 Task: Create new contact,   with mail id: 'Sadie_Williams@bloomingdales.com', first name: 'Sadie', Last name: 'Williams', Job Title: CRM Specialist, Phone number (305) 555-6789. Change life cycle stage to  'Lead' and lead status to 'New'. Add new company to the associated contact: coach.com and type: Other. Logged in from softage.10@softage.net
Action: Mouse moved to (95, 62)
Screenshot: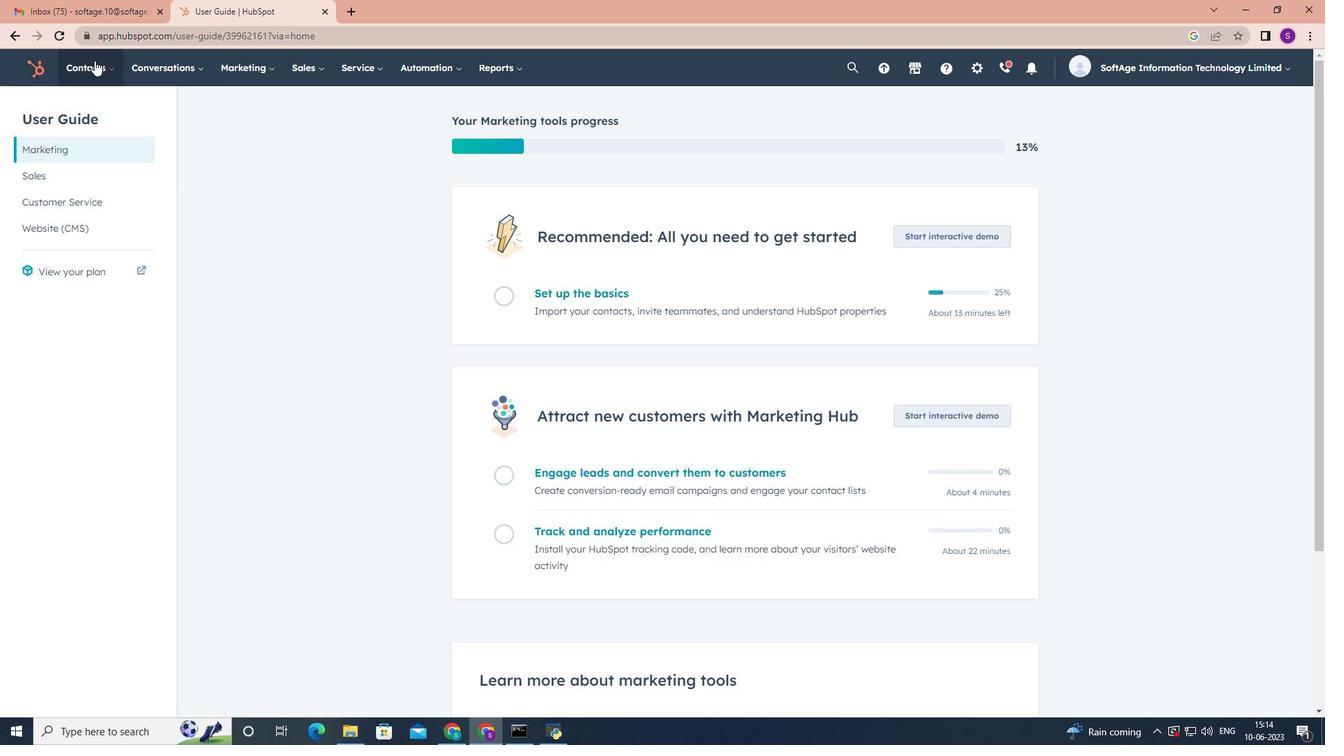 
Action: Mouse pressed left at (95, 62)
Screenshot: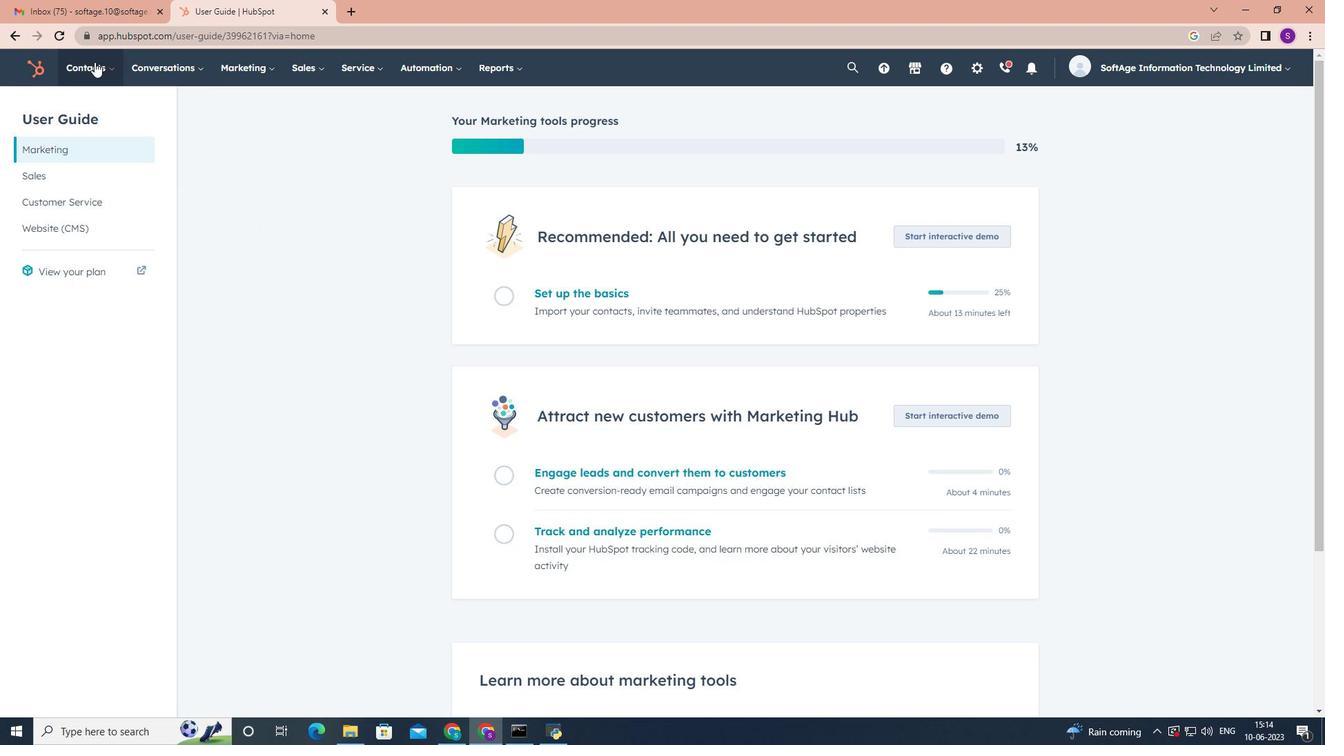 
Action: Mouse moved to (105, 107)
Screenshot: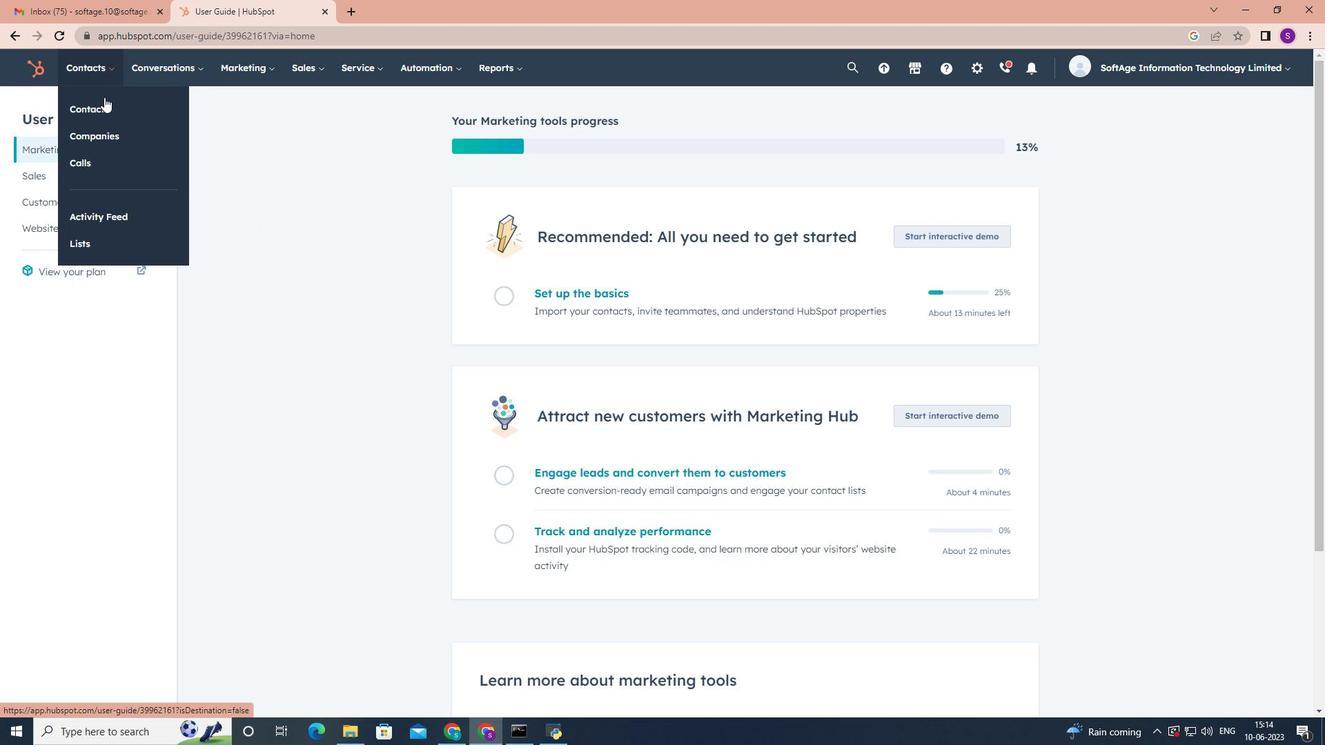 
Action: Mouse pressed left at (105, 107)
Screenshot: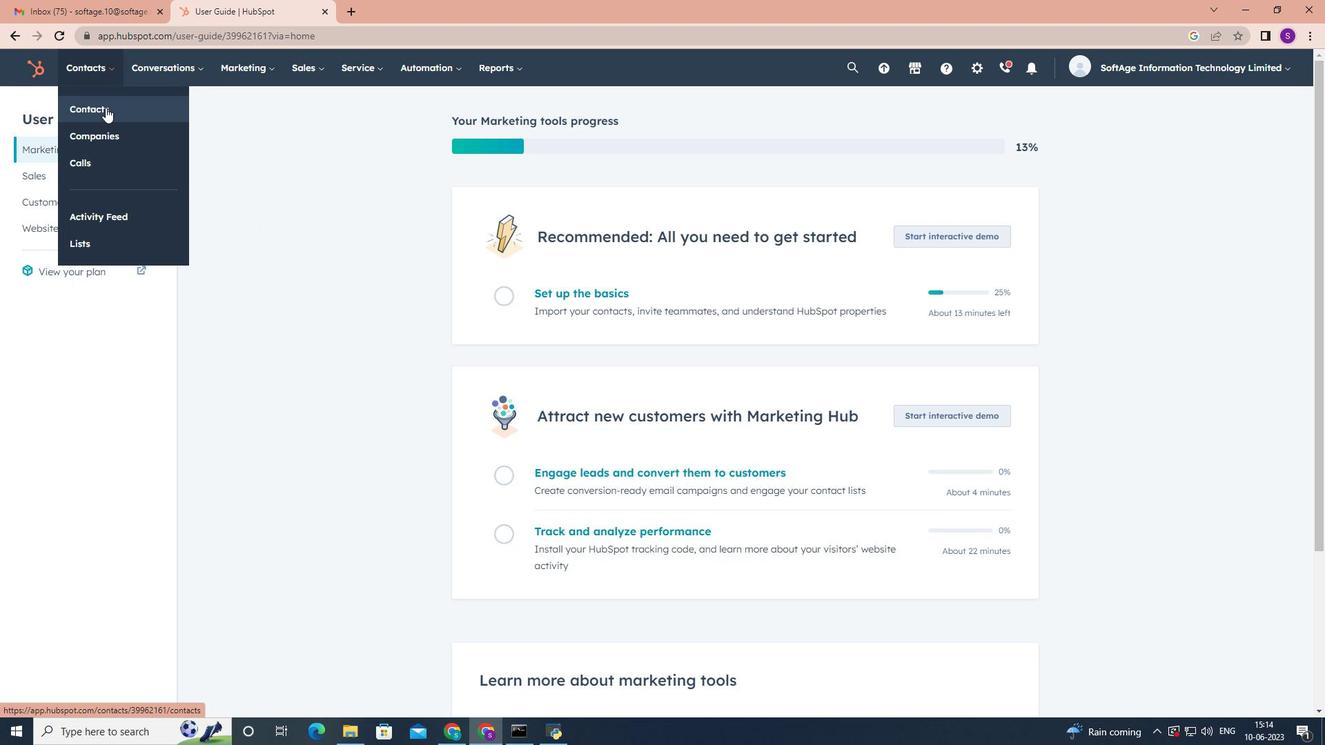 
Action: Mouse moved to (1235, 122)
Screenshot: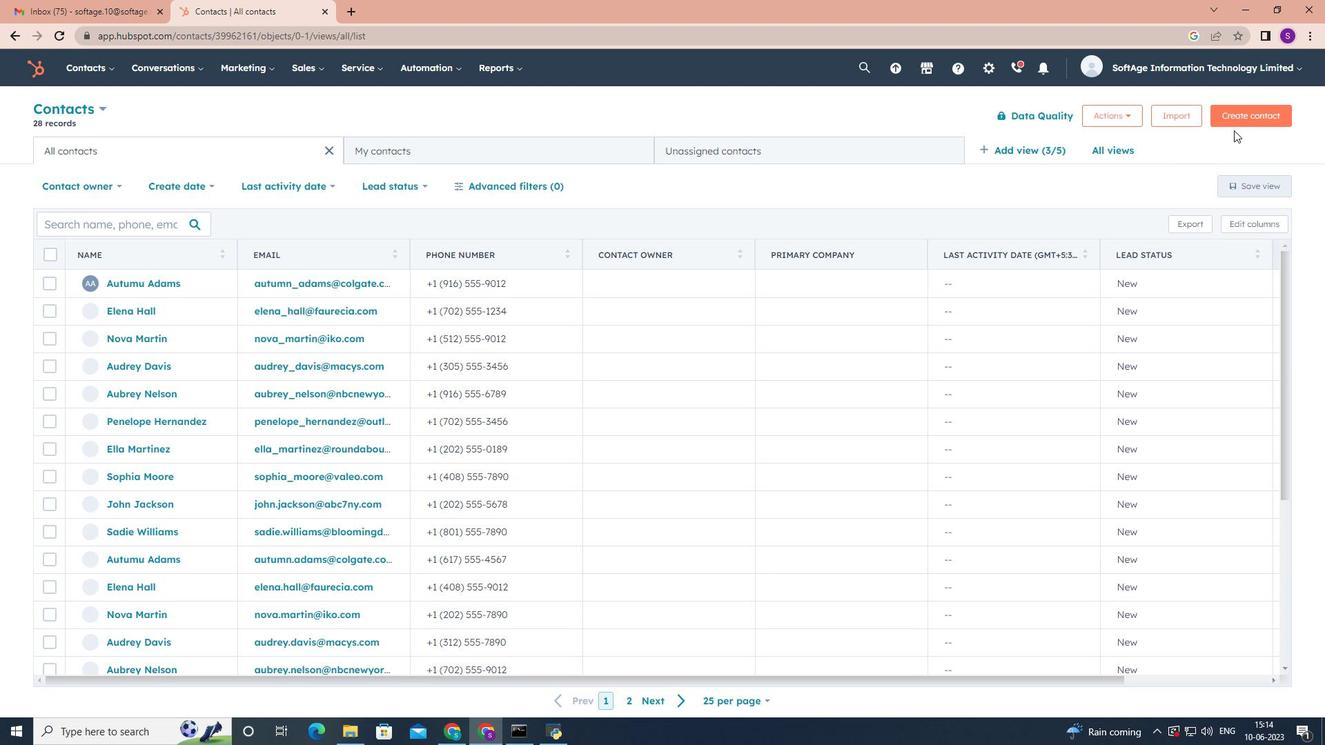 
Action: Mouse pressed left at (1235, 122)
Screenshot: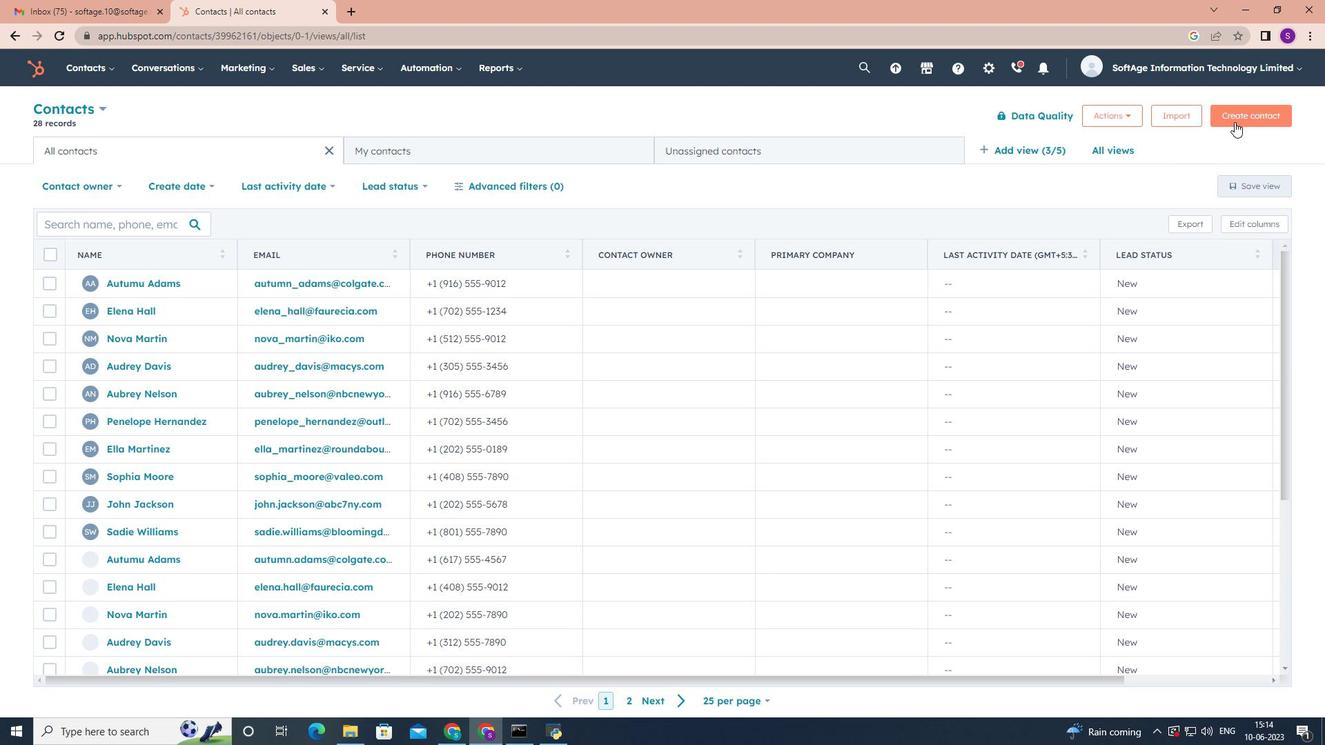 
Action: Mouse moved to (1022, 171)
Screenshot: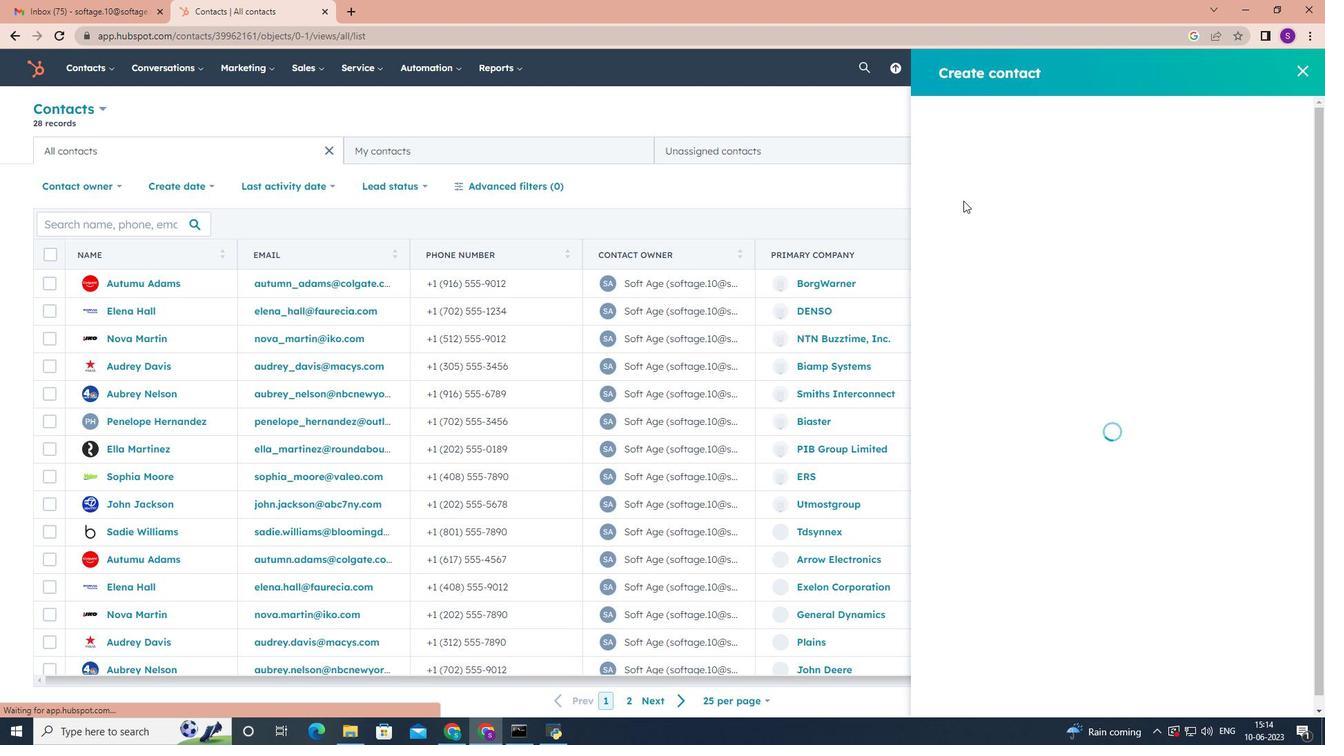 
Action: Mouse pressed left at (1022, 171)
Screenshot: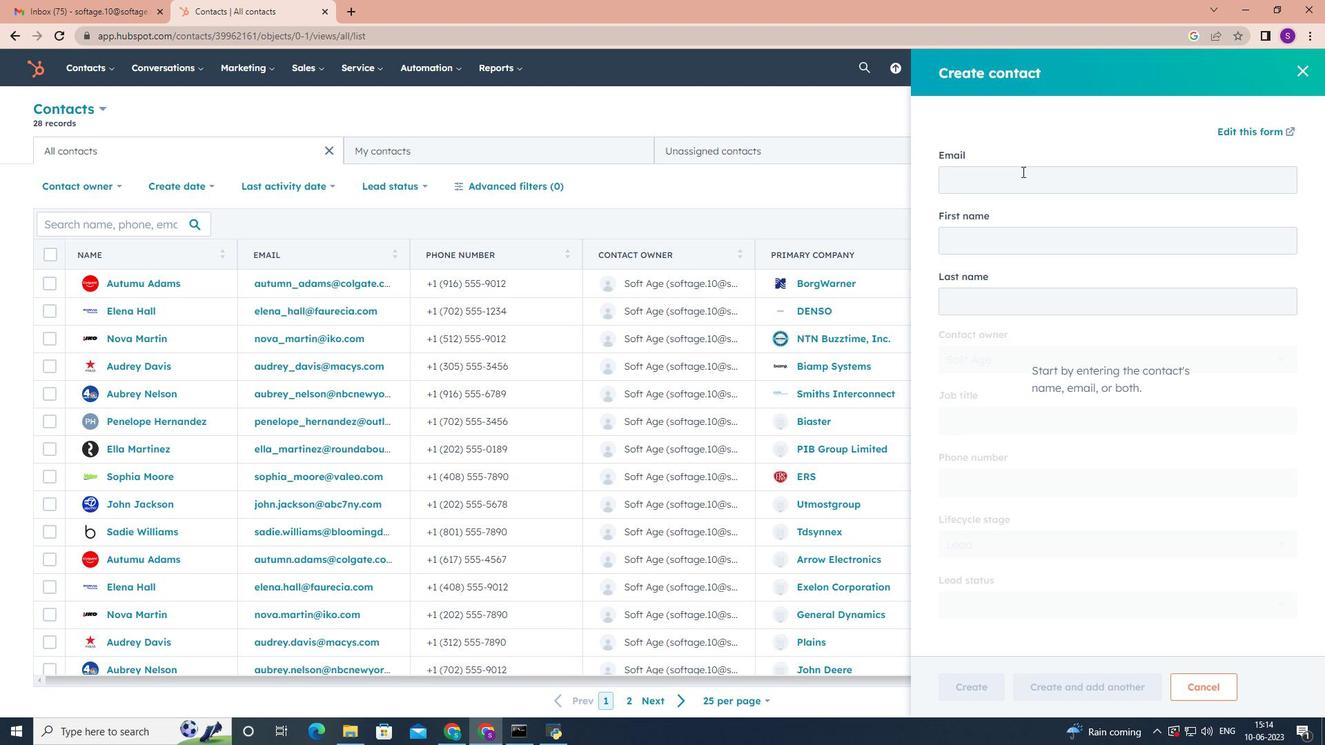 
Action: Key pressed <Key.shift>Sadie<Key.shift>_<Key.shift>Williams<Key.shift>@bloomingdales.com<Key.tab><Key.shift><Key.shift><Key.shift><Key.shift><Key.shift><Key.shift><Key.shift><Key.shift><Key.shift>Sadie<Key.tab><Key.shift><Key.shift><Key.shift><Key.shift><Key.shift>Williams<Key.tab><Key.tab><Key.shift><Key.shift><Key.shift><Key.shift>CRM<Key.space><Key.shift>Specialist<Key.tab>3055556789<Key.tab><Key.tab><Key.tab><Key.tab><Key.enter>
Screenshot: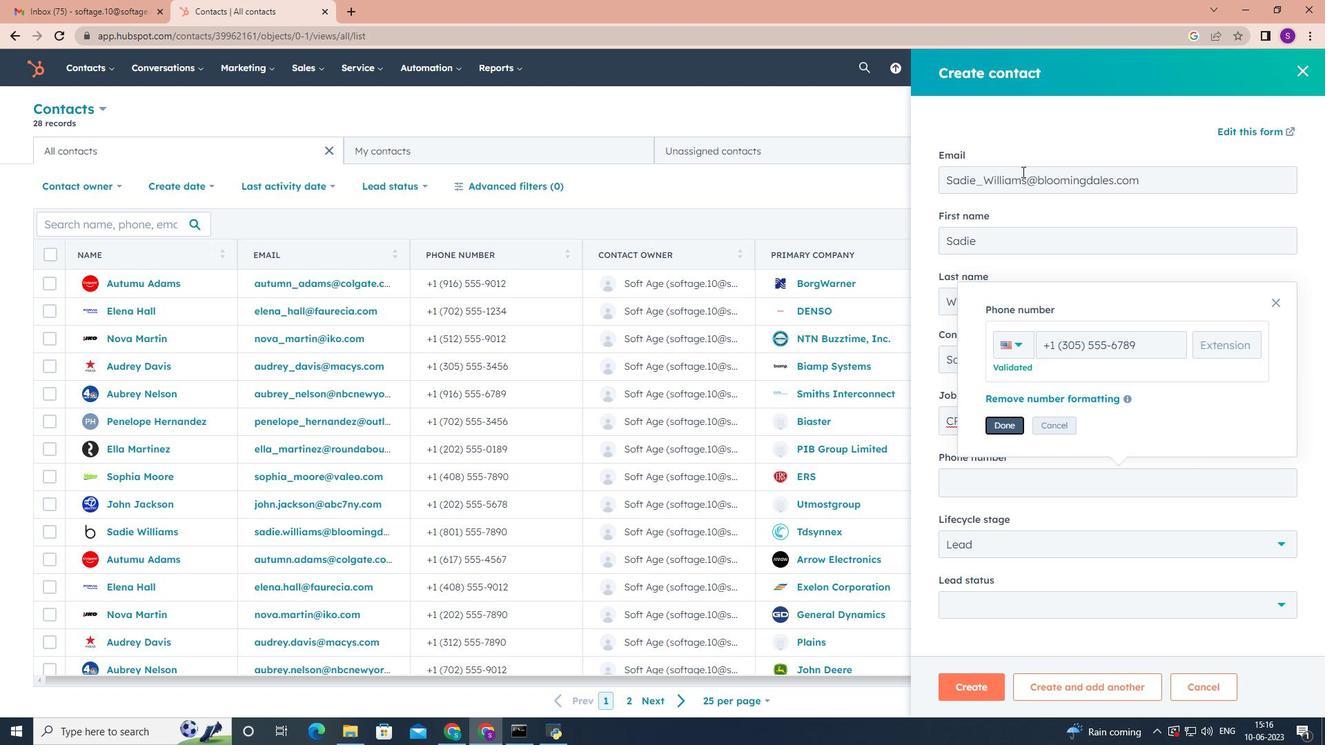 
Action: Mouse moved to (1280, 544)
Screenshot: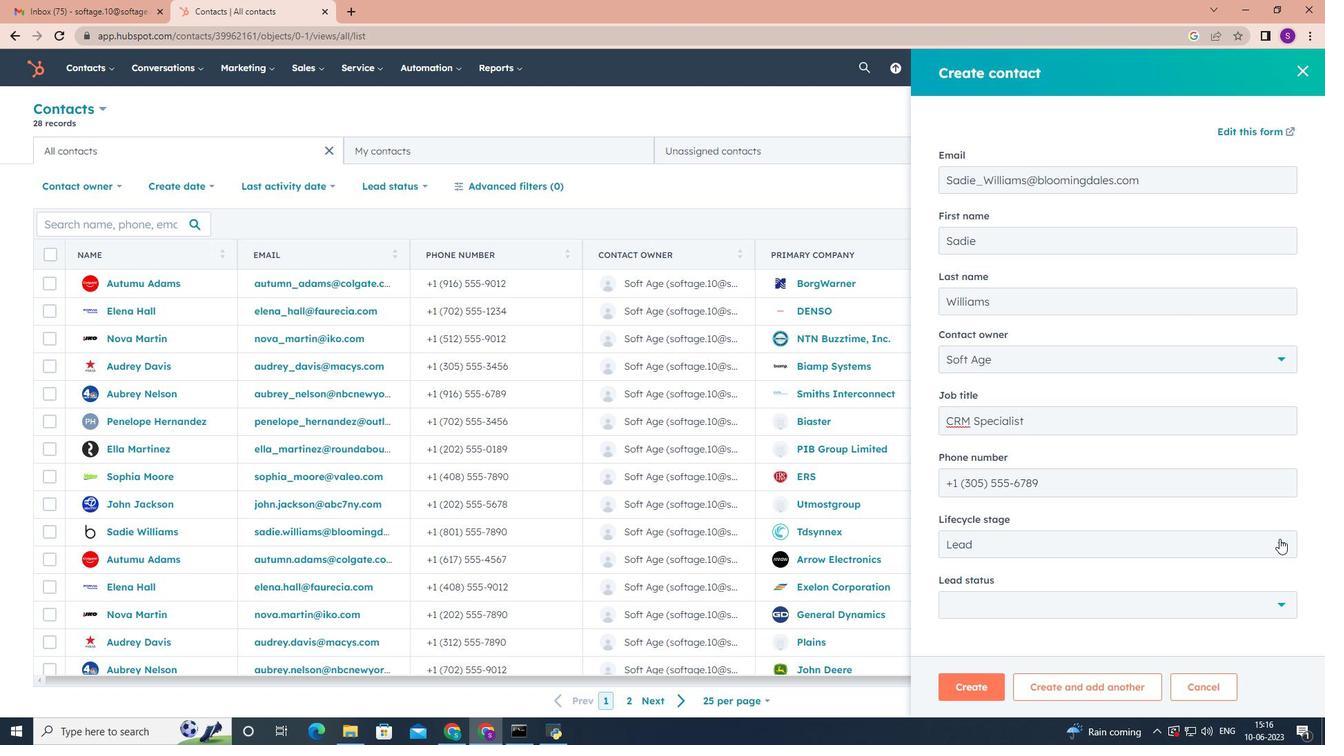 
Action: Mouse pressed left at (1280, 544)
Screenshot: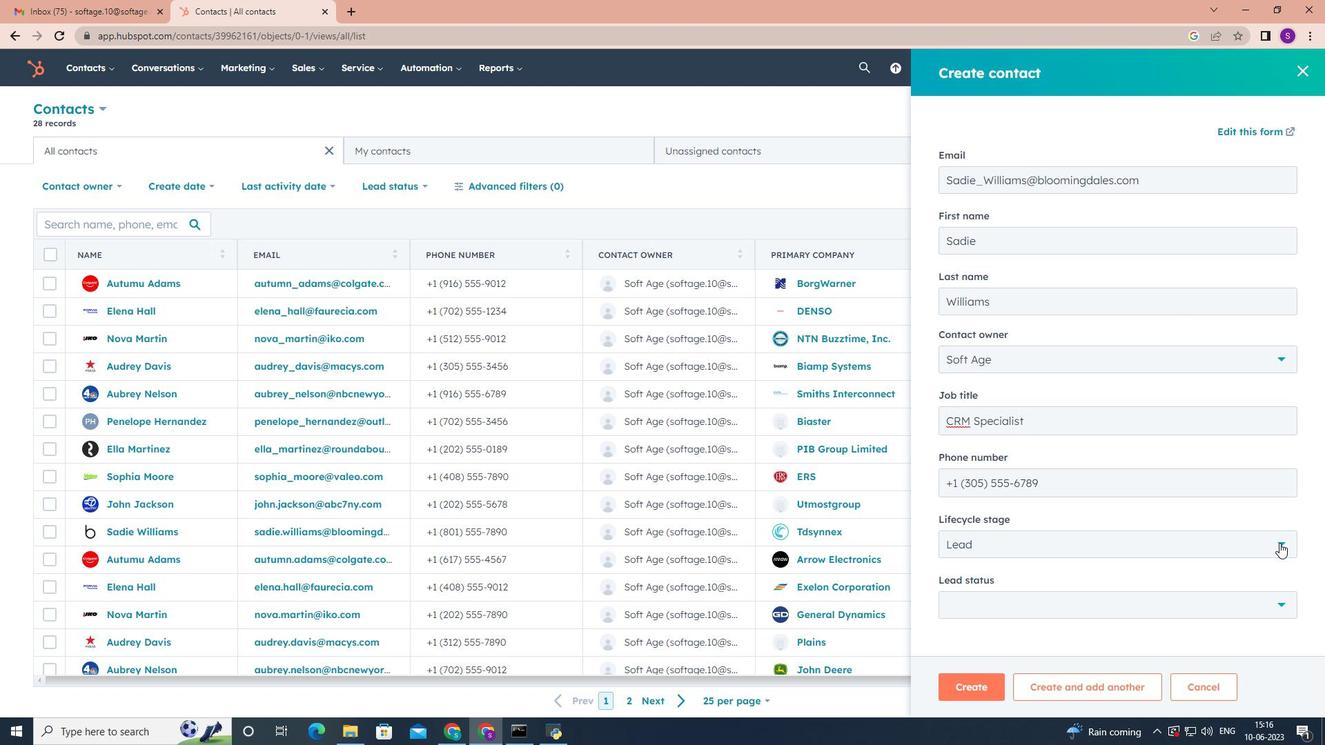 
Action: Mouse moved to (1114, 420)
Screenshot: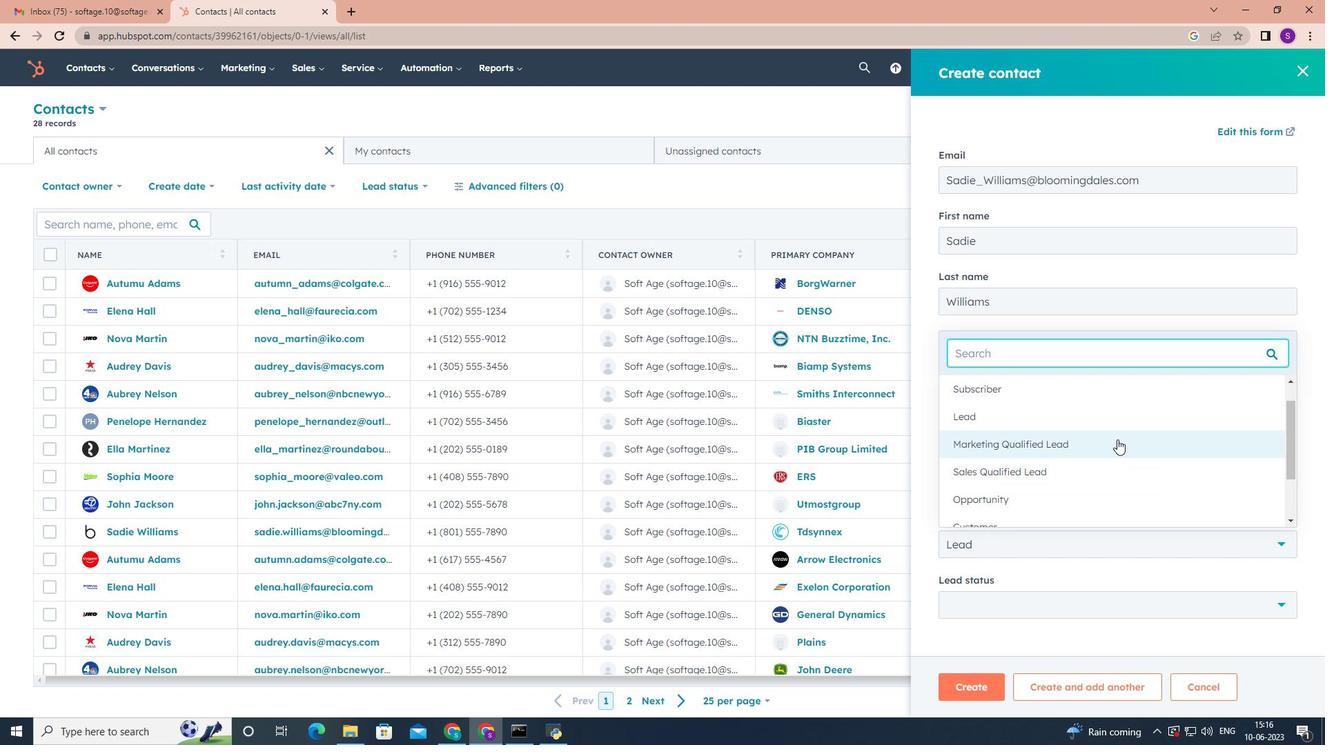 
Action: Mouse pressed left at (1114, 420)
Screenshot: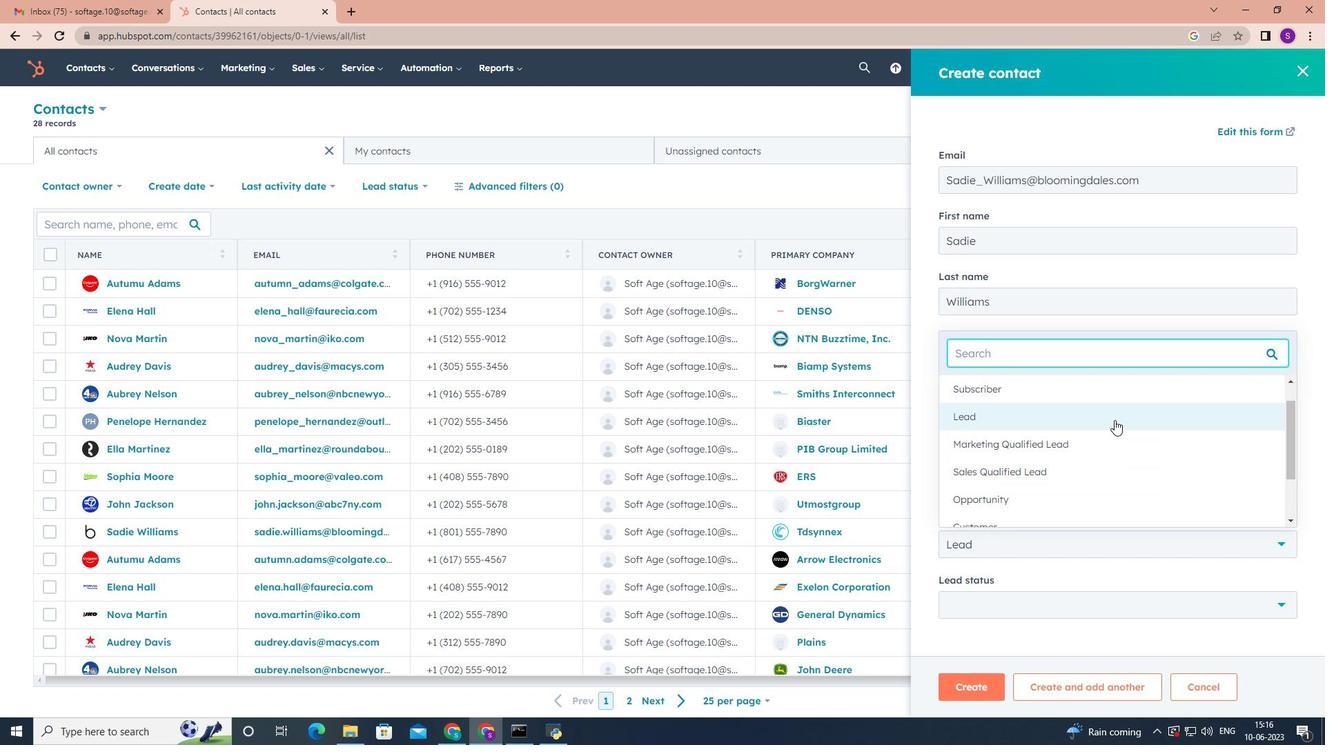
Action: Mouse moved to (1286, 602)
Screenshot: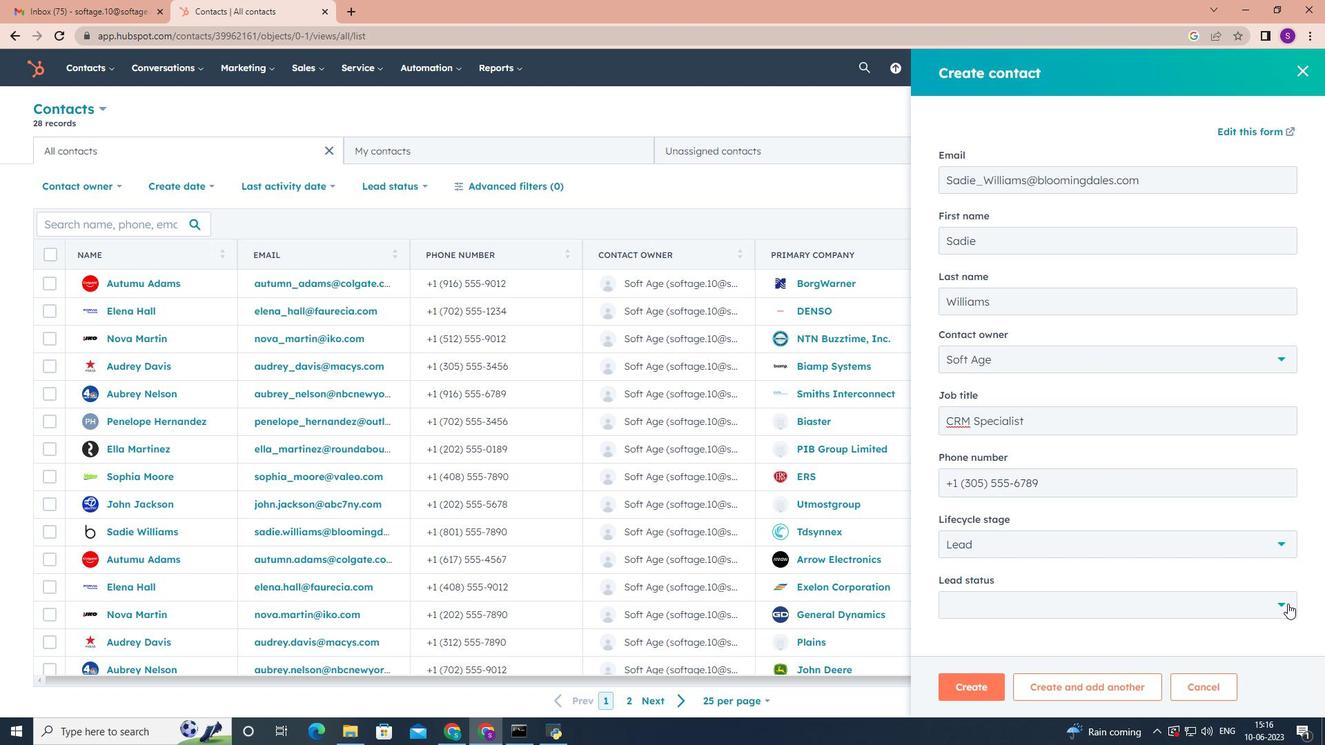 
Action: Mouse pressed left at (1286, 602)
Screenshot: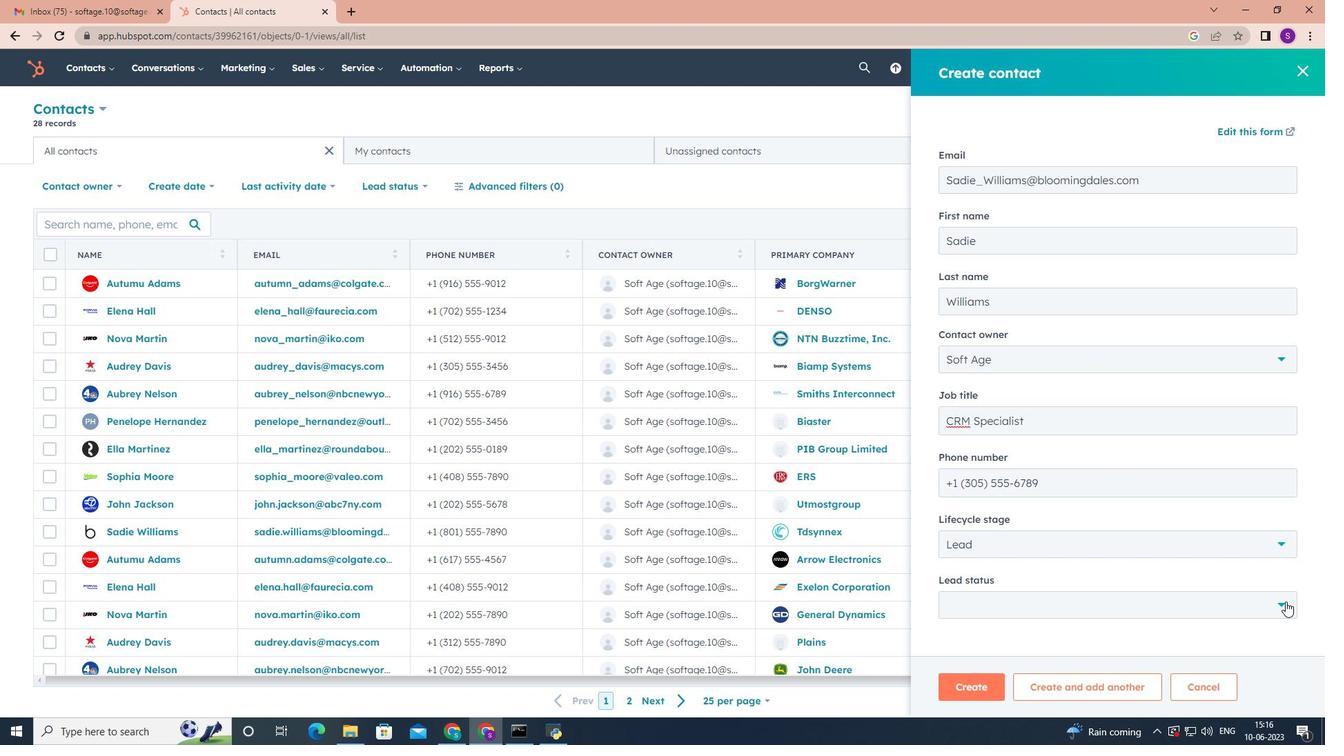 
Action: Mouse moved to (1052, 481)
Screenshot: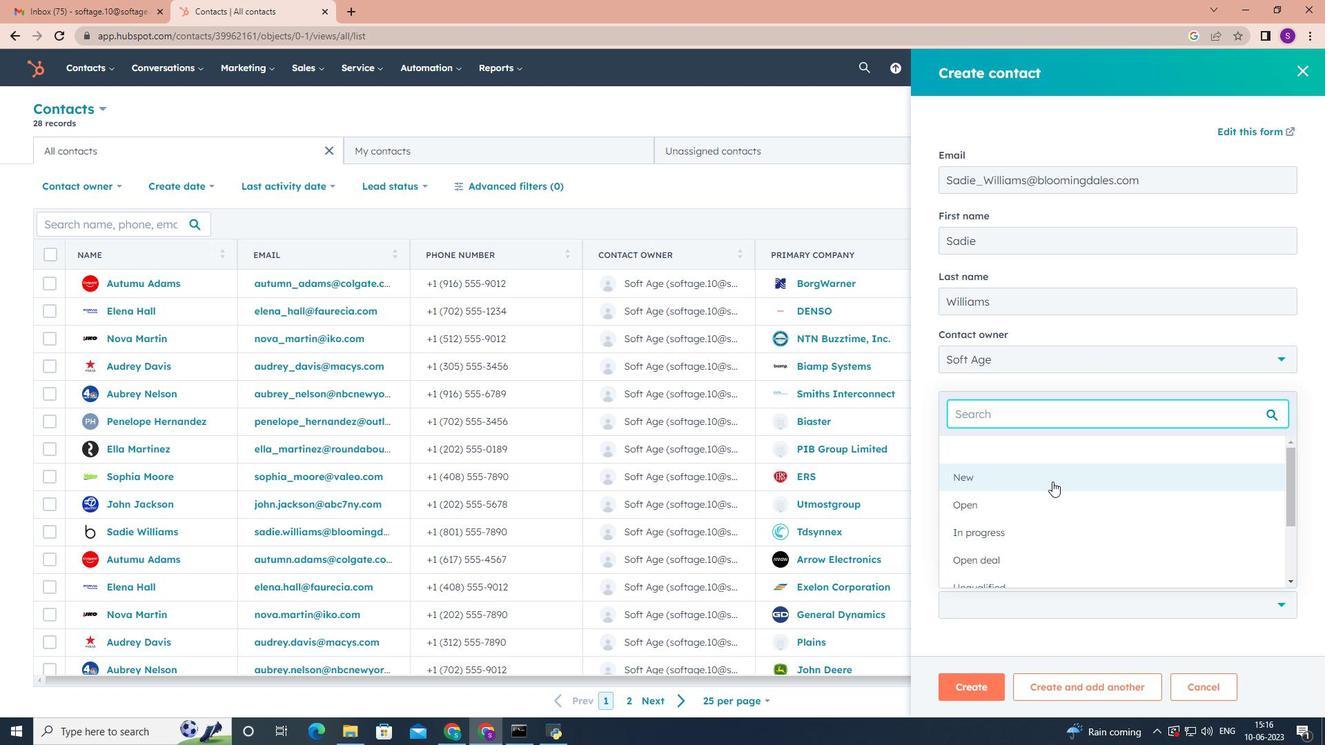 
Action: Mouse pressed left at (1052, 481)
Screenshot: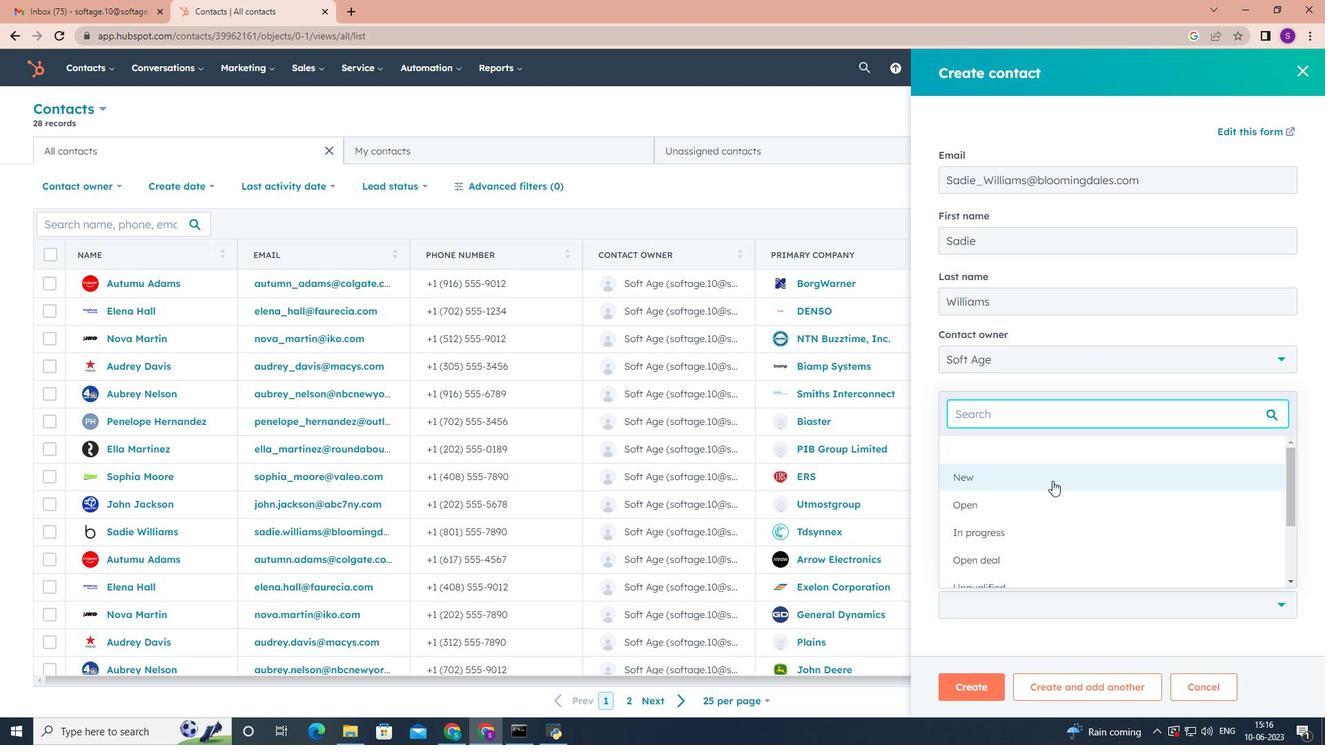 
Action: Mouse scrolled (1052, 480) with delta (0, 0)
Screenshot: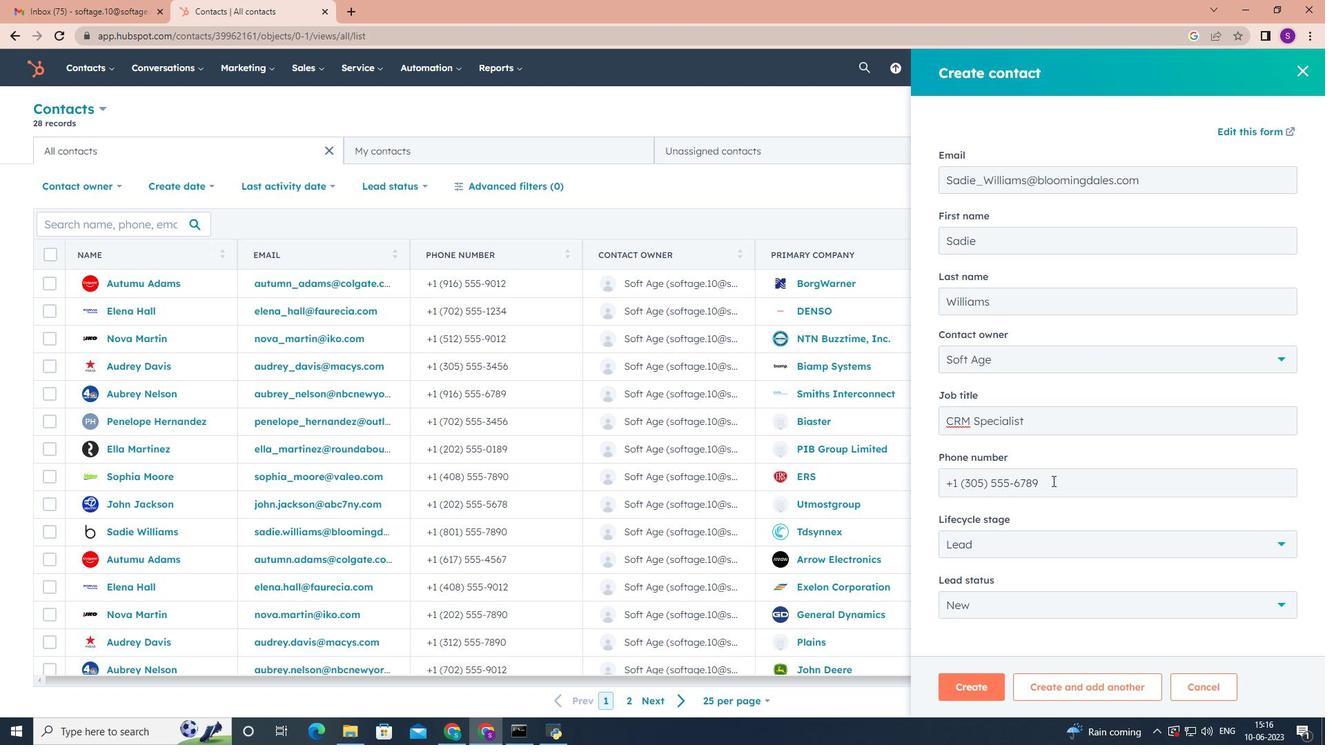
Action: Mouse scrolled (1052, 480) with delta (0, 0)
Screenshot: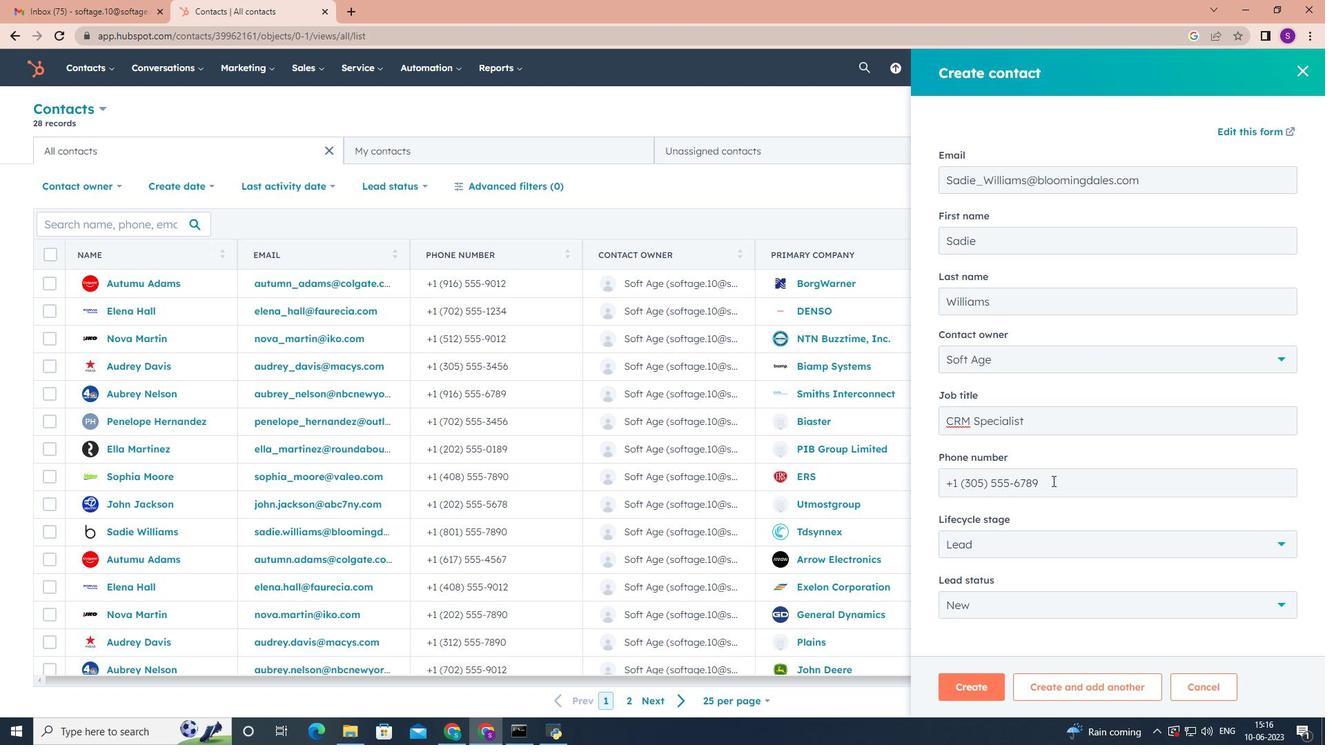 
Action: Mouse scrolled (1052, 480) with delta (0, 0)
Screenshot: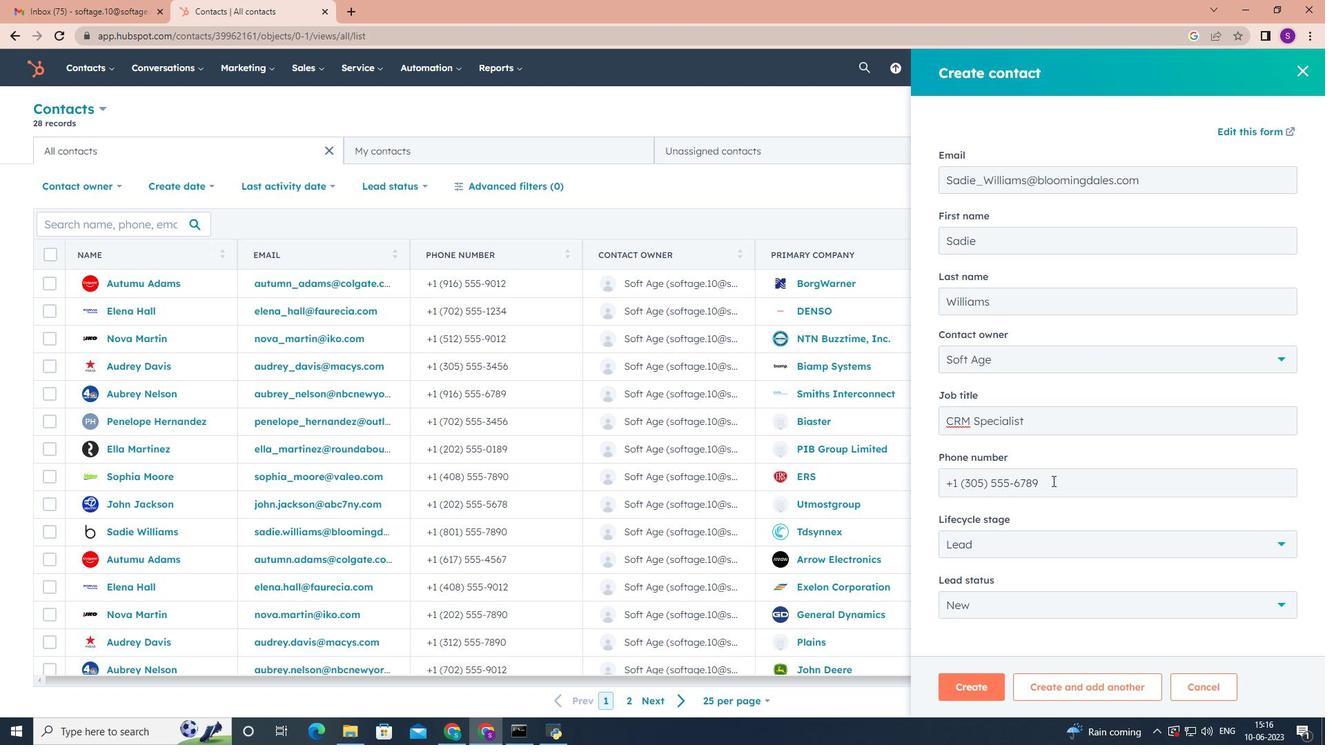 
Action: Mouse scrolled (1052, 480) with delta (0, 0)
Screenshot: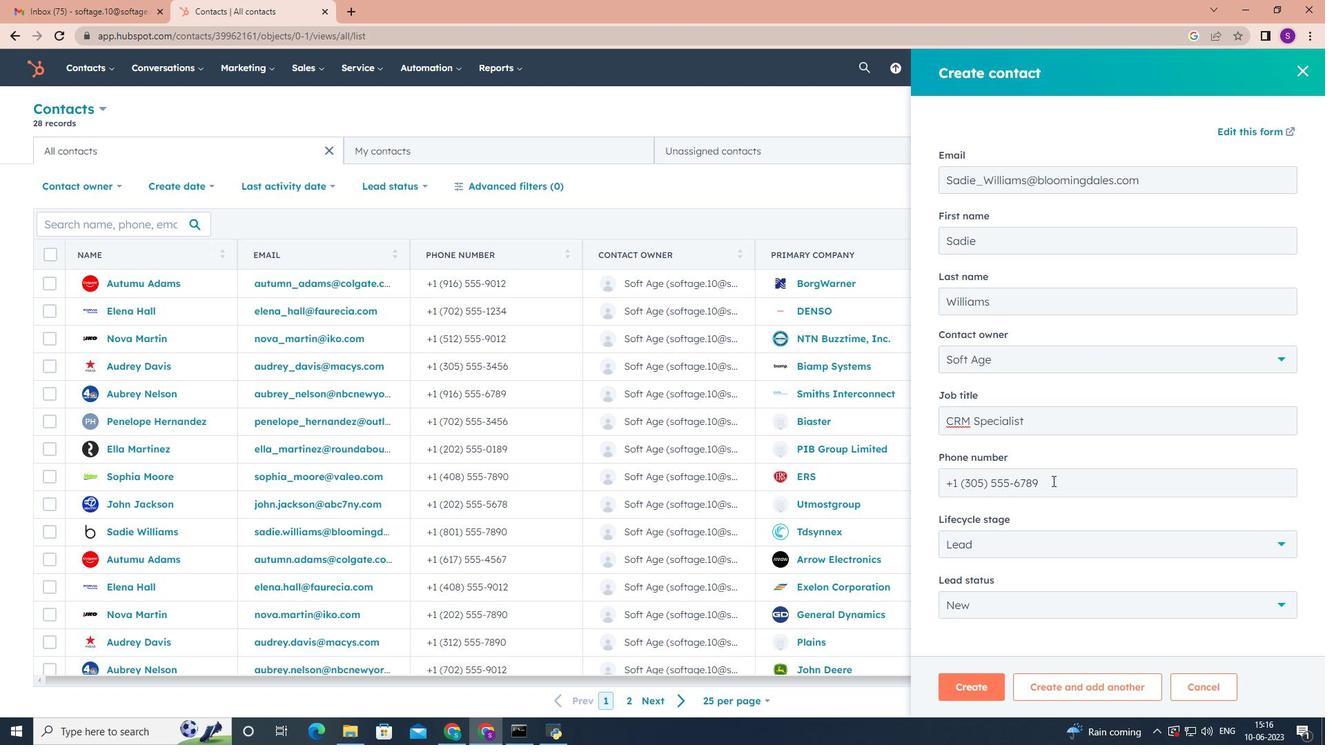 
Action: Mouse scrolled (1052, 480) with delta (0, 0)
Screenshot: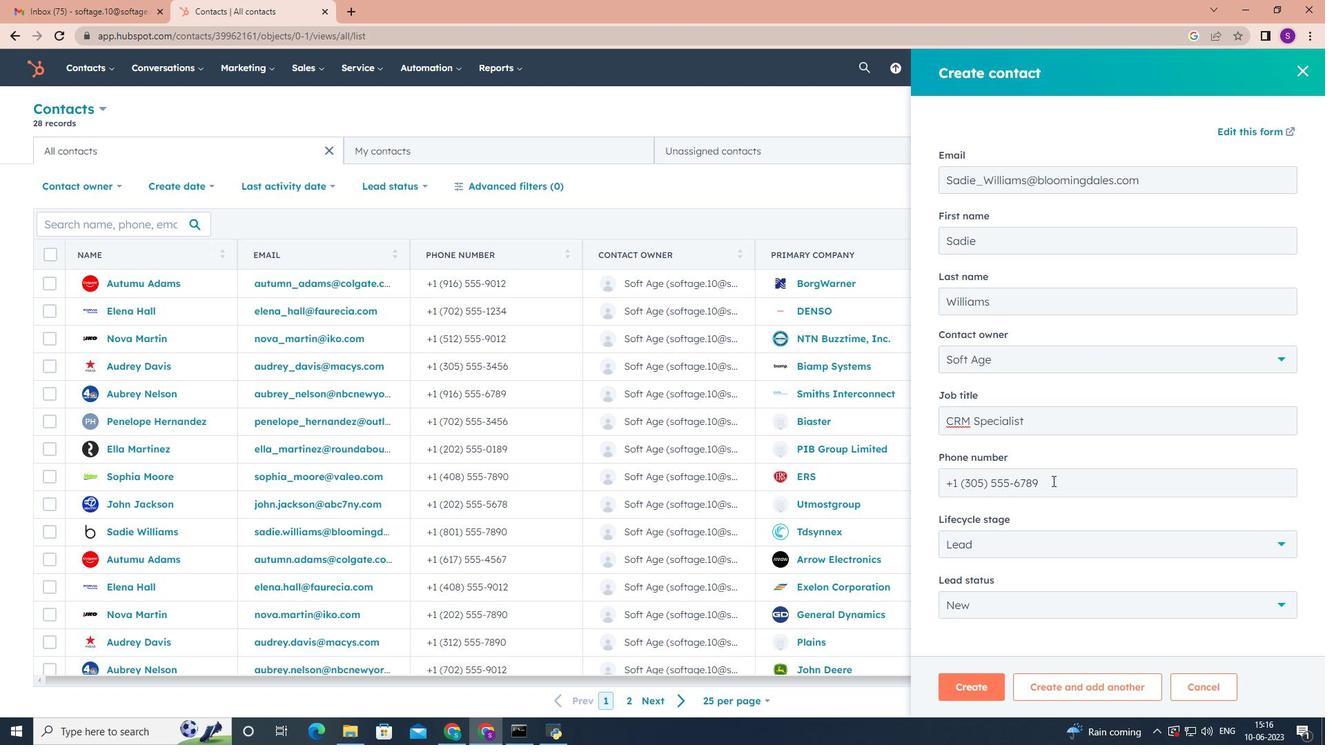 
Action: Mouse moved to (994, 684)
Screenshot: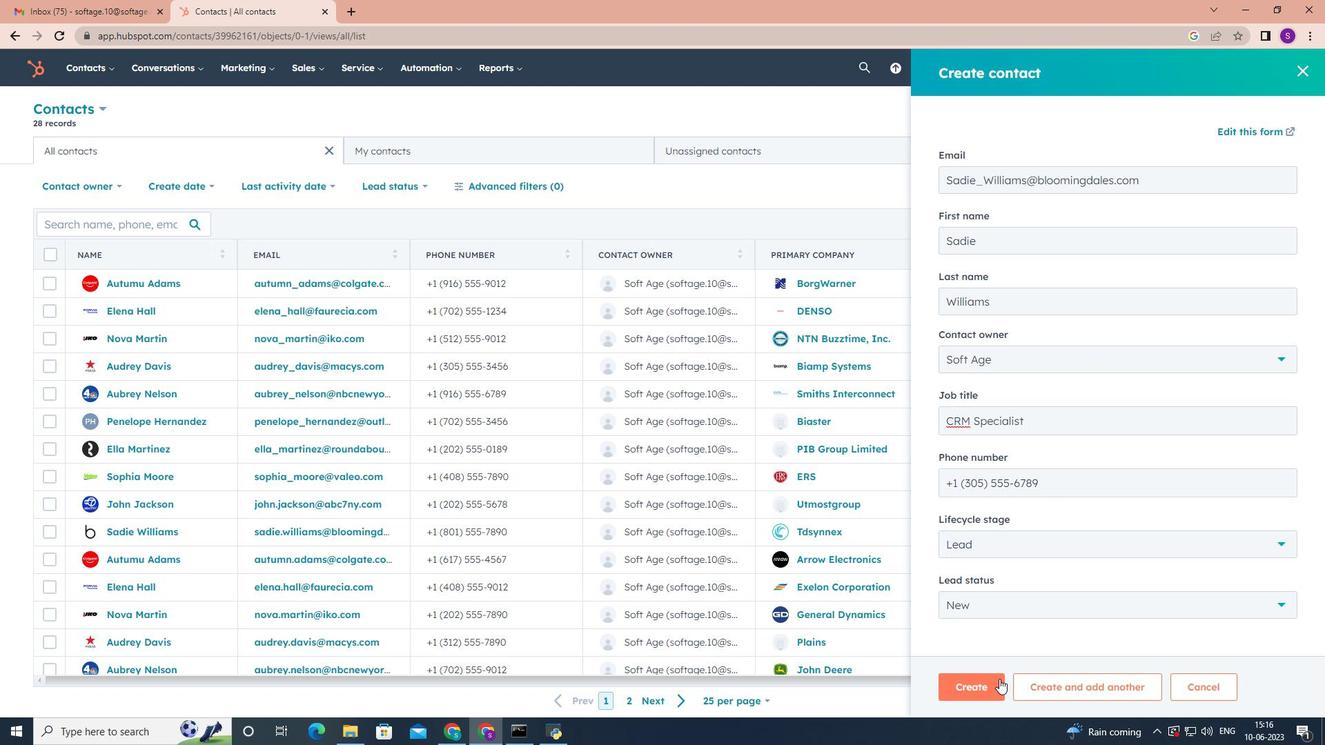 
Action: Mouse pressed left at (994, 684)
Screenshot: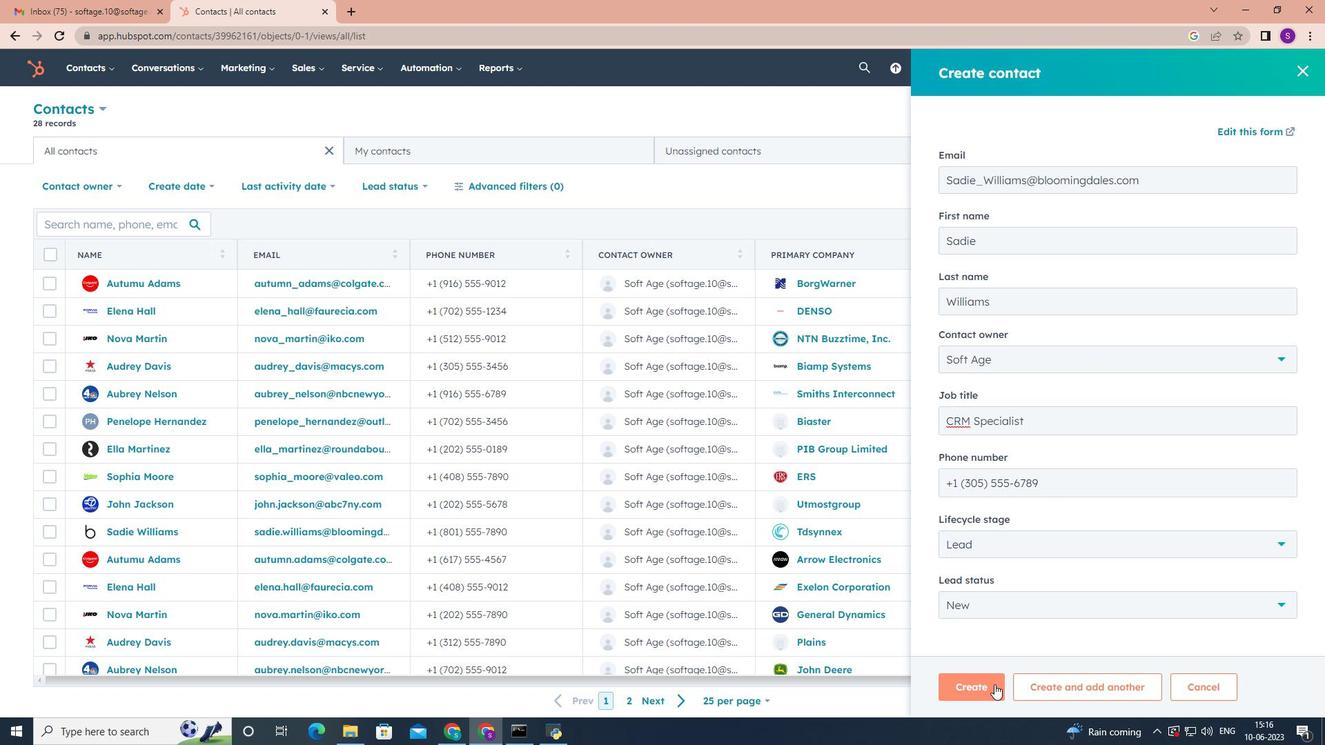 
Action: Mouse moved to (940, 441)
Screenshot: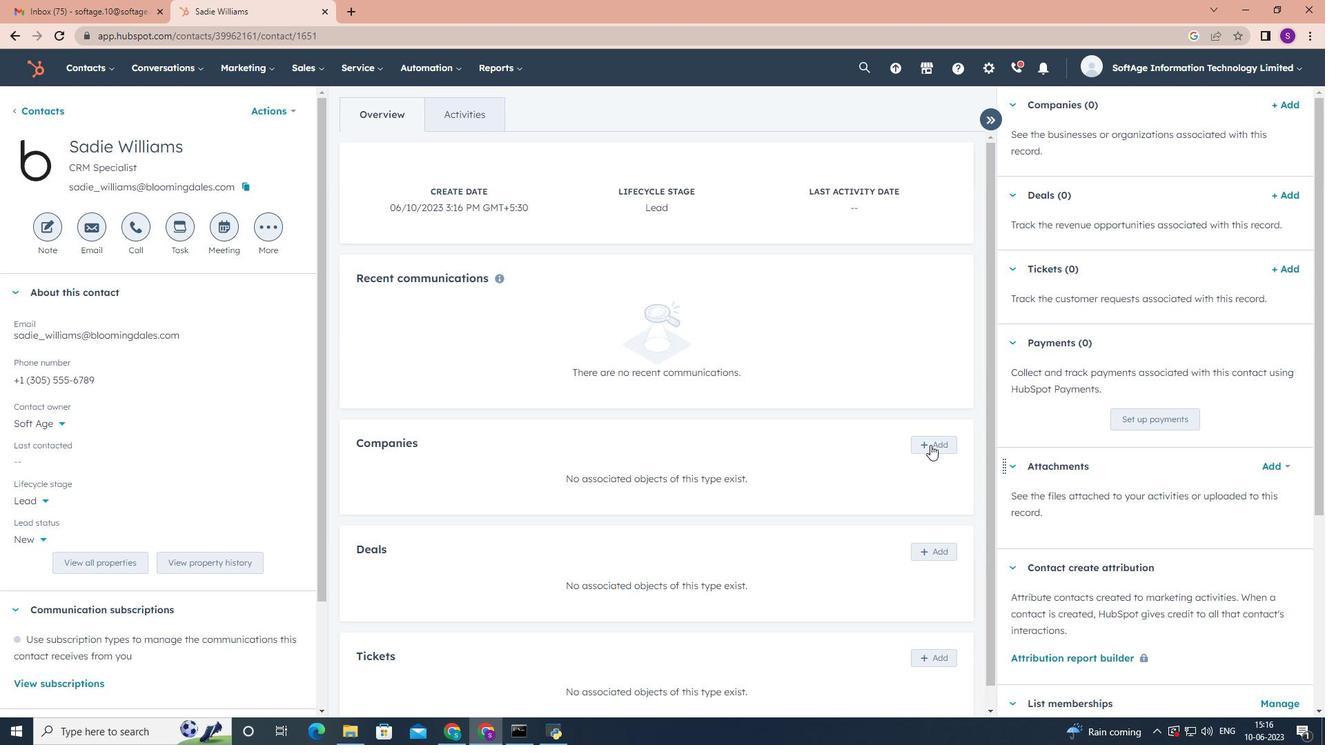 
Action: Mouse pressed left at (940, 441)
Screenshot: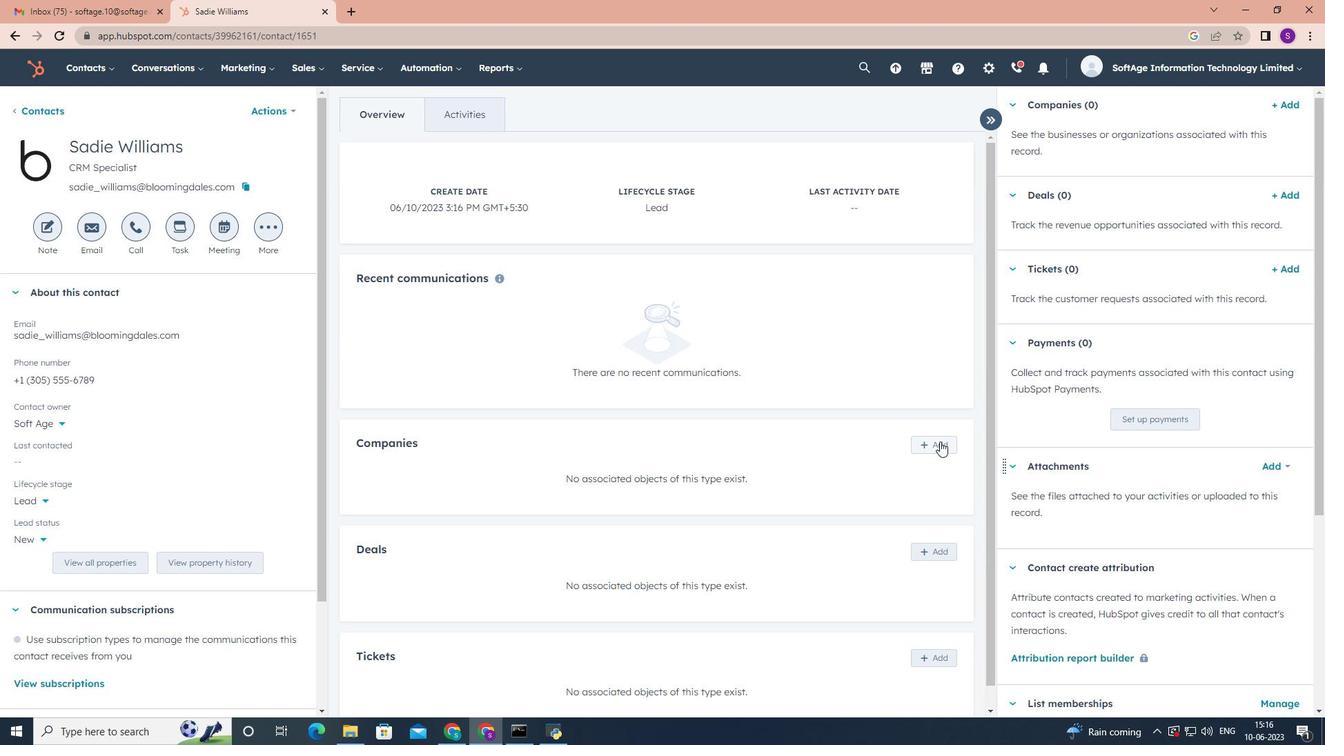 
Action: Mouse moved to (1019, 146)
Screenshot: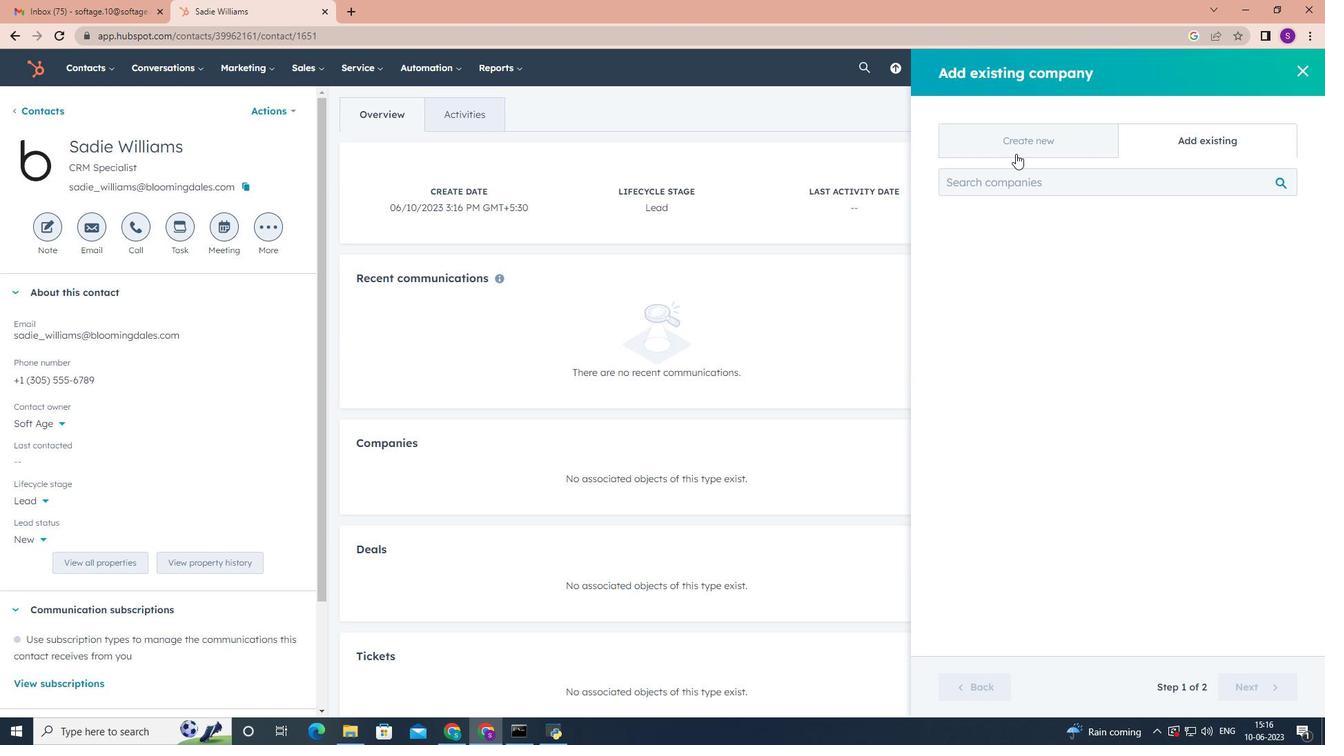 
Action: Mouse pressed left at (1019, 146)
Screenshot: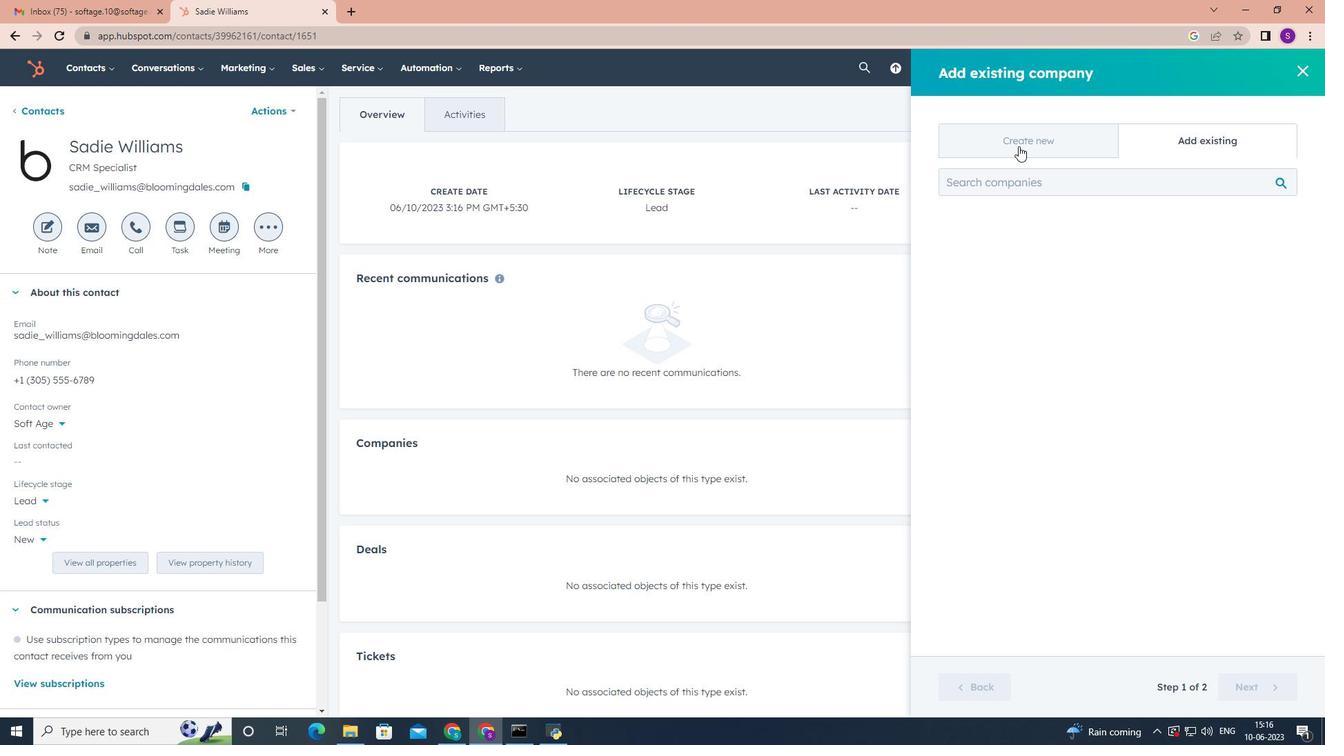 
Action: Mouse moved to (1032, 229)
Screenshot: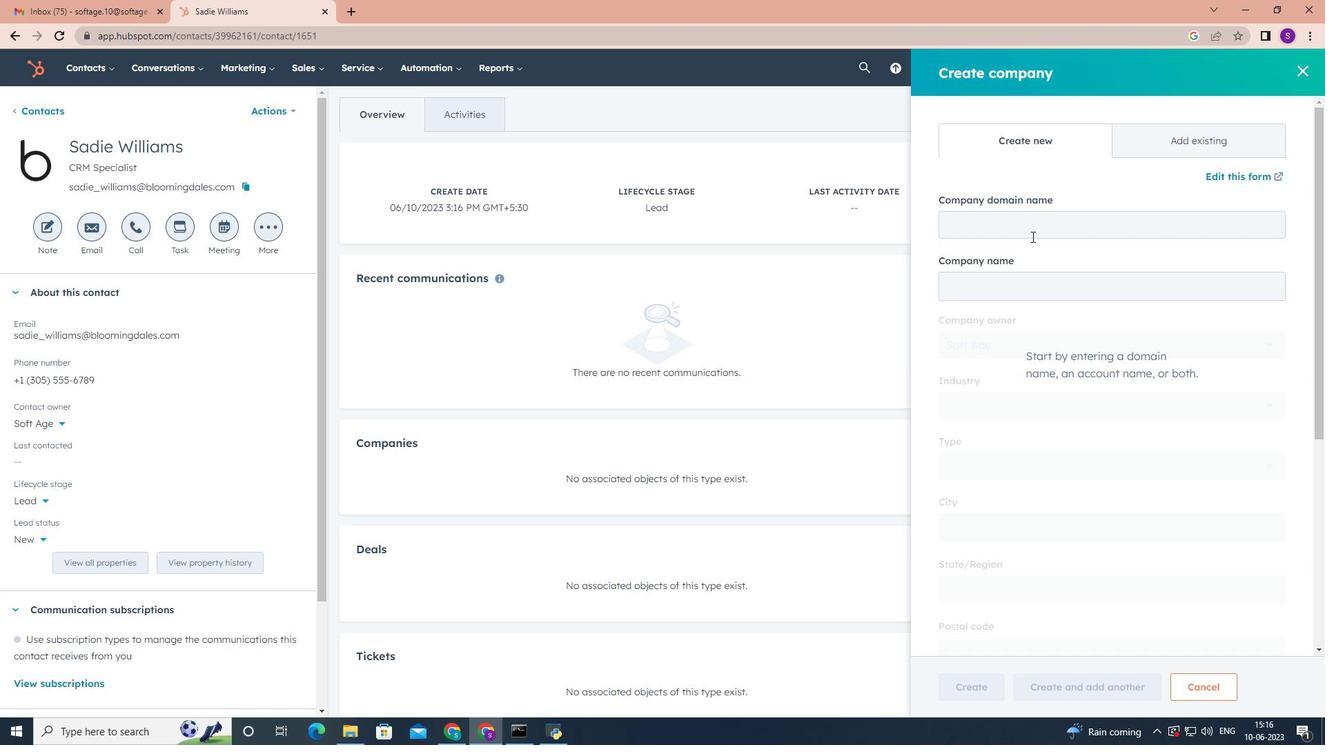 
Action: Mouse pressed left at (1032, 229)
Screenshot: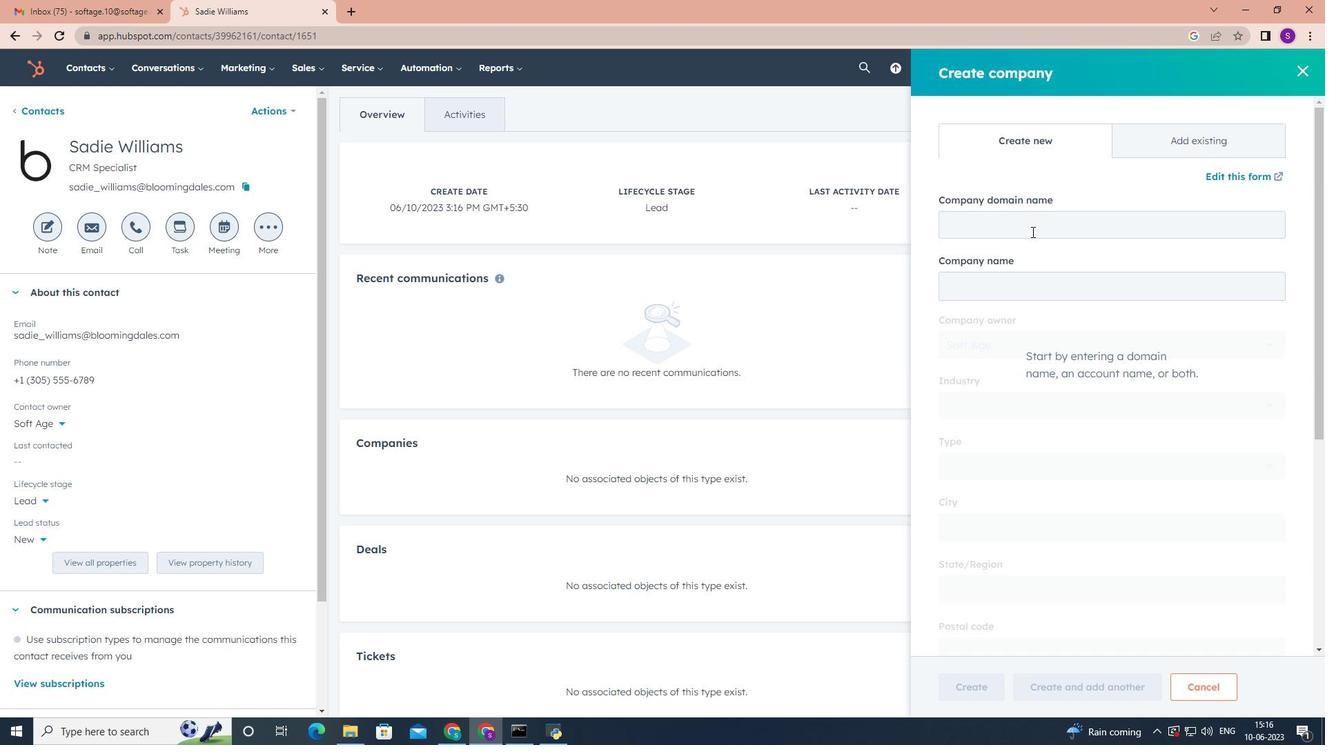 
Action: Key pressed coach.com
Screenshot: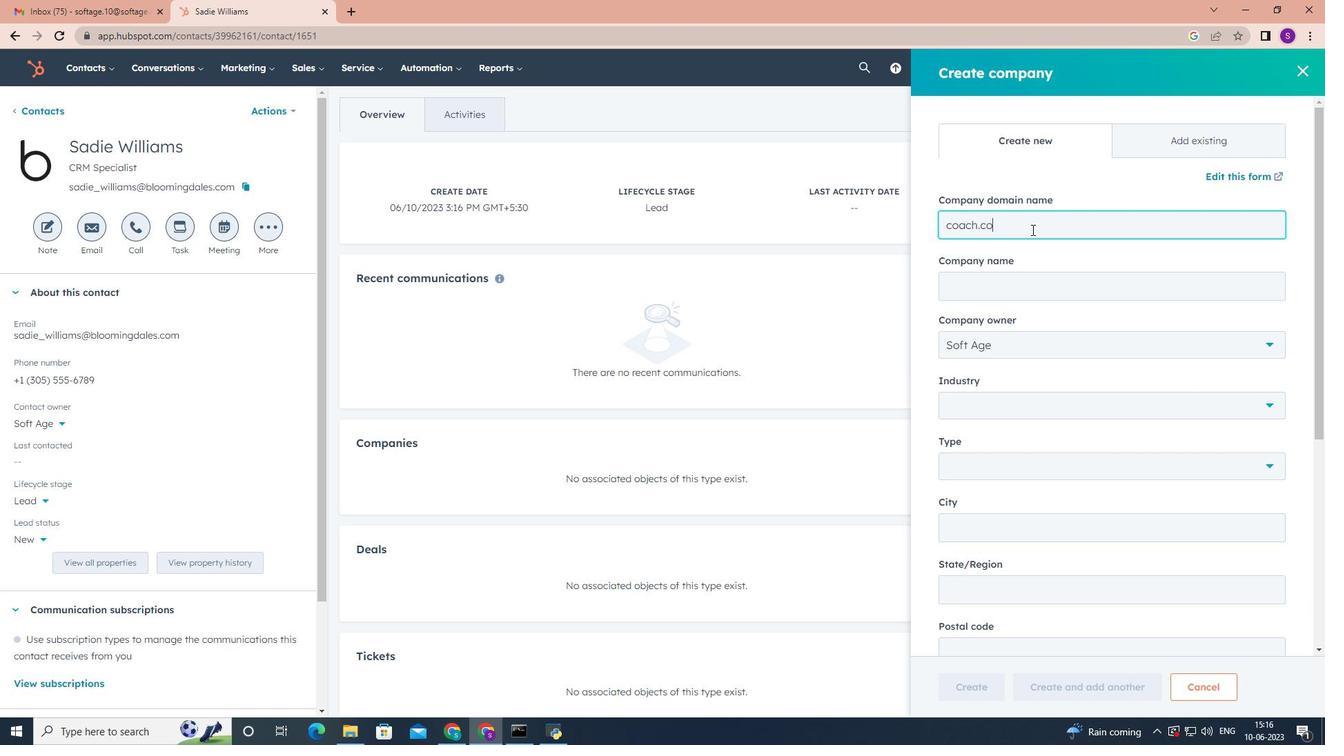 
Action: Mouse moved to (1063, 295)
Screenshot: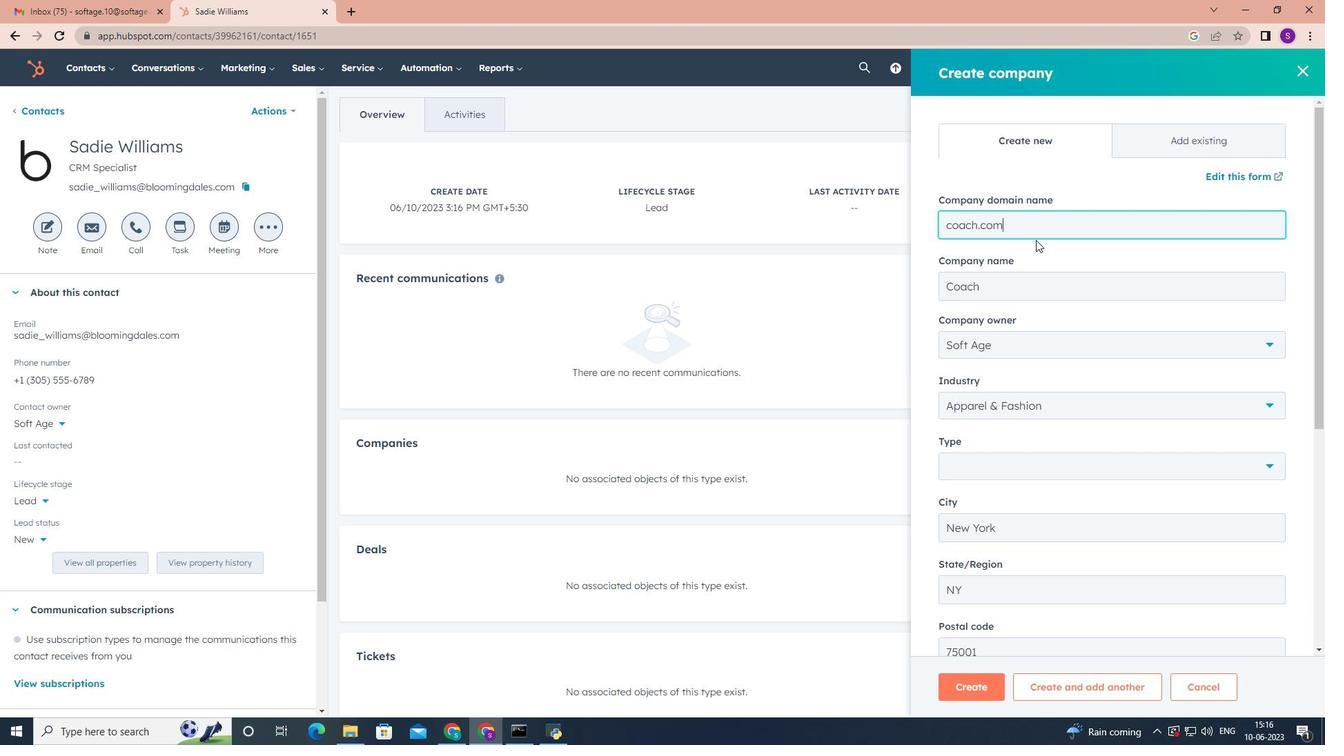 
Action: Mouse scrolled (1063, 294) with delta (0, 0)
Screenshot: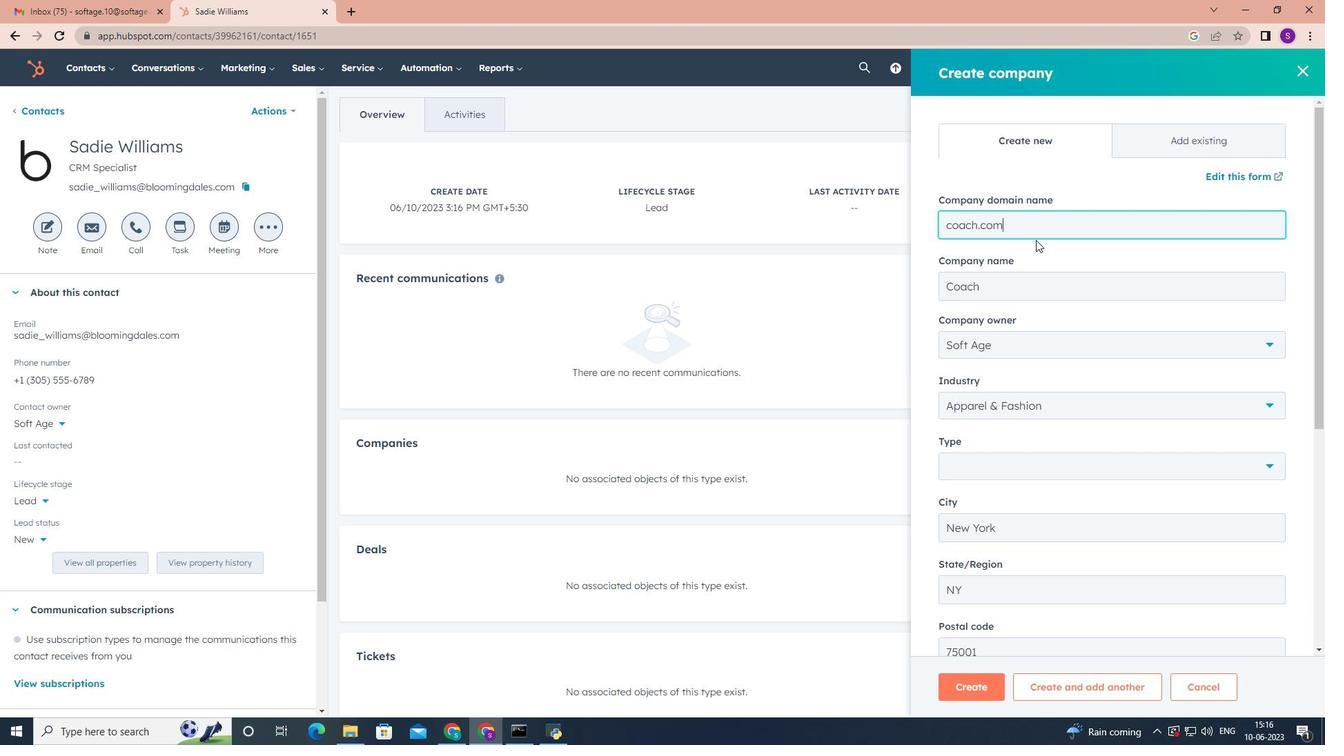
Action: Mouse scrolled (1063, 294) with delta (0, 0)
Screenshot: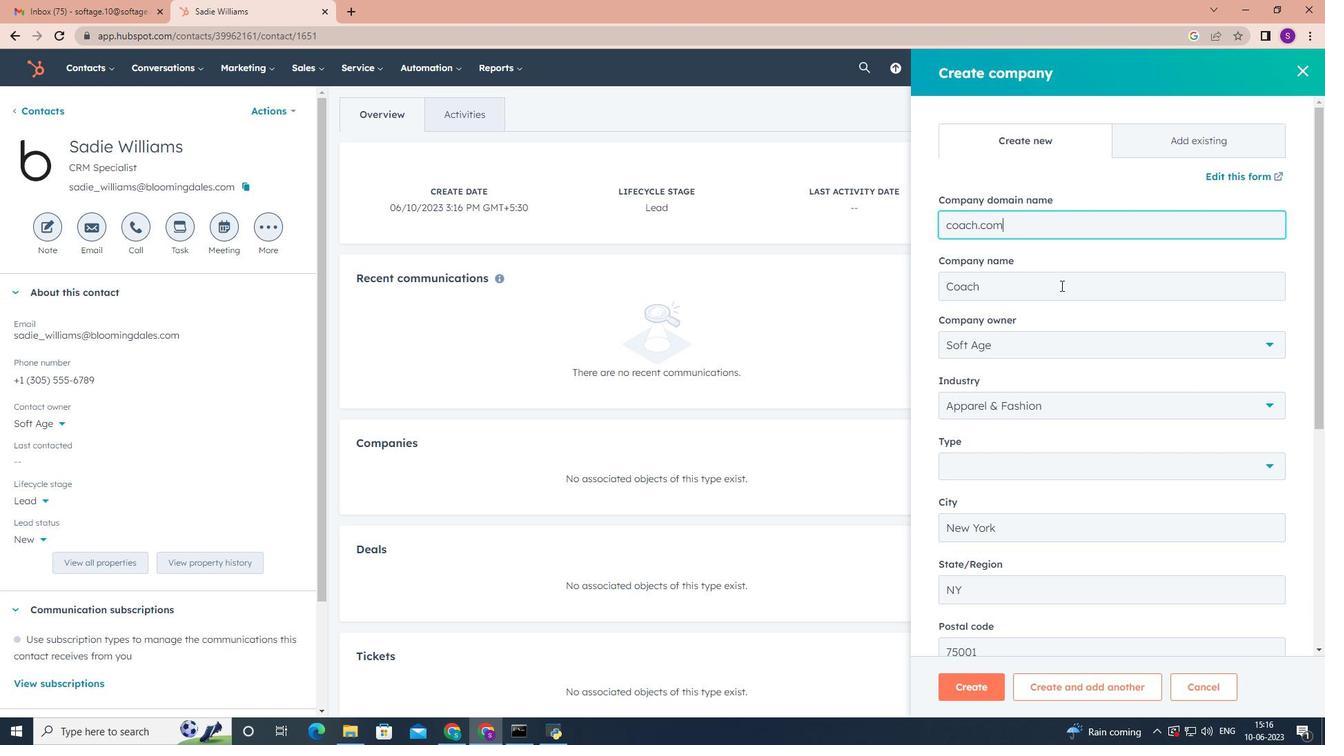 
Action: Mouse scrolled (1063, 294) with delta (0, 0)
Screenshot: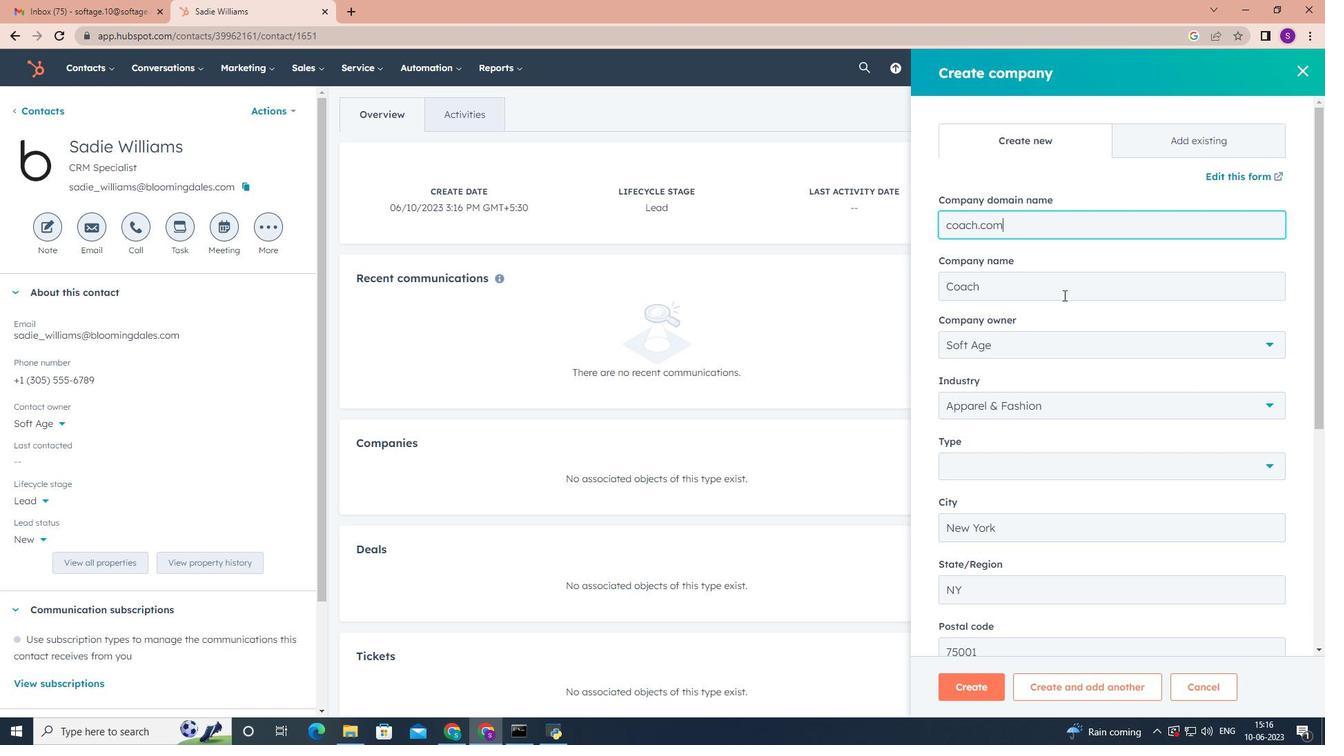 
Action: Mouse moved to (1262, 262)
Screenshot: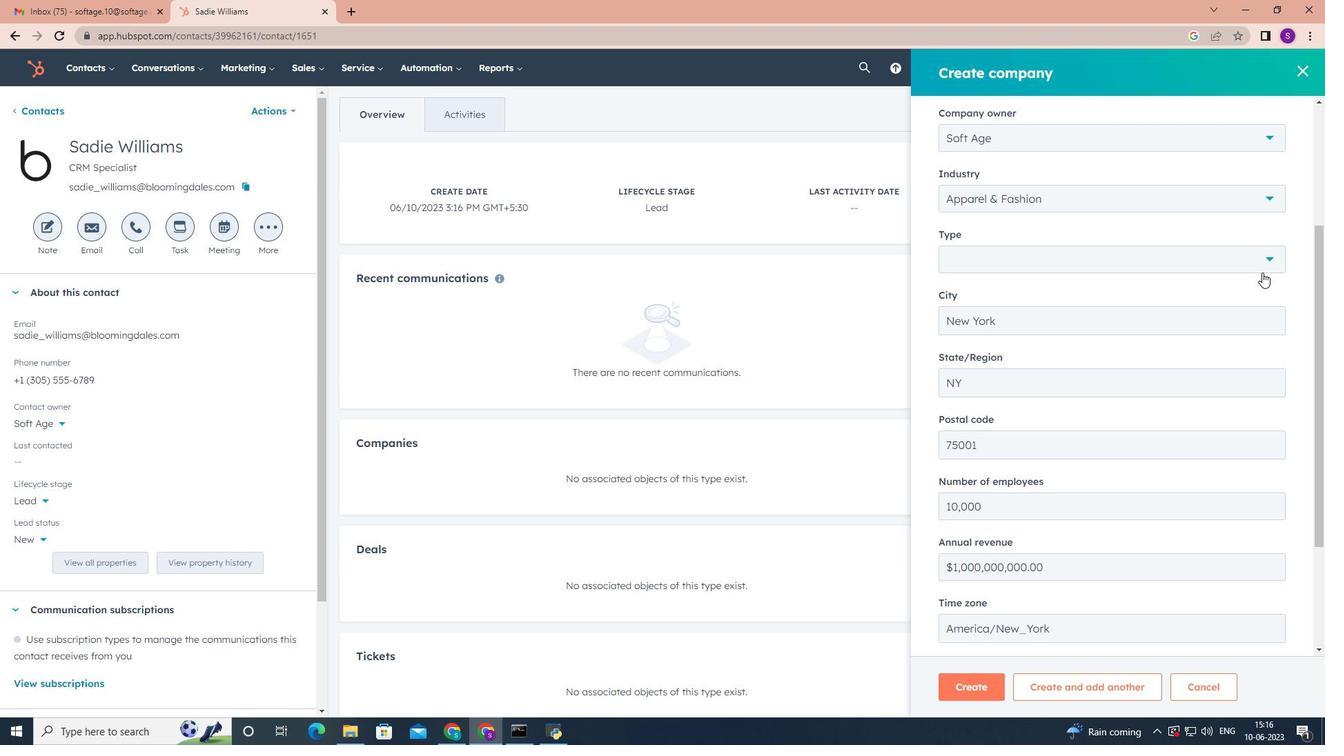 
Action: Mouse pressed left at (1262, 262)
Screenshot: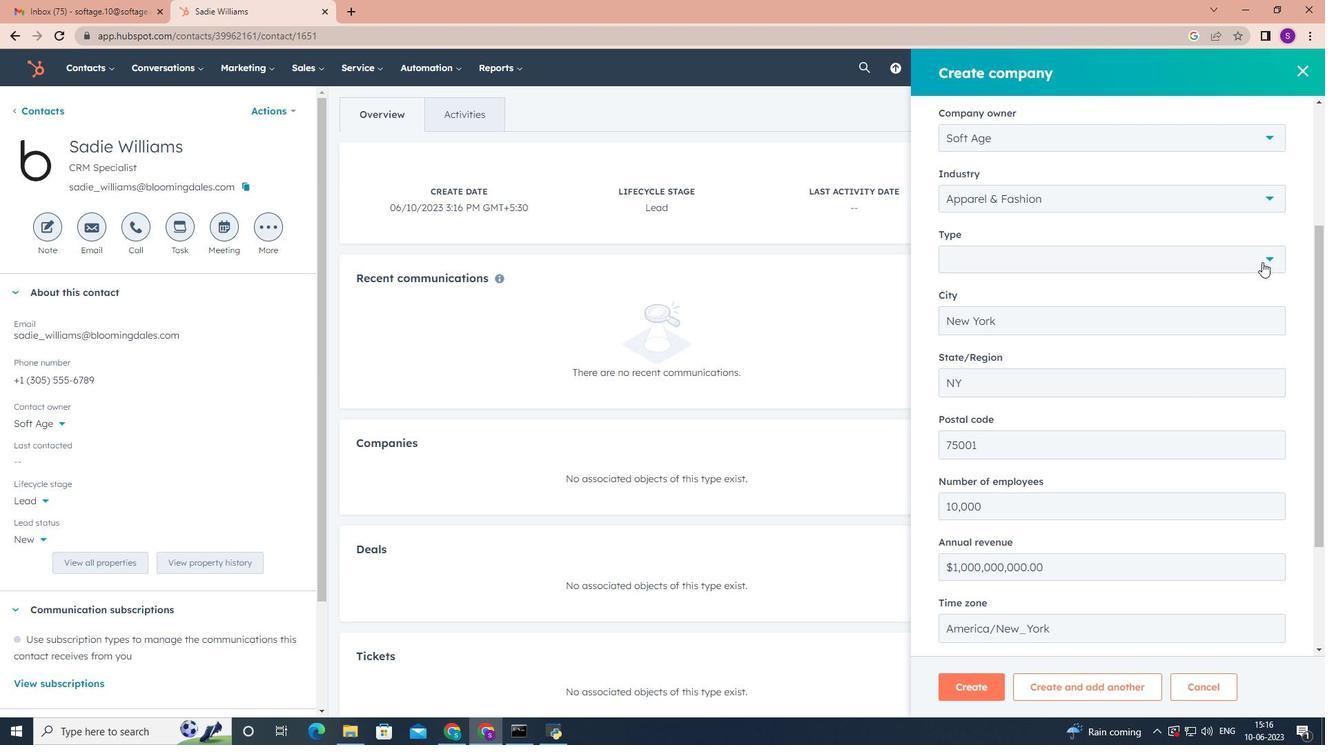
Action: Mouse moved to (1039, 334)
Screenshot: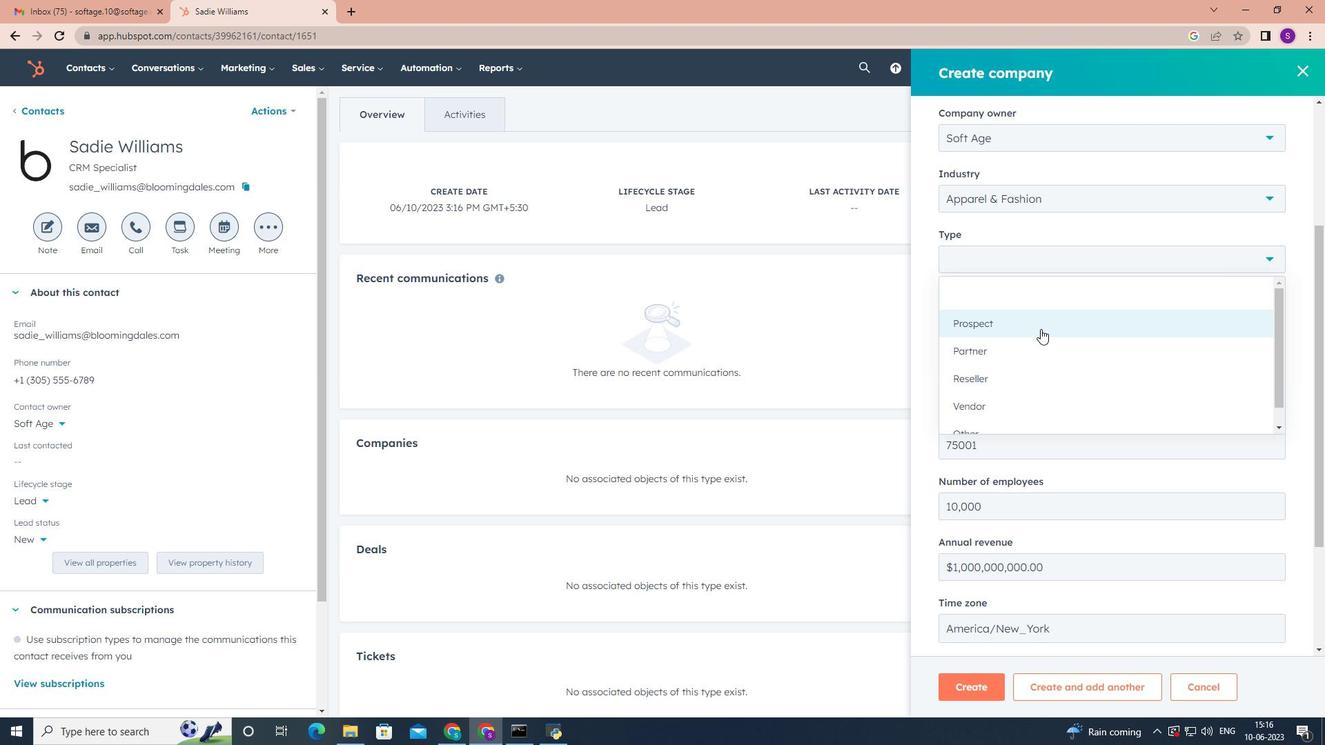 
Action: Mouse scrolled (1039, 334) with delta (0, 0)
Screenshot: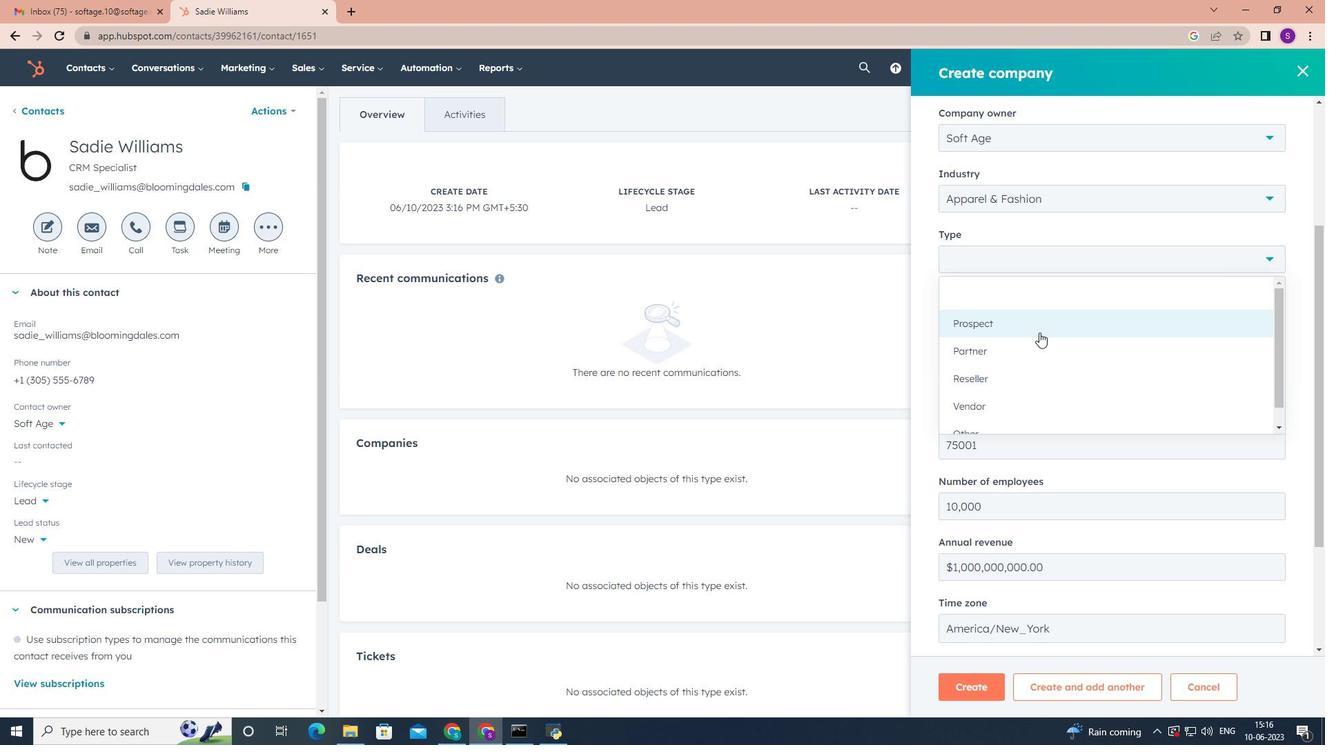 
Action: Mouse scrolled (1039, 334) with delta (0, 0)
Screenshot: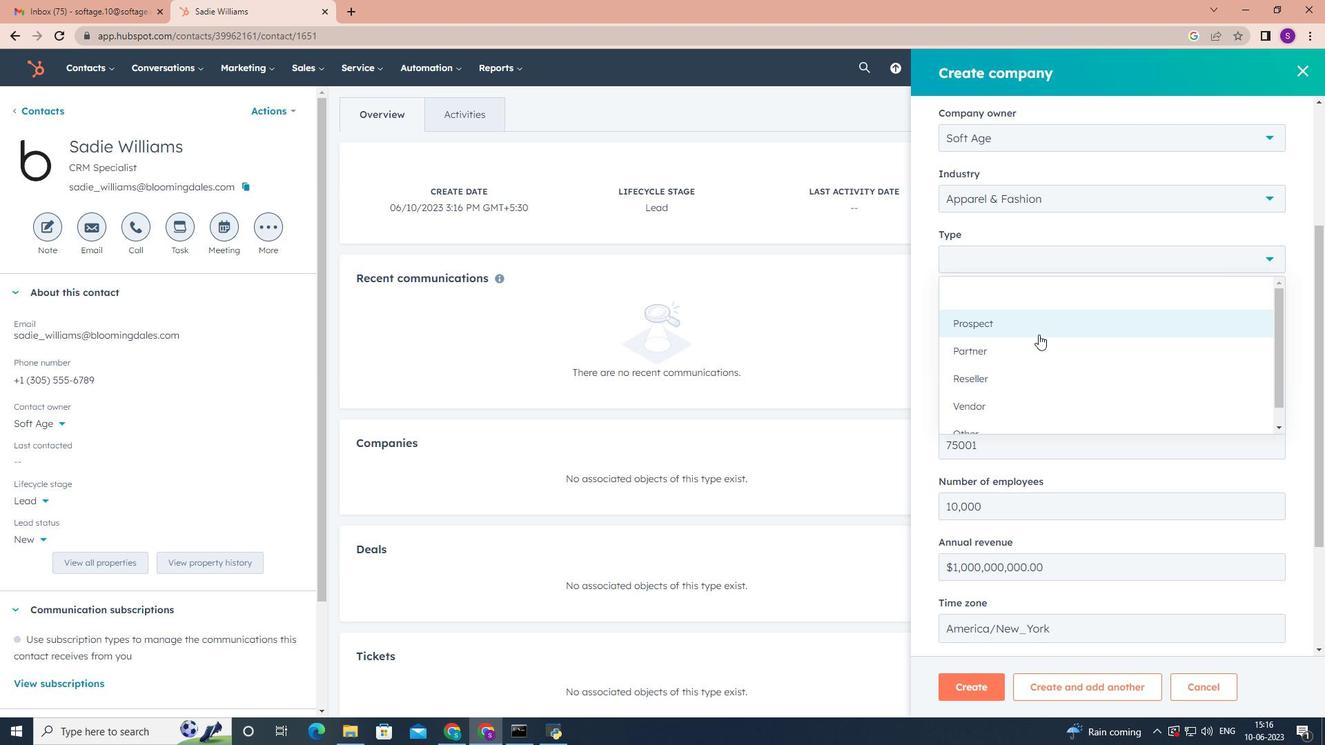 
Action: Mouse scrolled (1039, 334) with delta (0, 0)
Screenshot: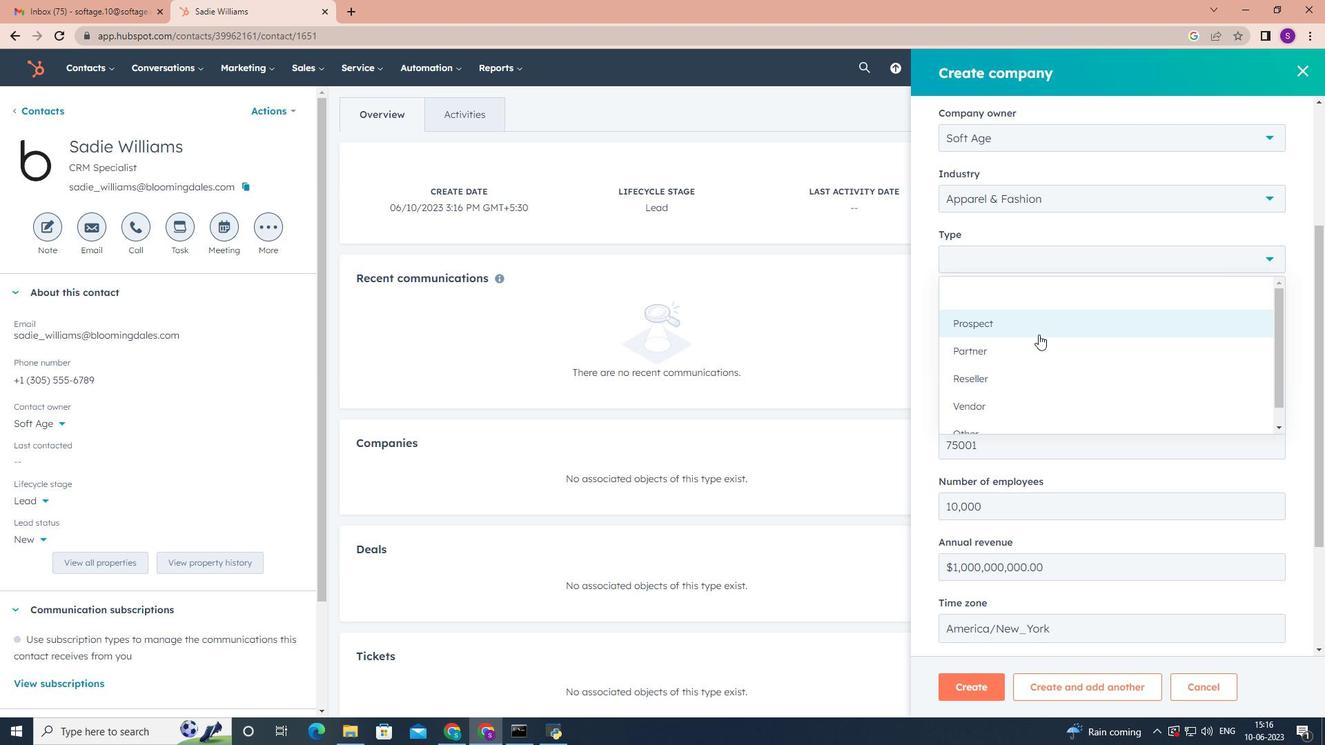 
Action: Mouse scrolled (1039, 334) with delta (0, 0)
Screenshot: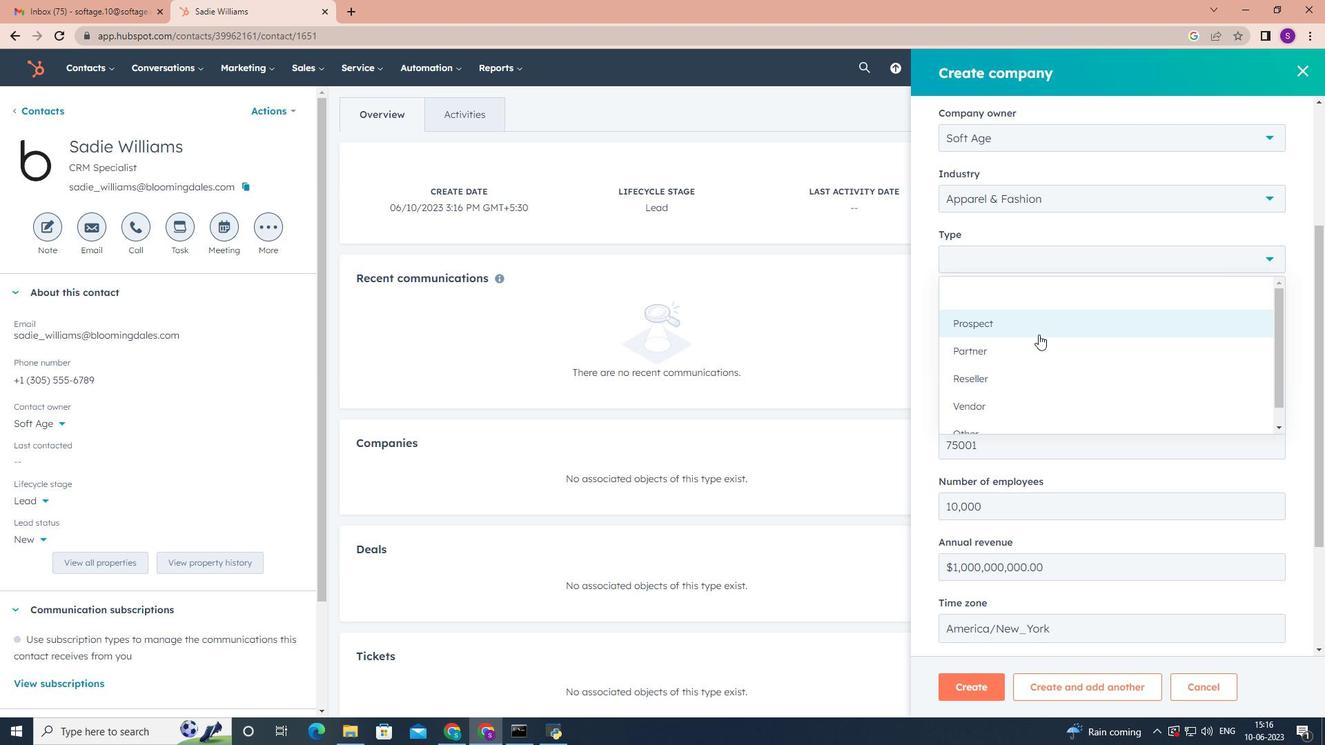 
Action: Mouse moved to (1016, 405)
Screenshot: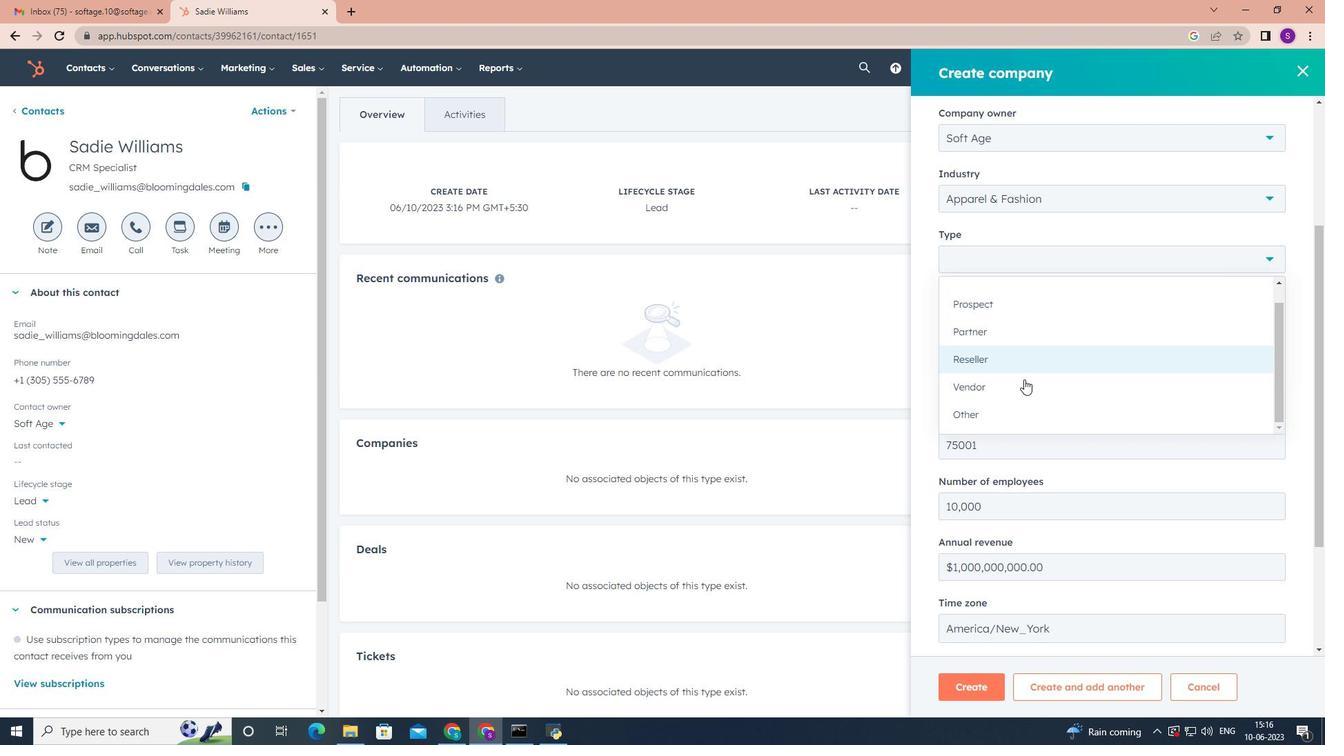 
Action: Mouse pressed left at (1016, 405)
Screenshot: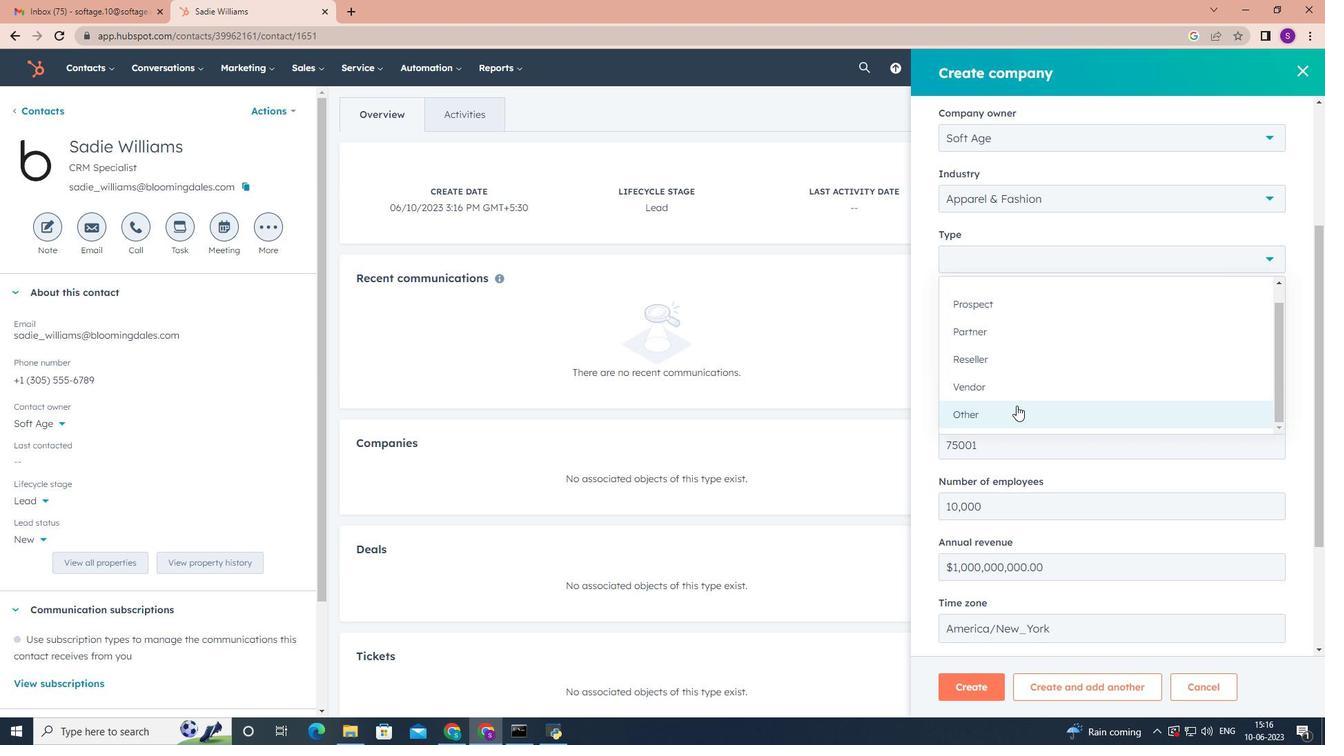 
Action: Mouse moved to (1045, 303)
Screenshot: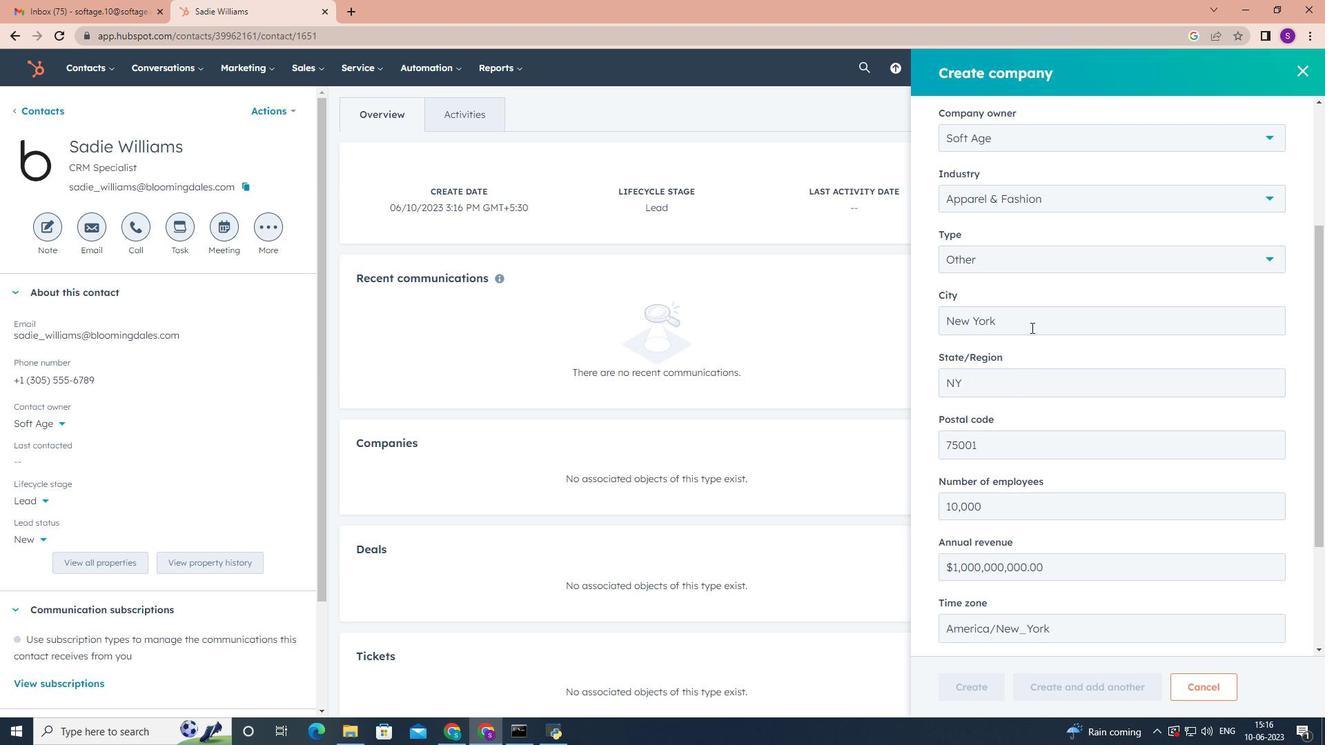 
Action: Mouse scrolled (1045, 303) with delta (0, 0)
Screenshot: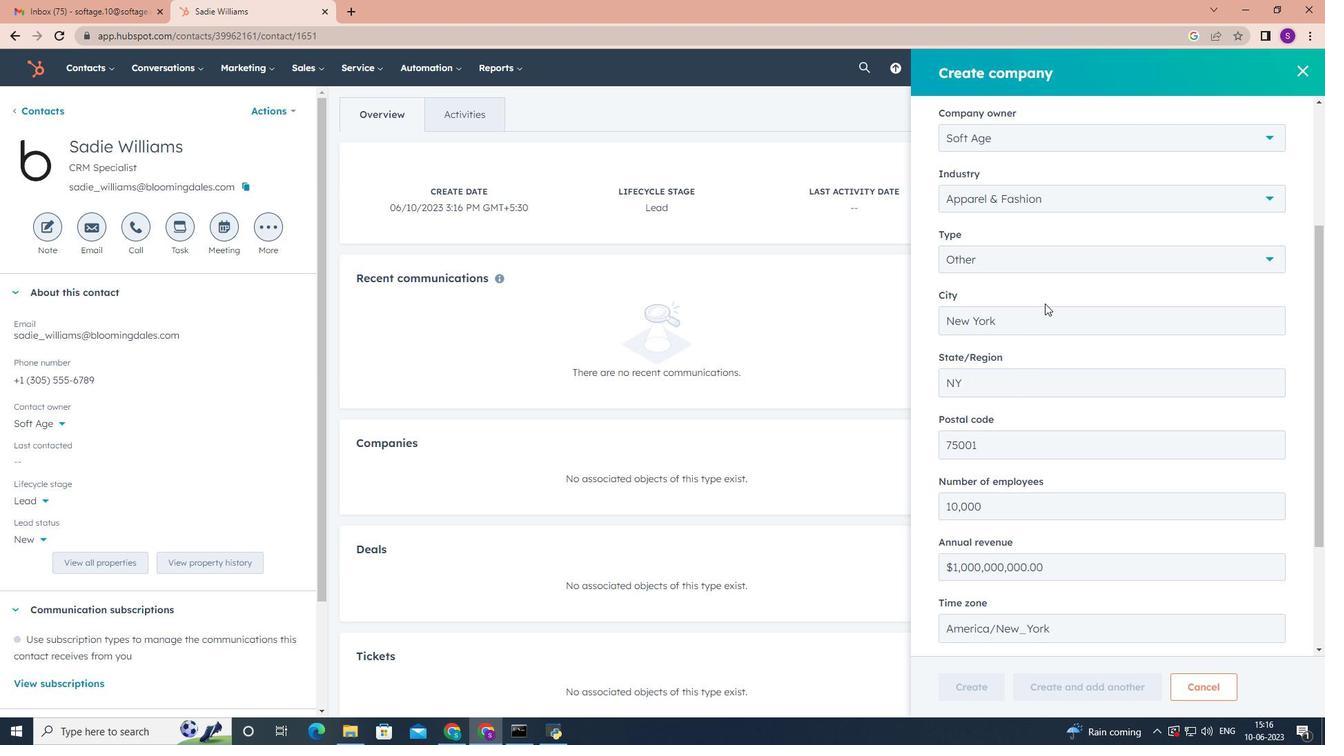 
Action: Mouse scrolled (1045, 303) with delta (0, 0)
Screenshot: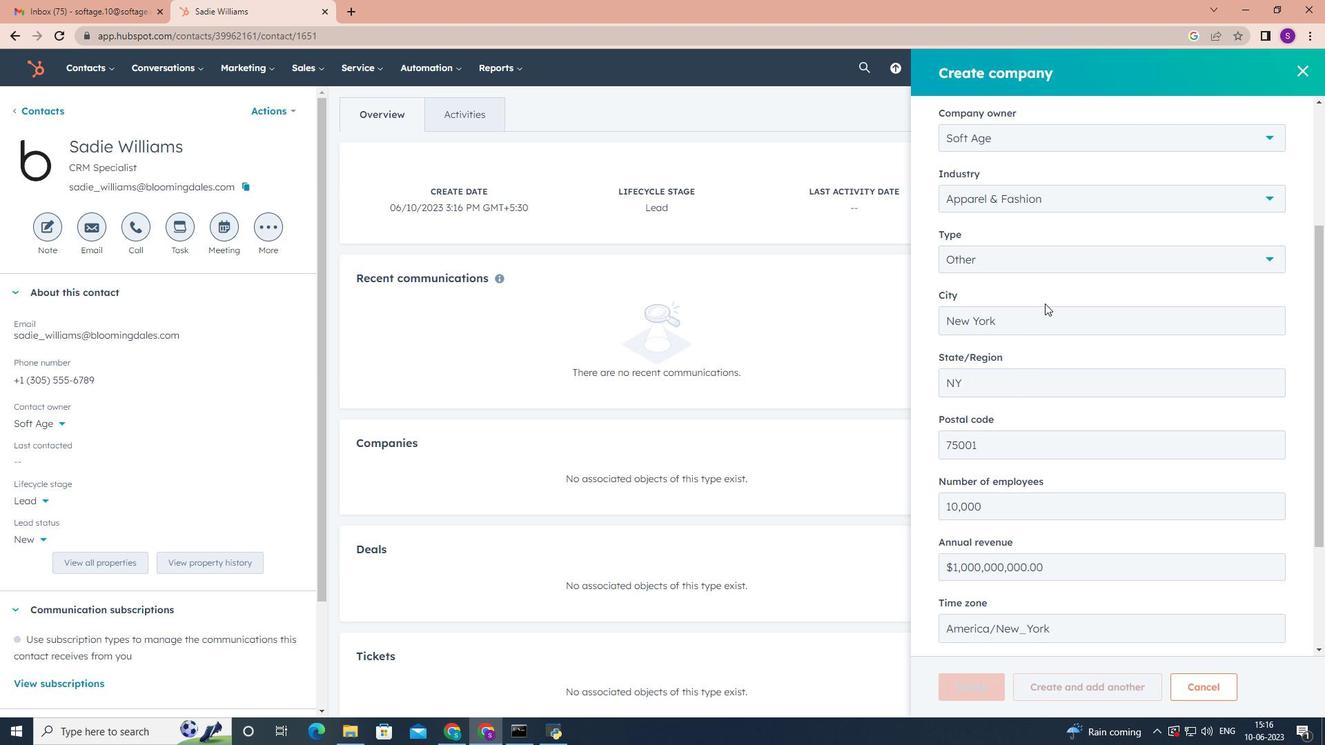 
Action: Mouse scrolled (1045, 303) with delta (0, 0)
Screenshot: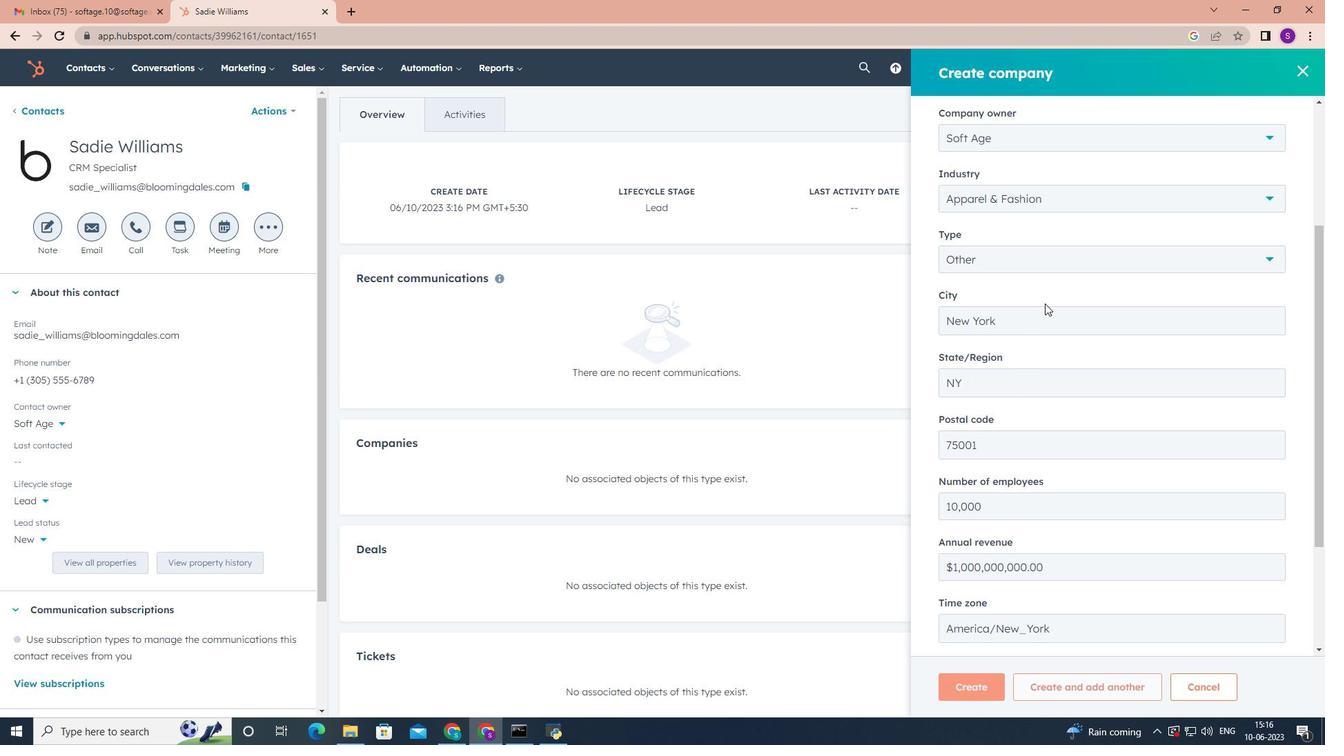 
Action: Mouse scrolled (1045, 303) with delta (0, 0)
Screenshot: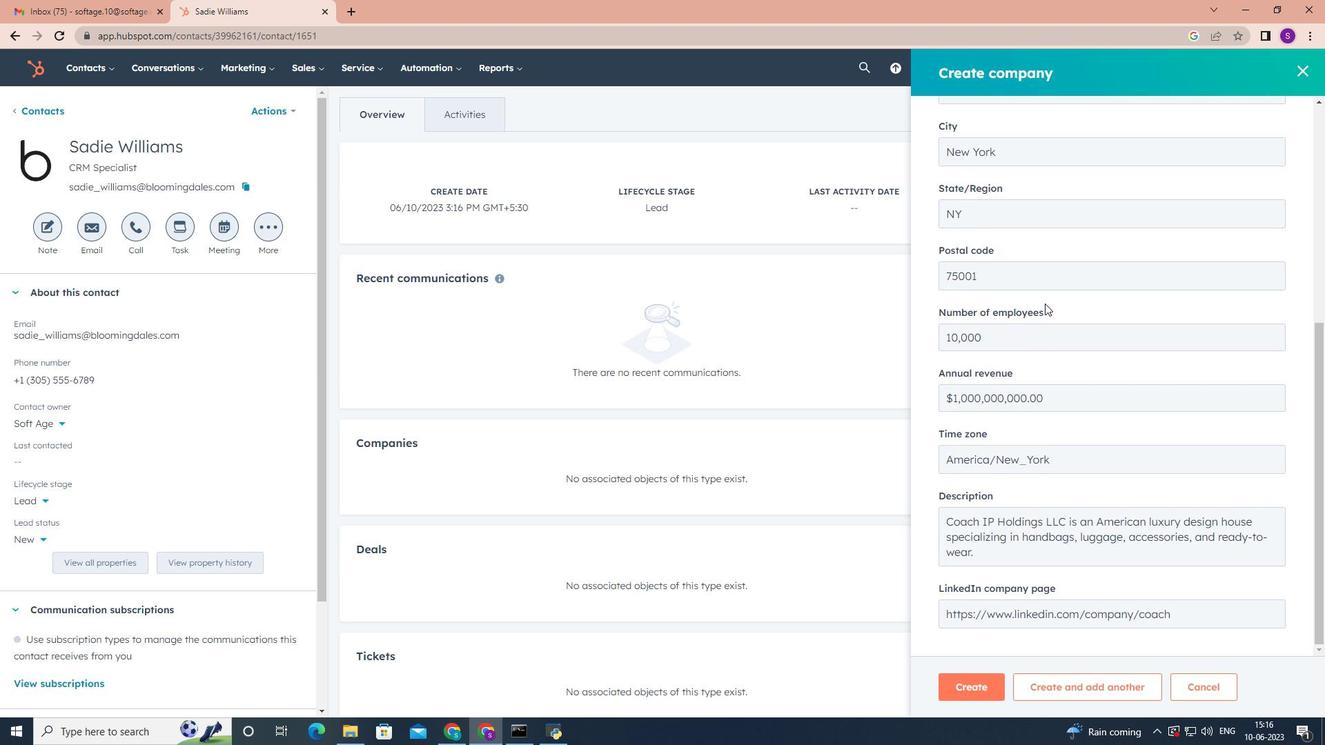 
Action: Mouse scrolled (1045, 303) with delta (0, 0)
Screenshot: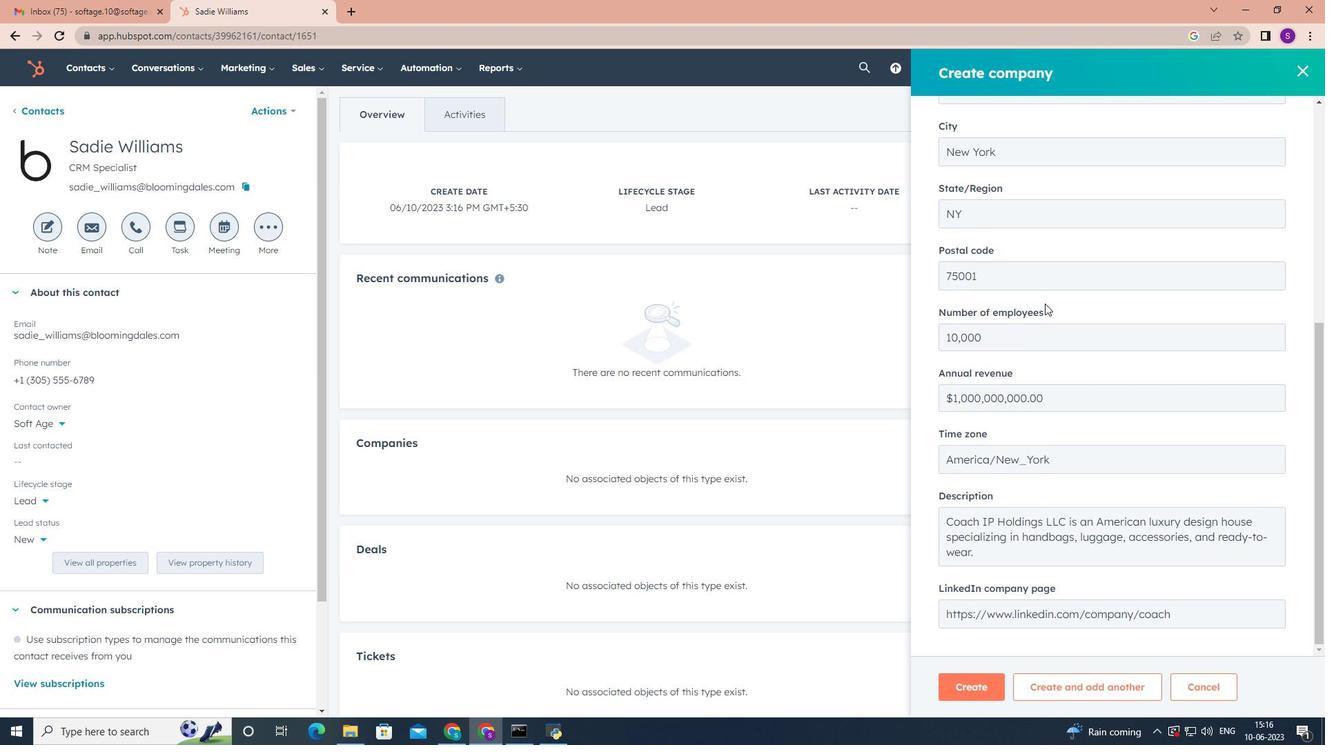 
Action: Mouse scrolled (1045, 303) with delta (0, 0)
Screenshot: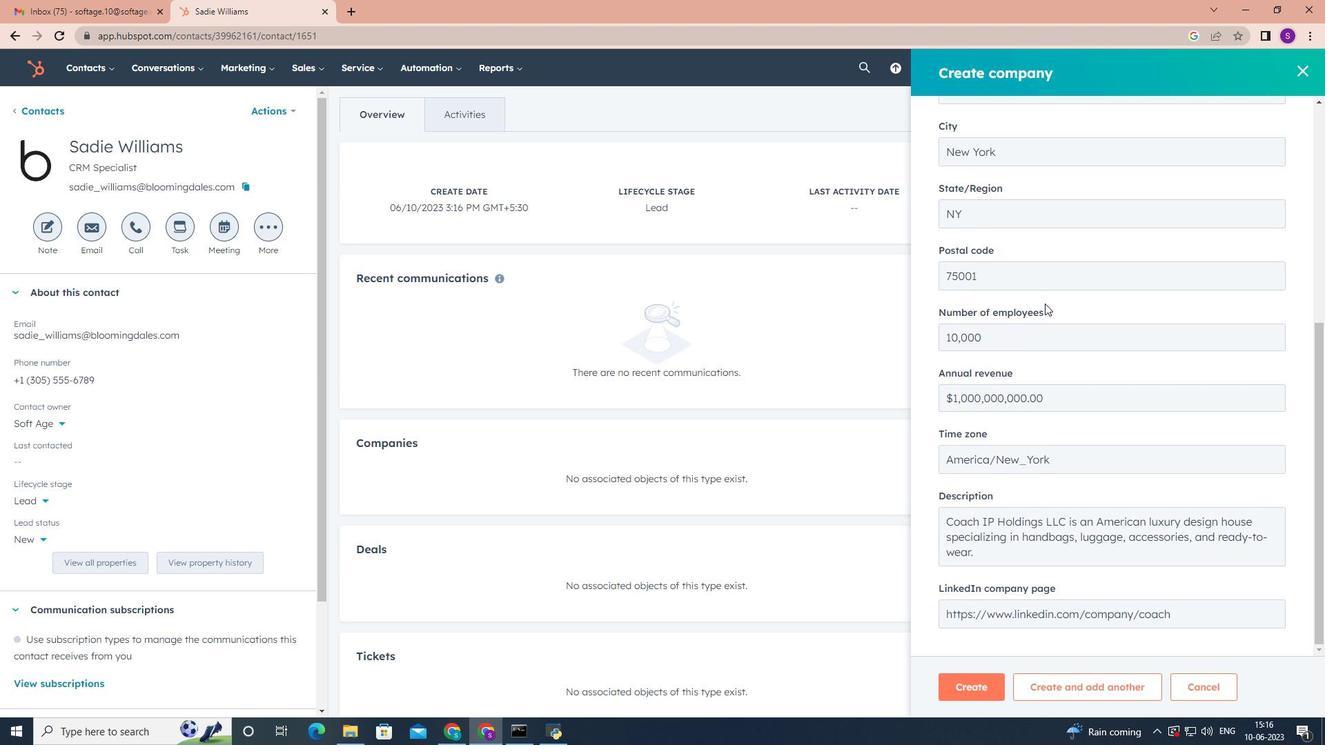 
Action: Mouse scrolled (1045, 303) with delta (0, 0)
Screenshot: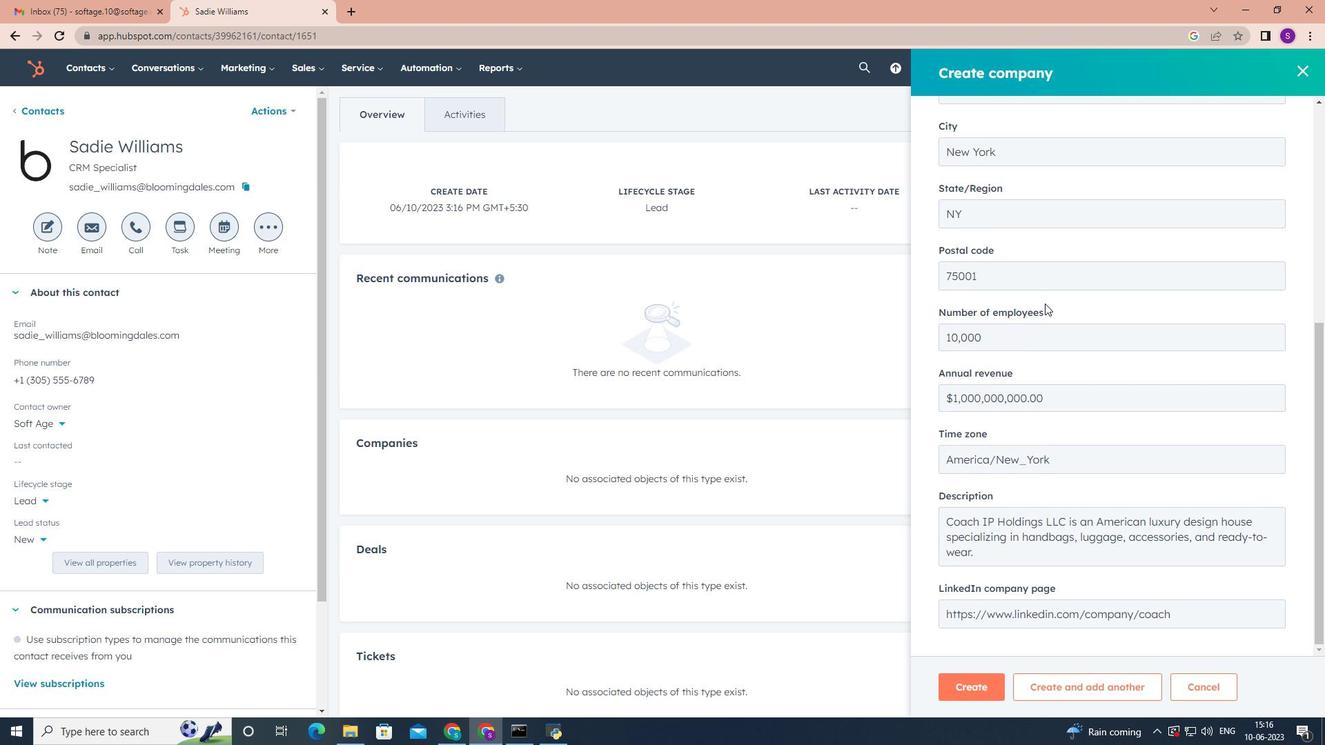 
Action: Mouse moved to (970, 680)
Screenshot: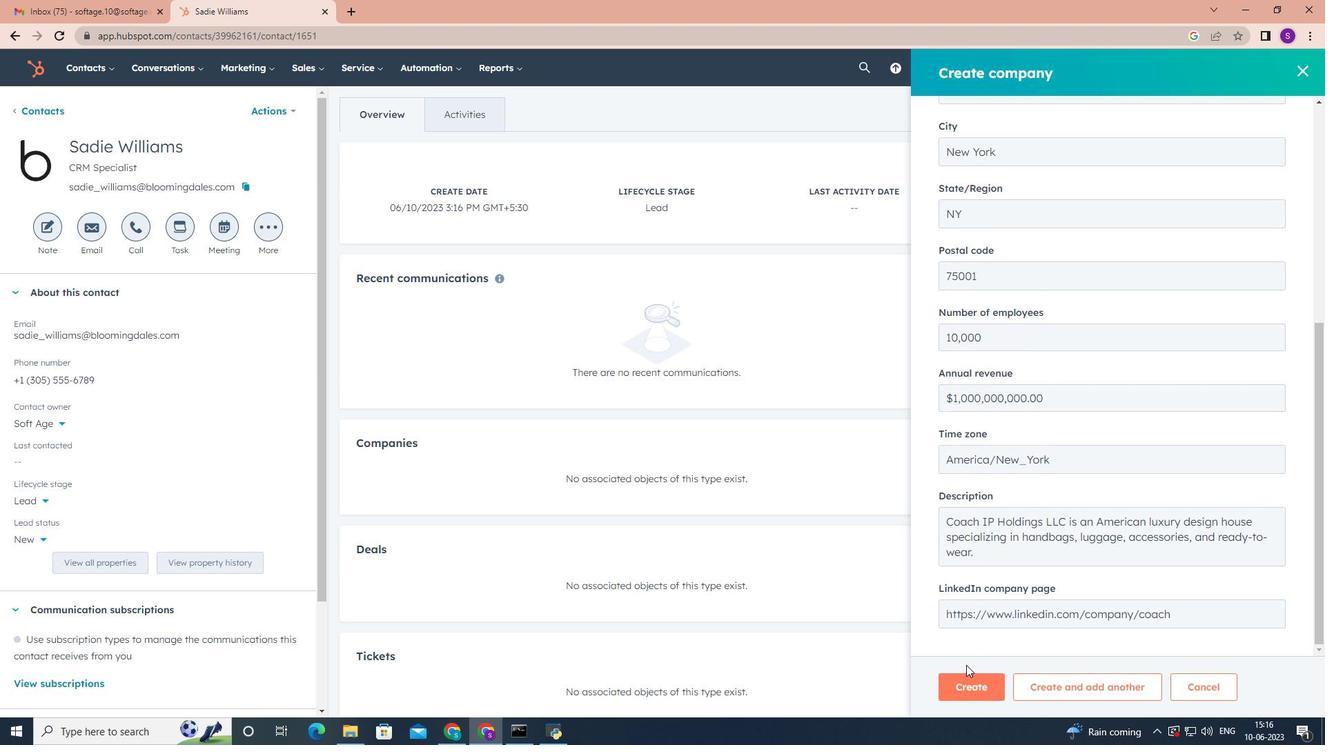 
Action: Mouse pressed left at (970, 680)
Screenshot: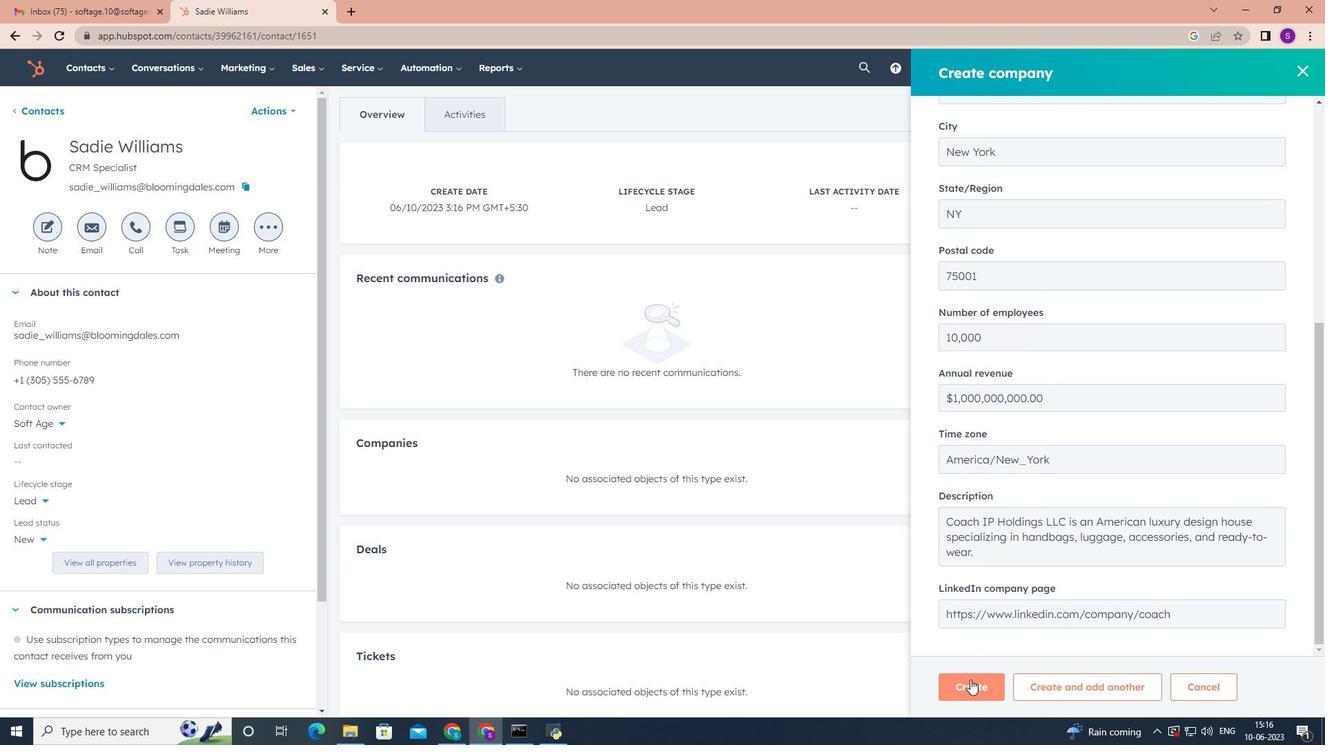 
Action: Mouse moved to (860, 516)
Screenshot: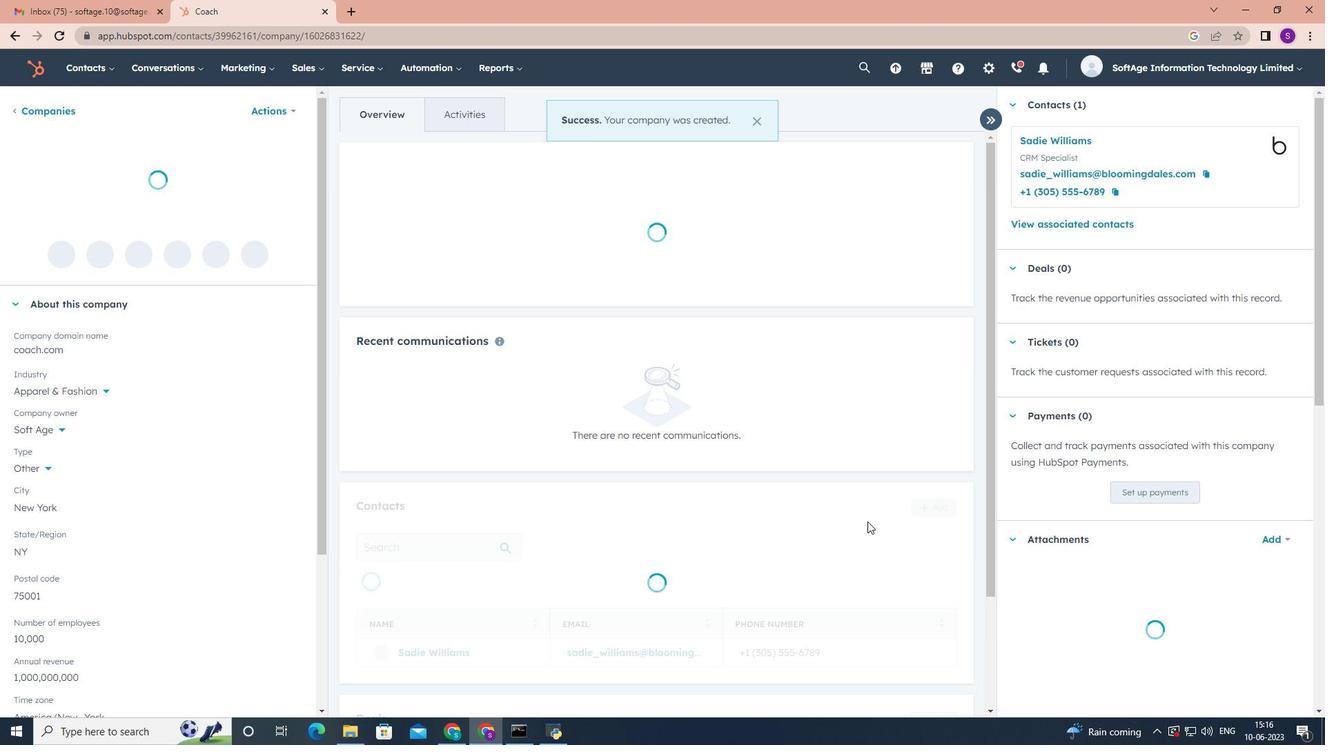 
Action: Mouse scrolled (860, 515) with delta (0, 0)
Screenshot: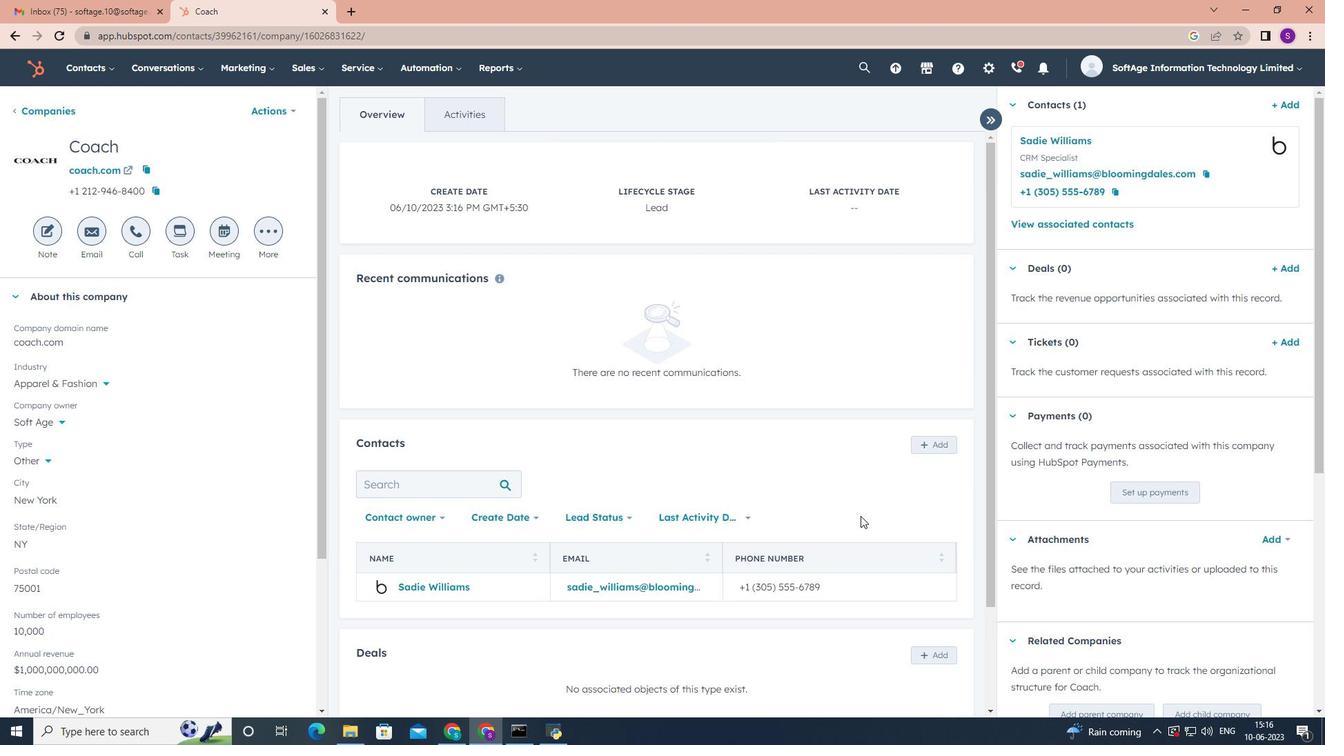 
Action: Mouse scrolled (860, 515) with delta (0, 0)
Screenshot: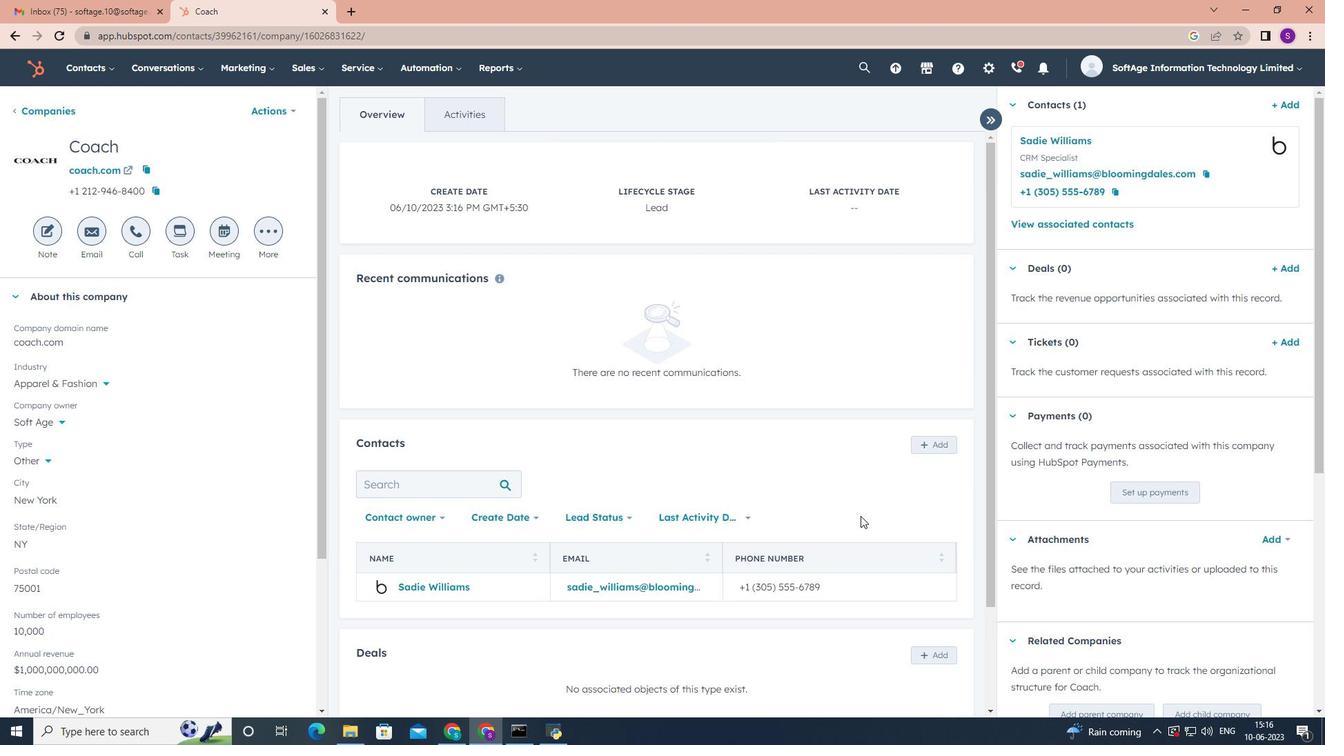 
Action: Mouse scrolled (860, 515) with delta (0, 0)
Screenshot: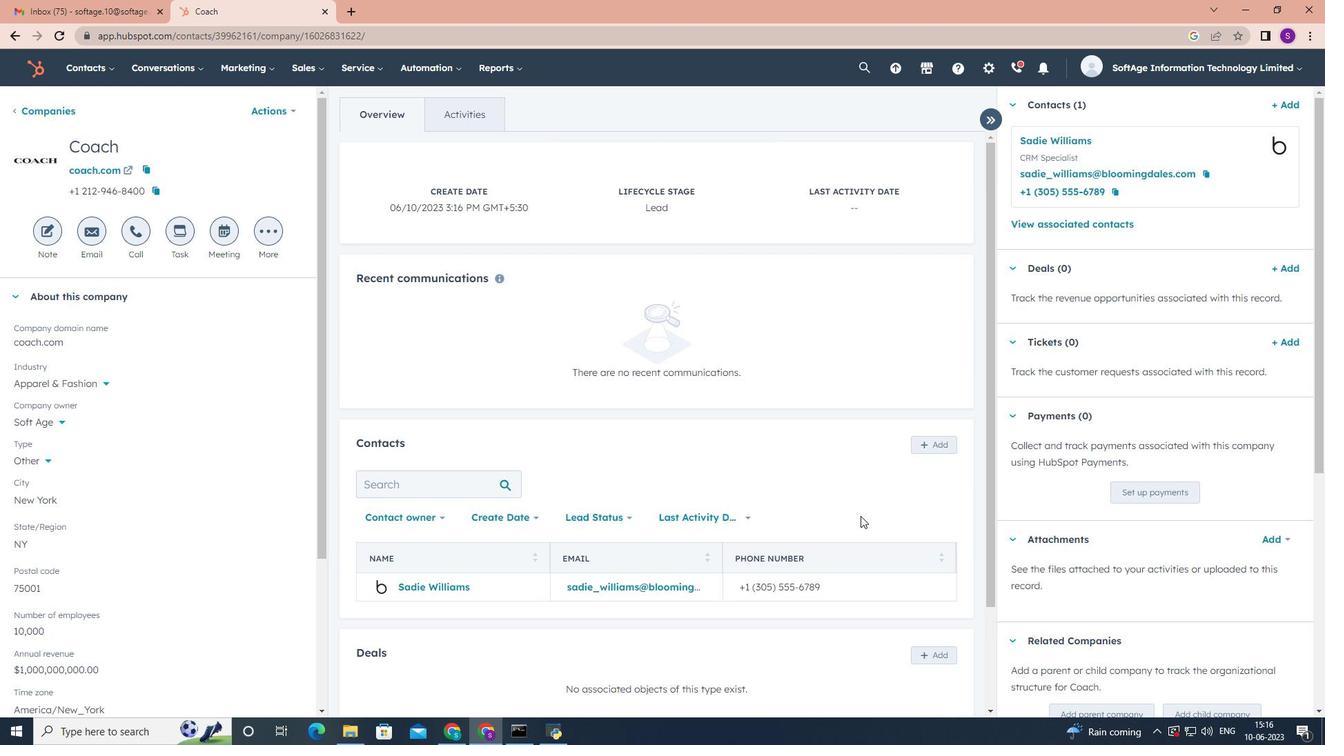 
Action: Mouse scrolled (860, 515) with delta (0, 0)
Screenshot: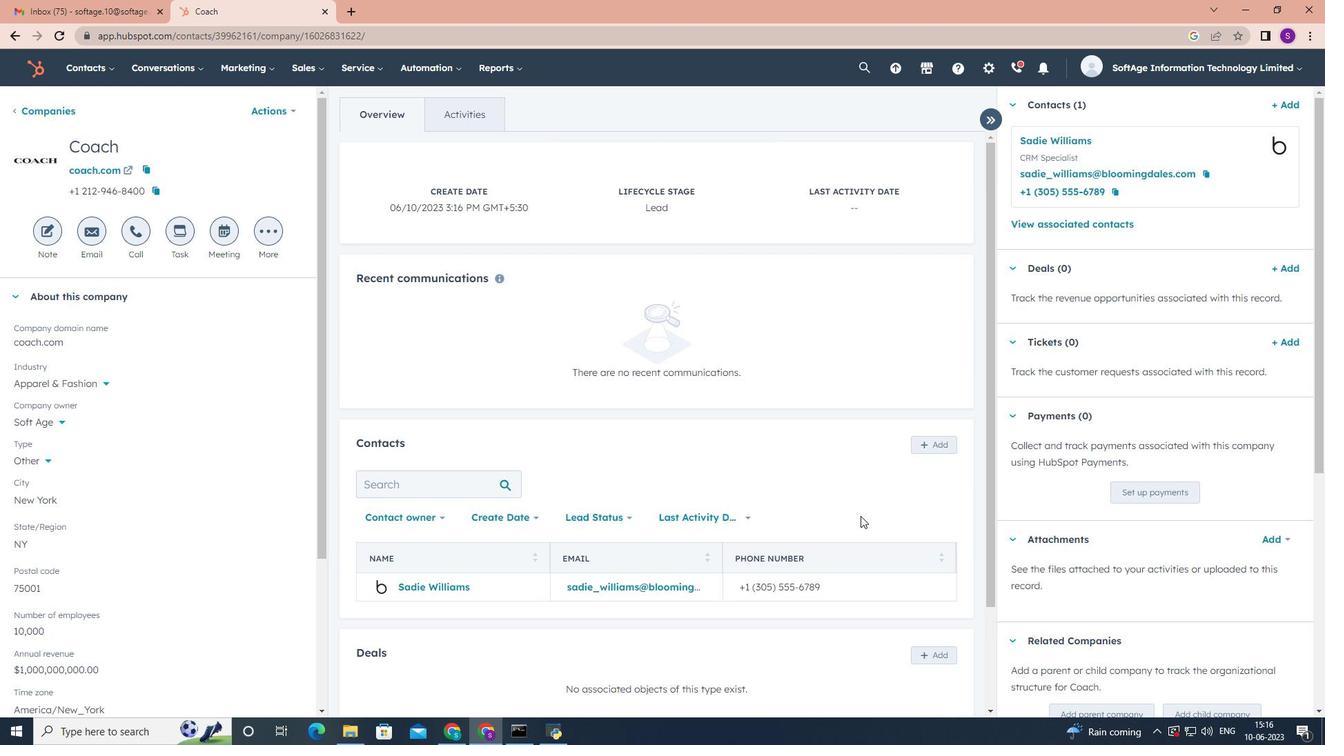 
Action: Mouse scrolled (860, 515) with delta (0, 0)
Screenshot: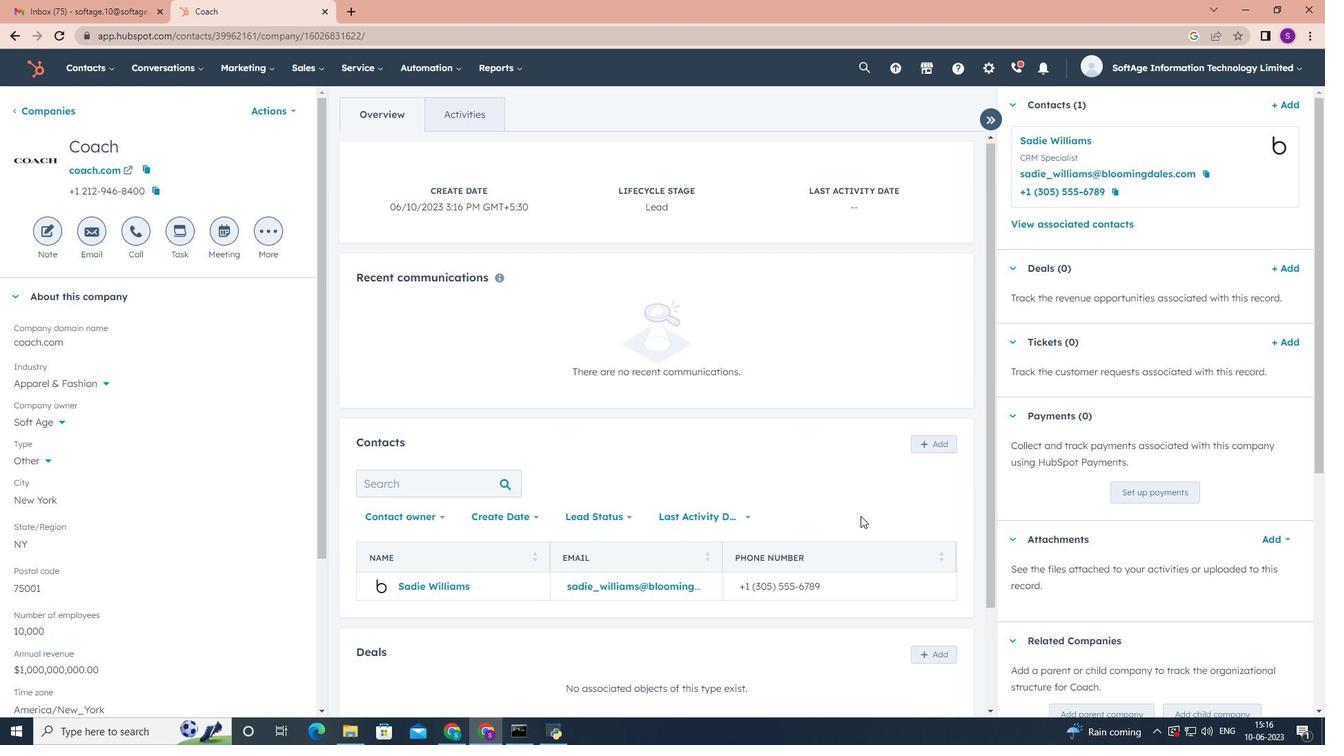 
Action: Mouse scrolled (860, 515) with delta (0, 0)
Screenshot: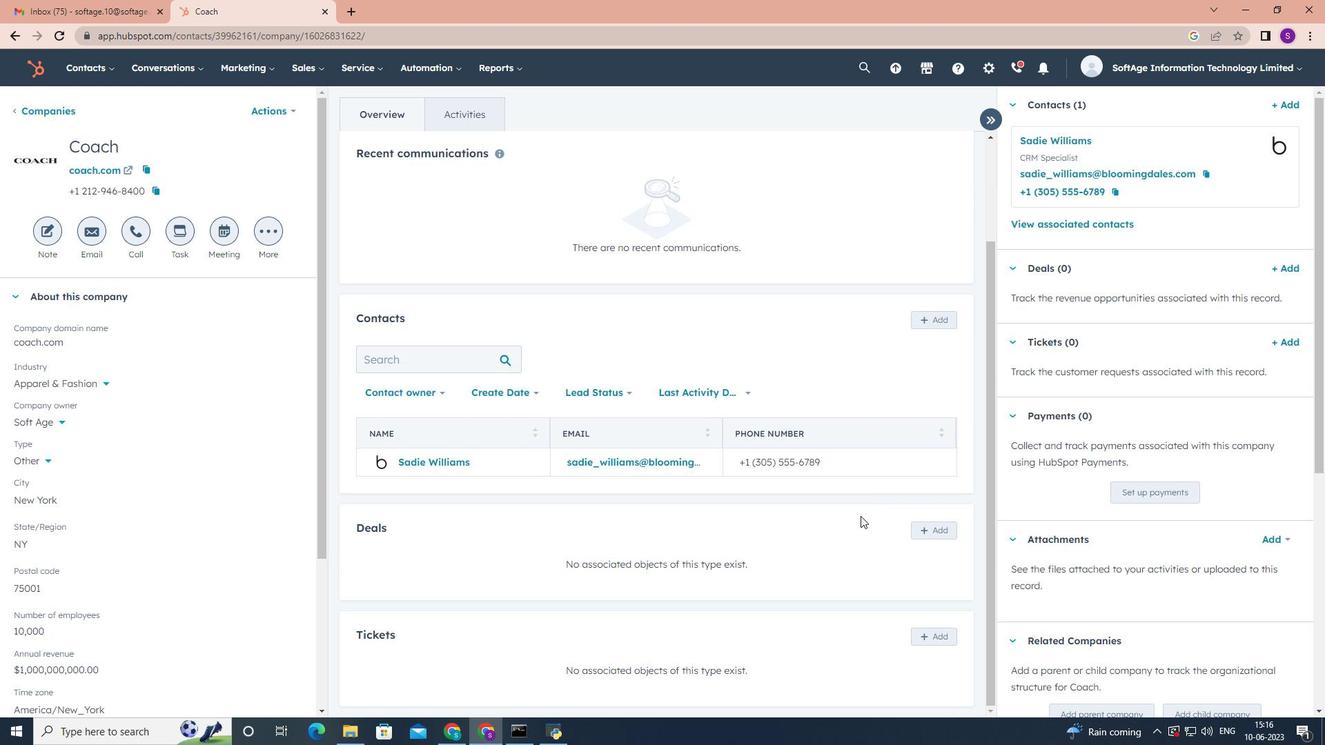 
Action: Mouse scrolled (860, 515) with delta (0, 0)
Screenshot: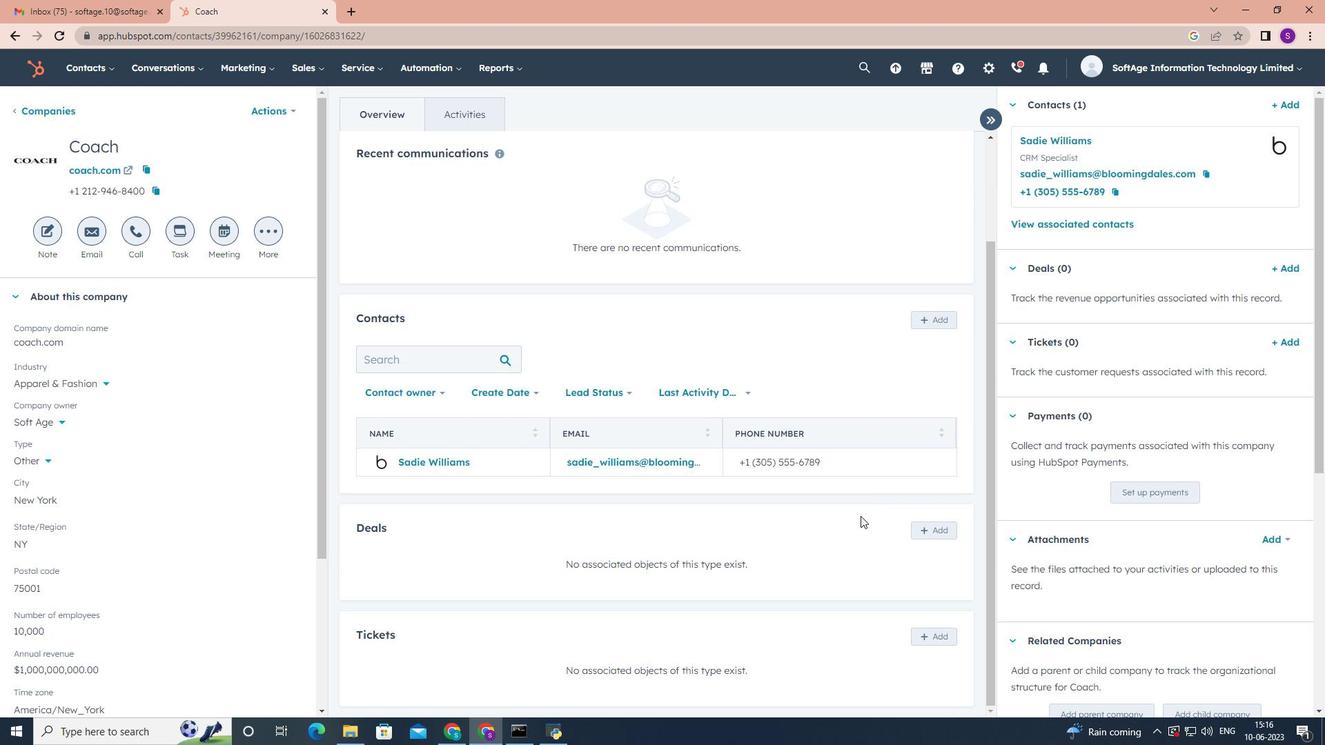 
Action: Mouse scrolled (860, 515) with delta (0, 0)
Screenshot: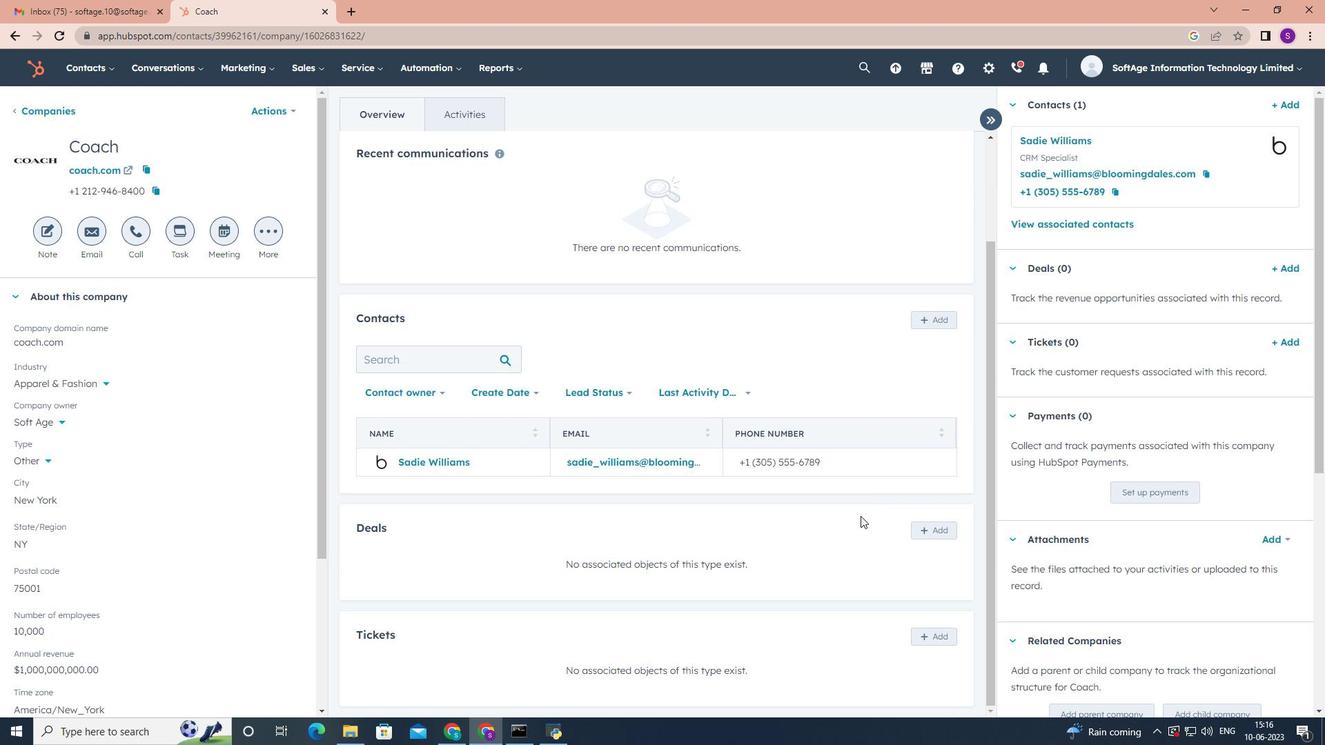 
Action: Mouse scrolled (860, 515) with delta (0, 0)
Screenshot: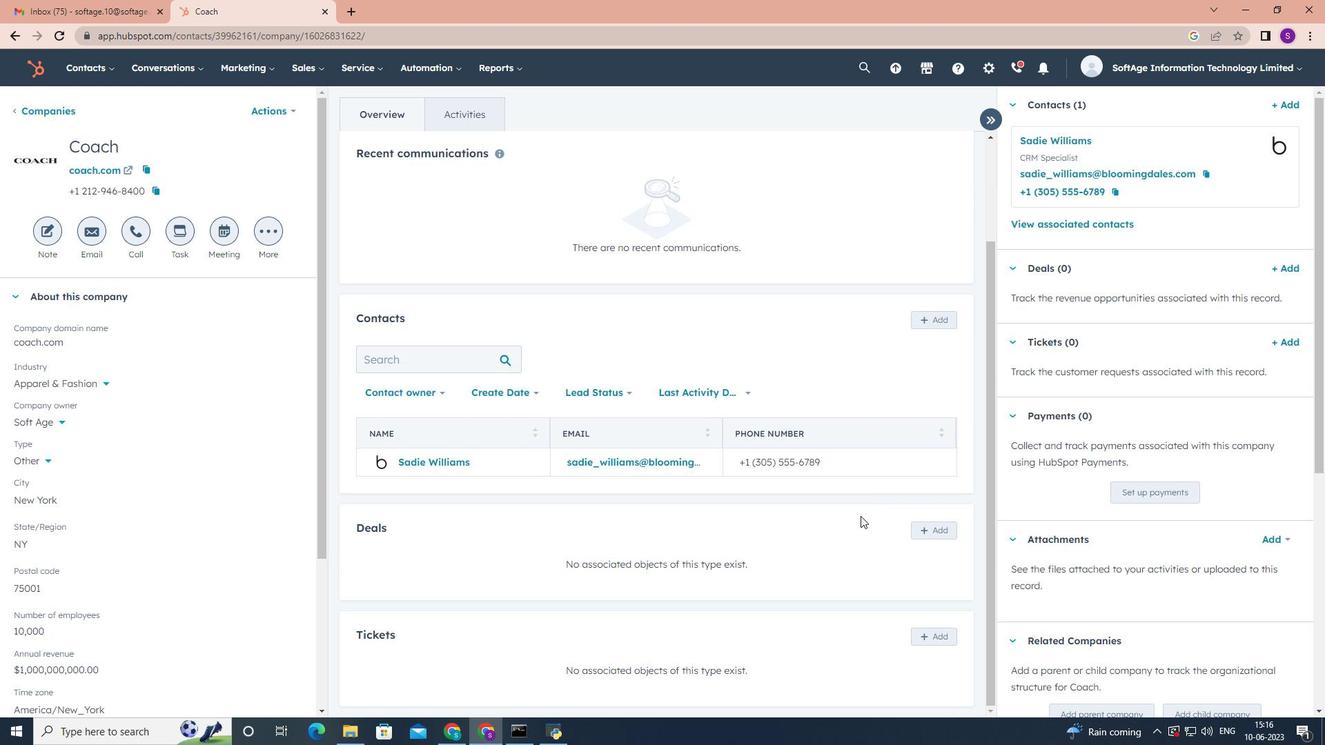 
Action: Mouse scrolled (860, 515) with delta (0, 0)
Screenshot: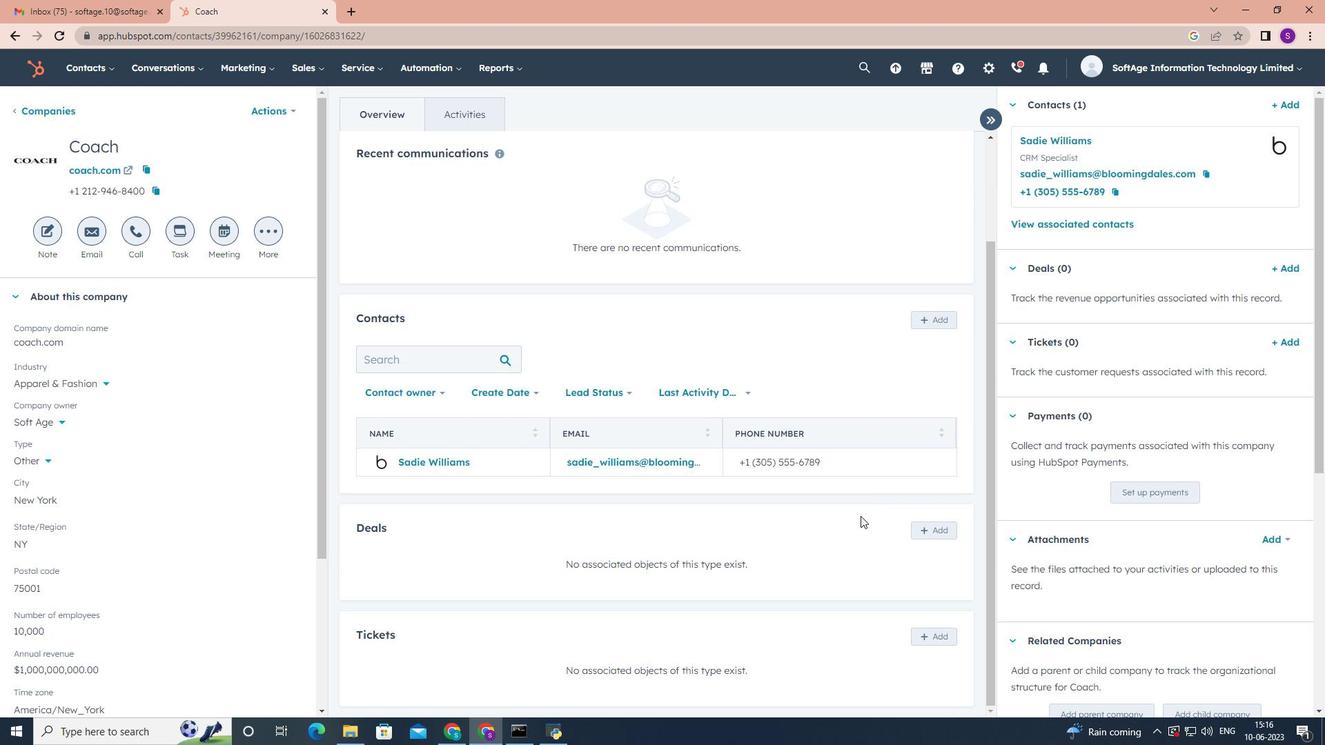 
Action: Mouse scrolled (860, 517) with delta (0, 0)
Screenshot: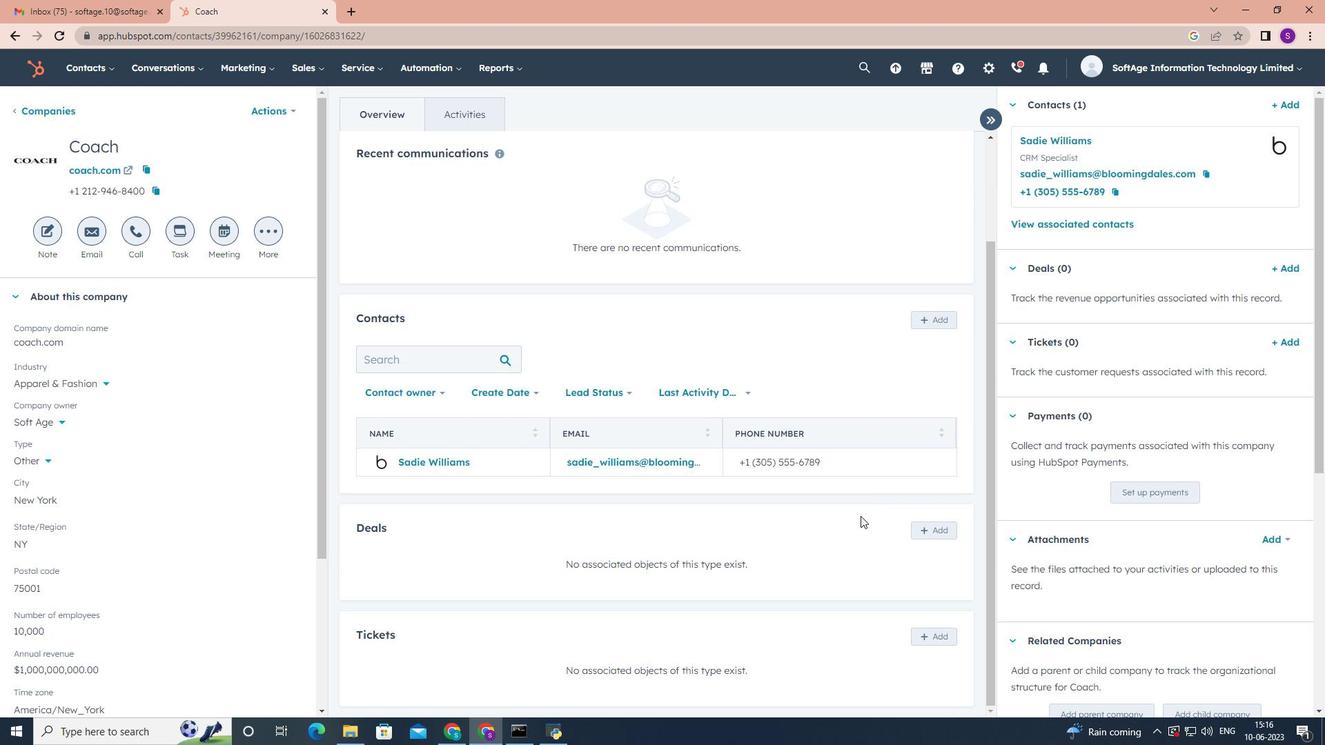 
Action: Mouse scrolled (860, 517) with delta (0, 0)
Screenshot: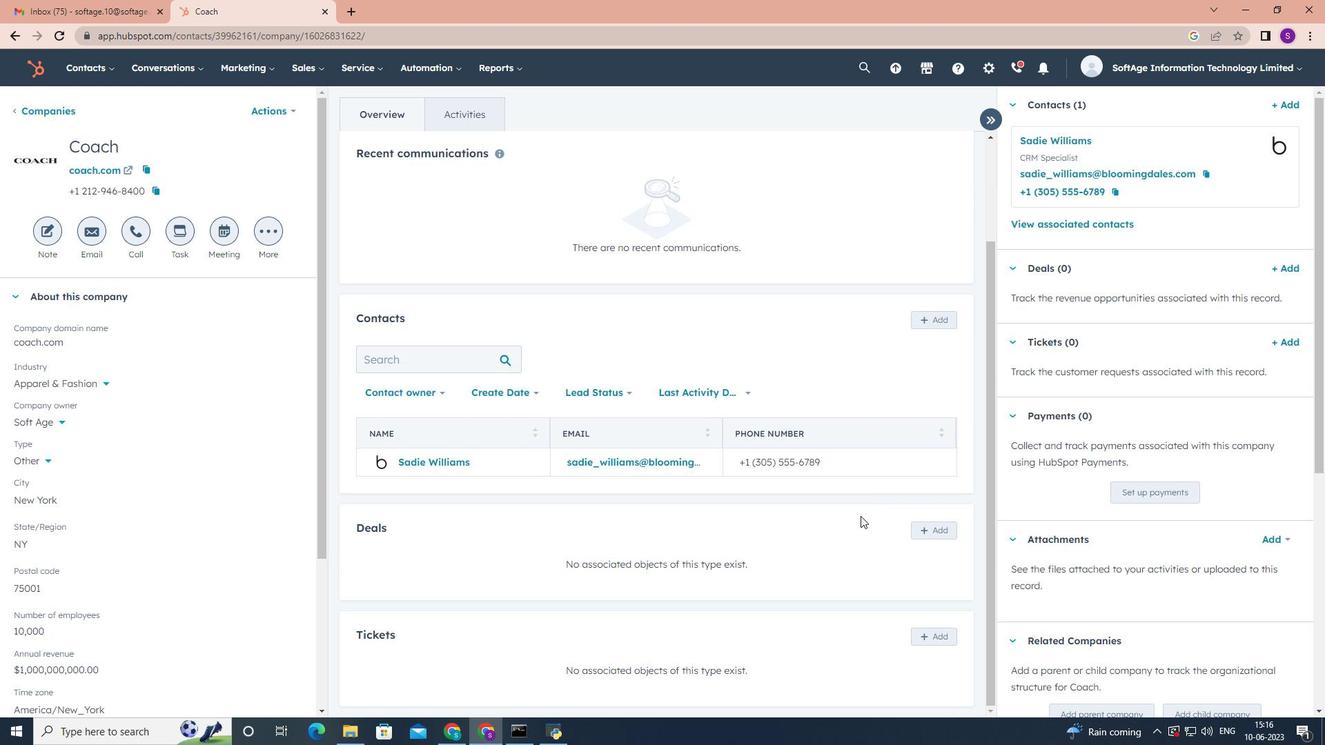 
Action: Mouse scrolled (860, 517) with delta (0, 0)
Screenshot: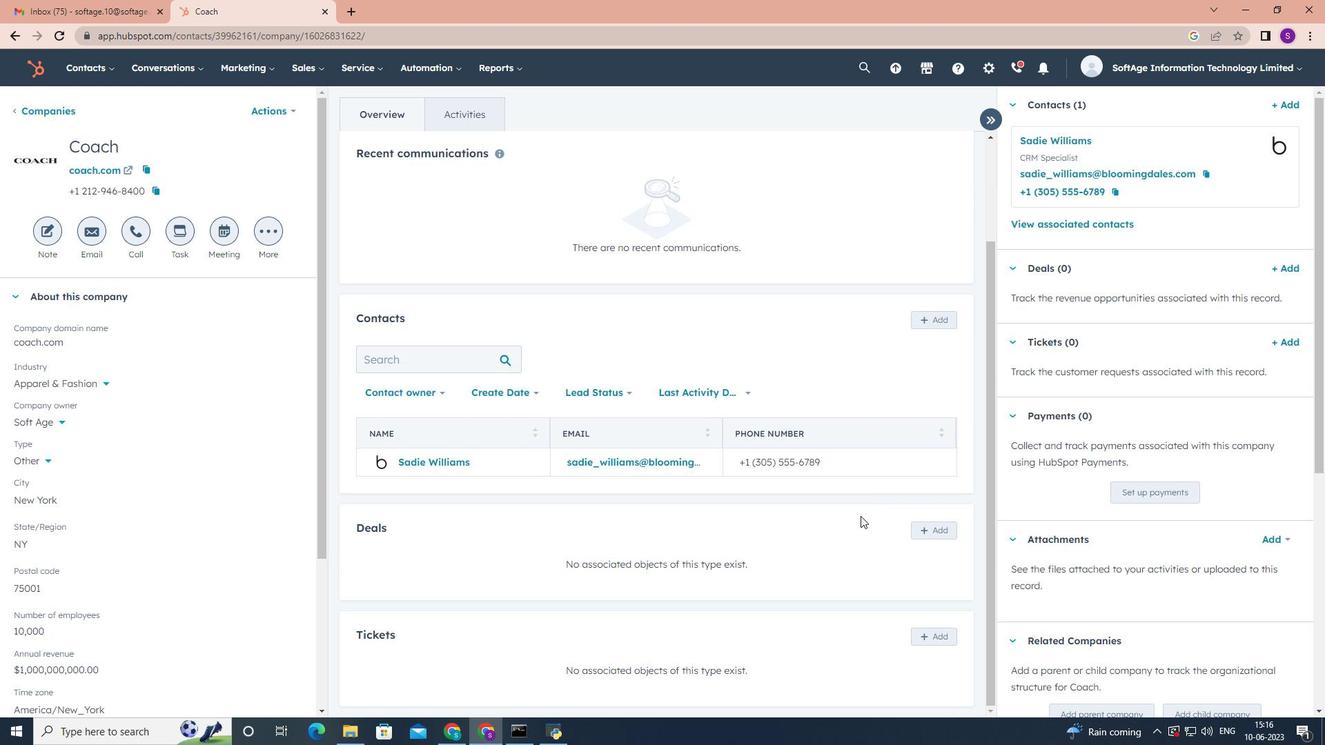 
Action: Mouse scrolled (860, 517) with delta (0, 0)
Screenshot: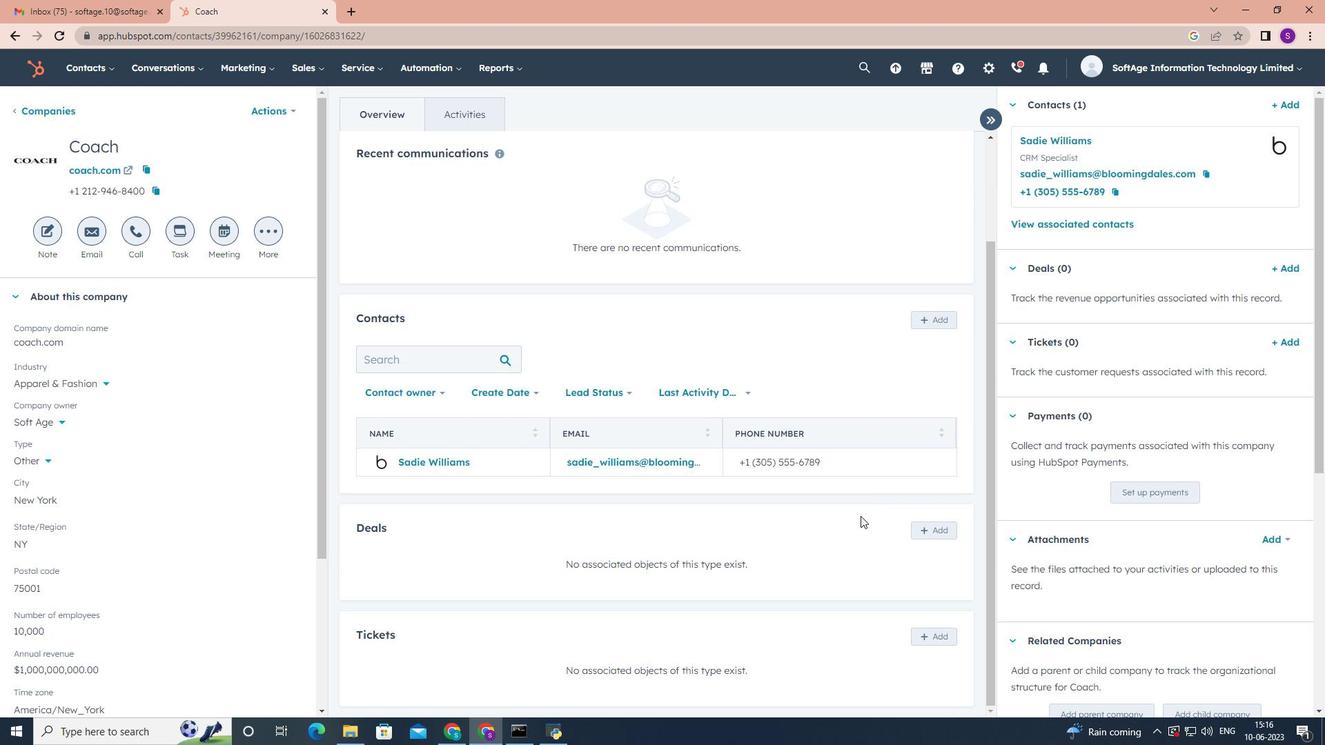
Action: Mouse scrolled (860, 517) with delta (0, 0)
Screenshot: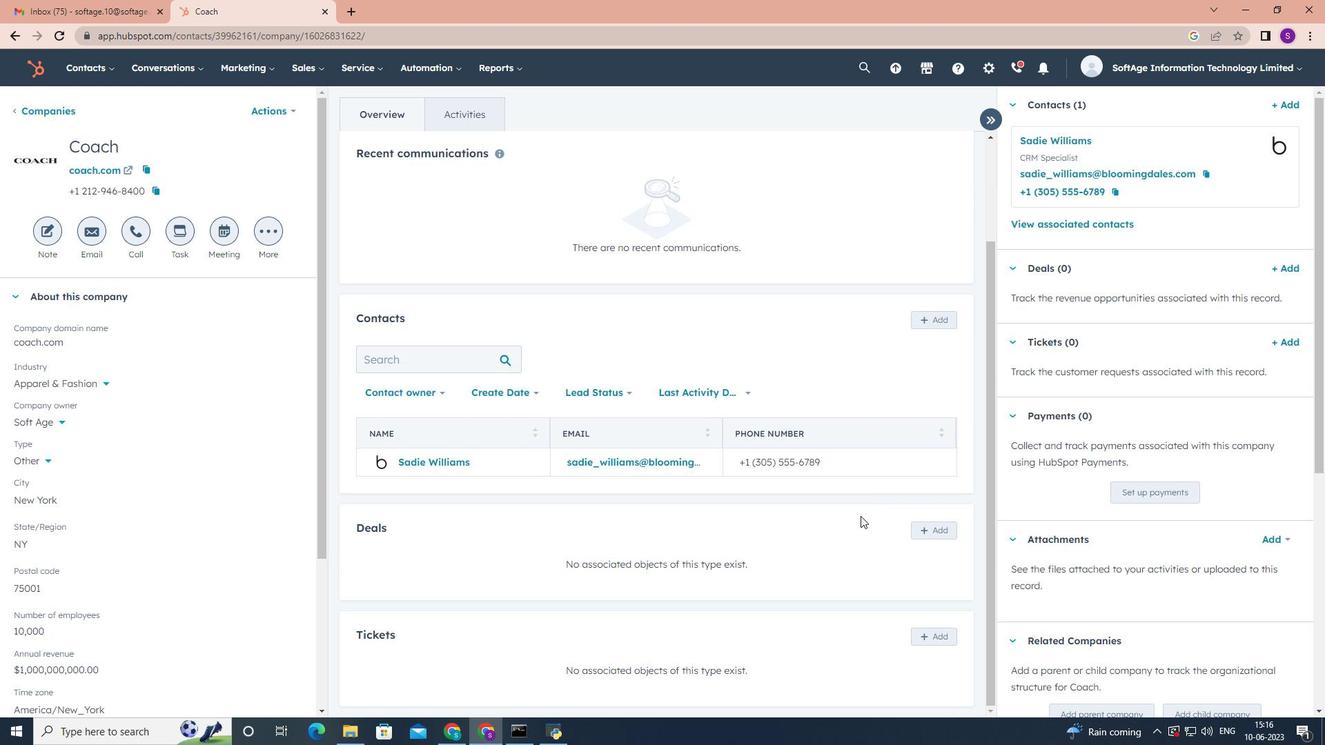 
Action: Mouse scrolled (860, 517) with delta (0, 0)
Screenshot: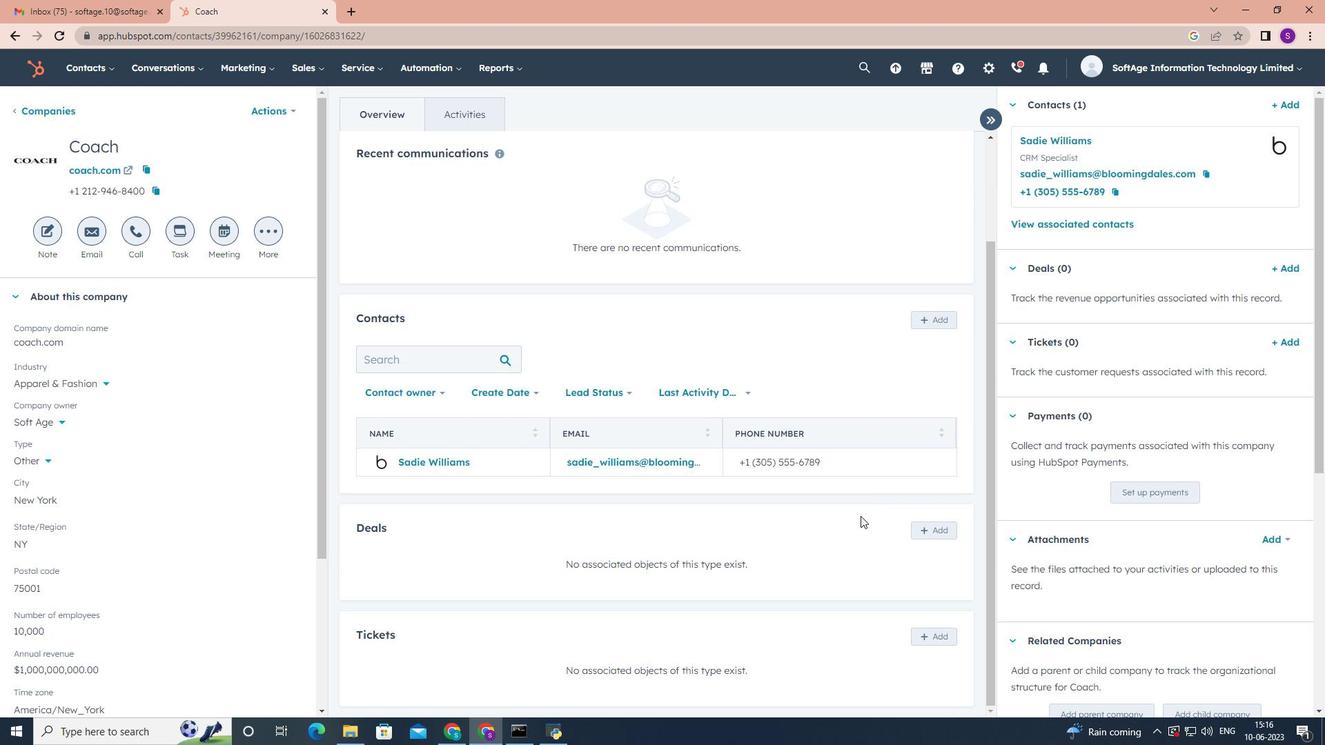
Action: Mouse scrolled (860, 517) with delta (0, 0)
Screenshot: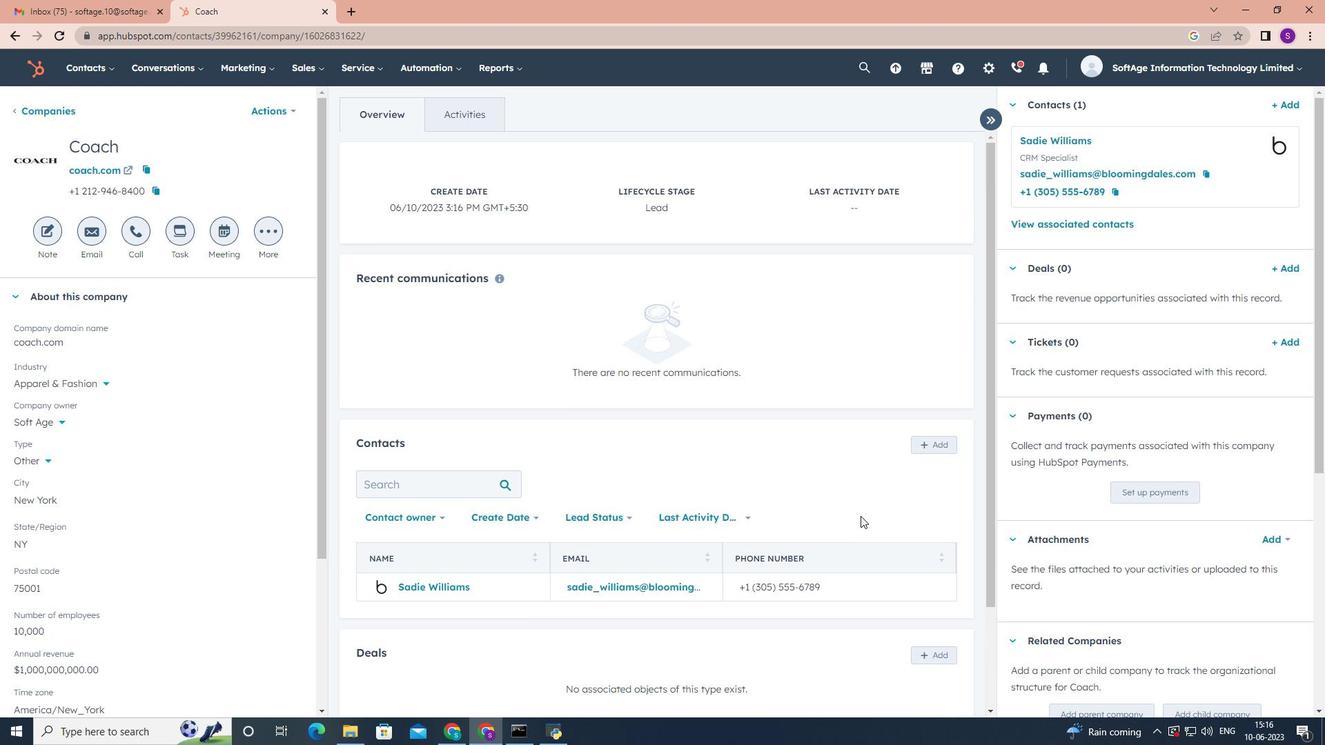 
Action: Mouse scrolled (860, 517) with delta (0, 0)
Screenshot: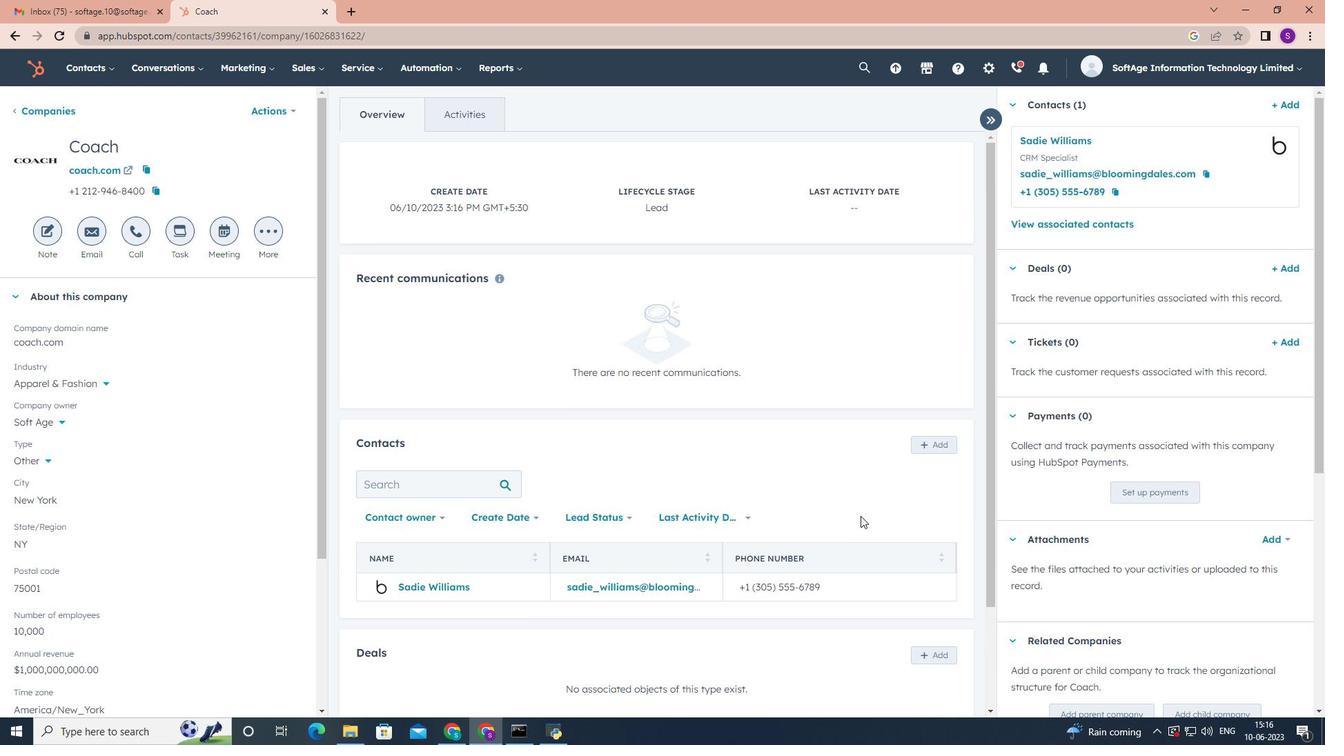 
Action: Mouse scrolled (860, 517) with delta (0, 0)
Screenshot: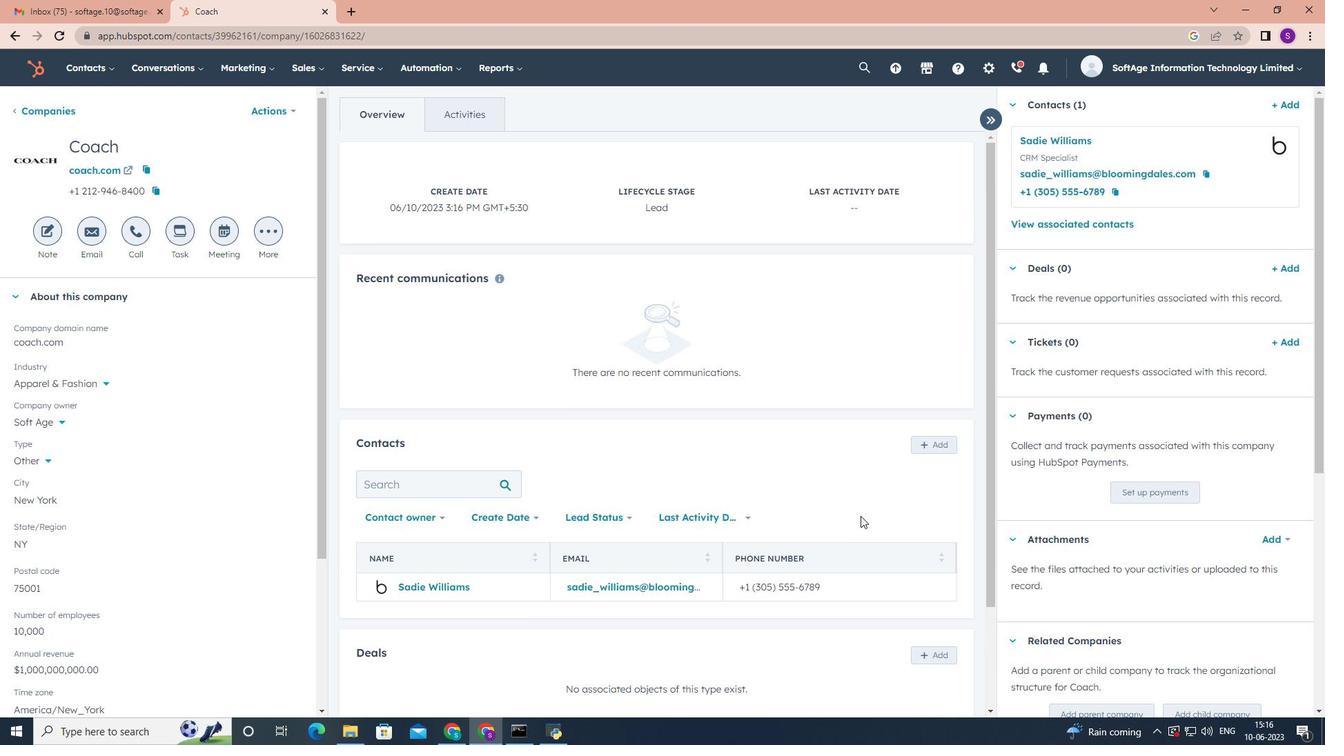
Action: Mouse scrolled (860, 517) with delta (0, 0)
Screenshot: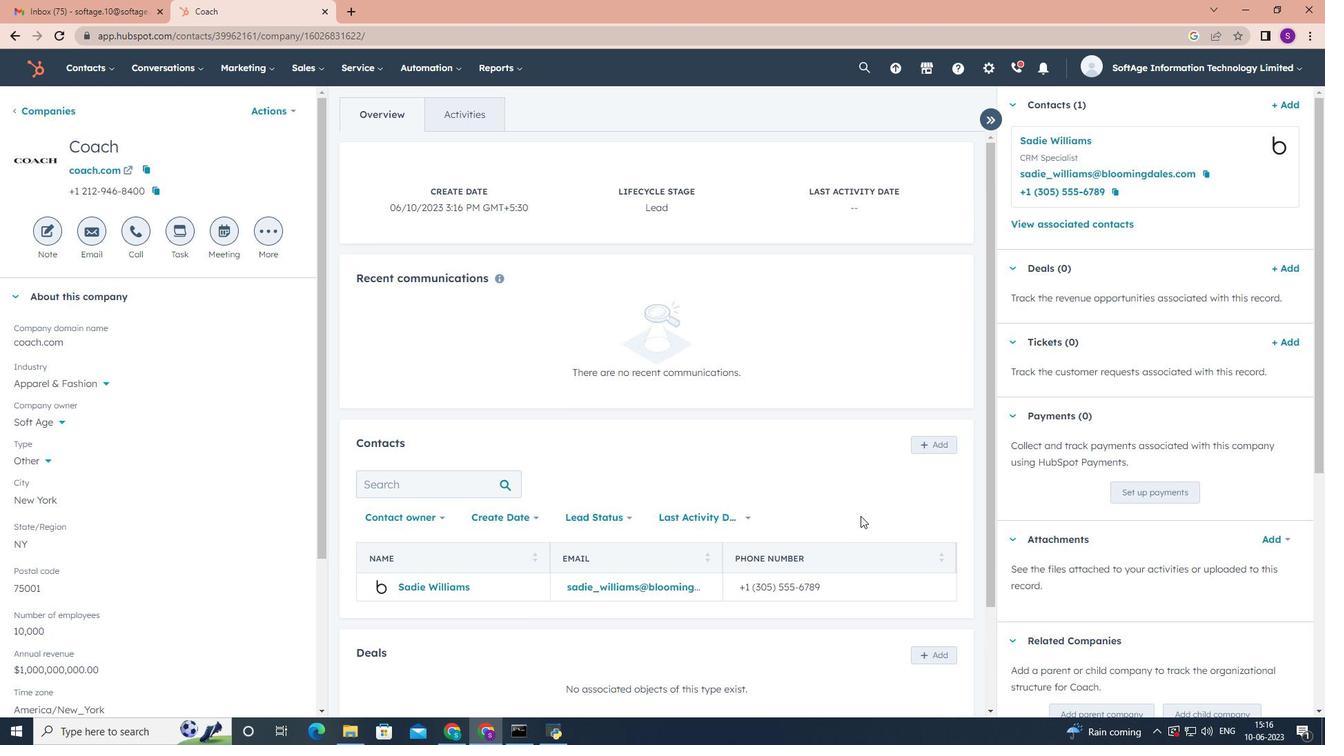 
